 Task: Slide 14 - Book Cover.
Action: Mouse moved to (49, 112)
Screenshot: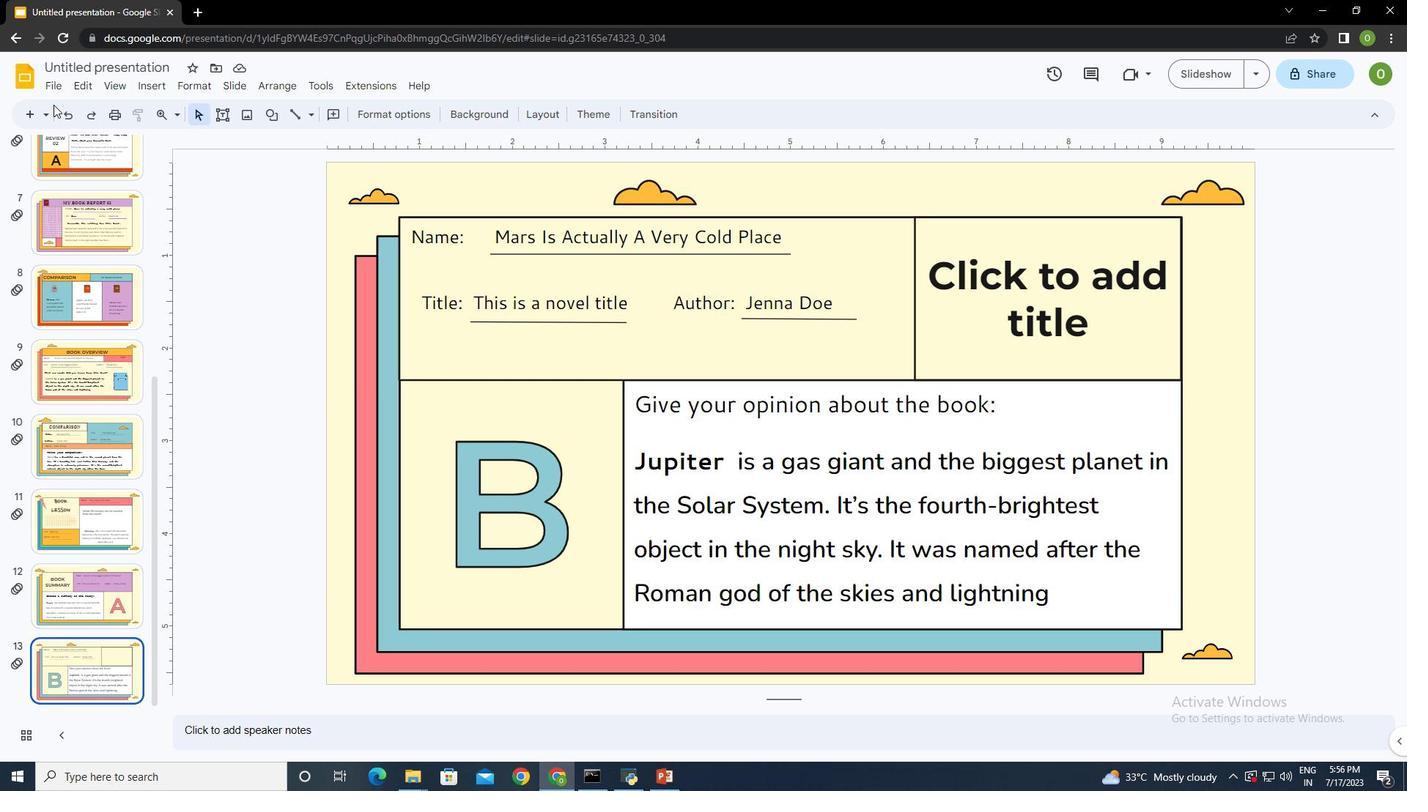 
Action: Mouse pressed left at (49, 112)
Screenshot: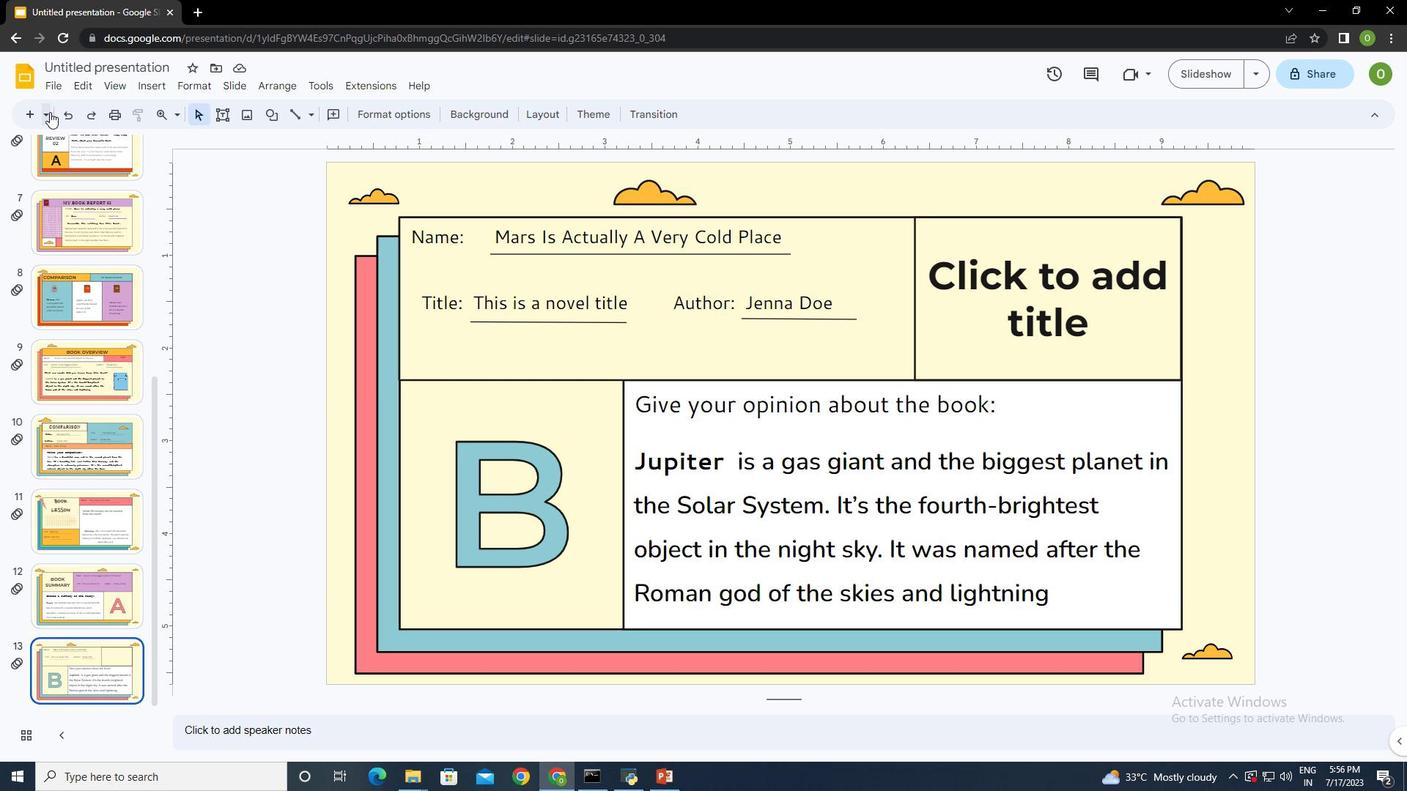 
Action: Mouse moved to (133, 409)
Screenshot: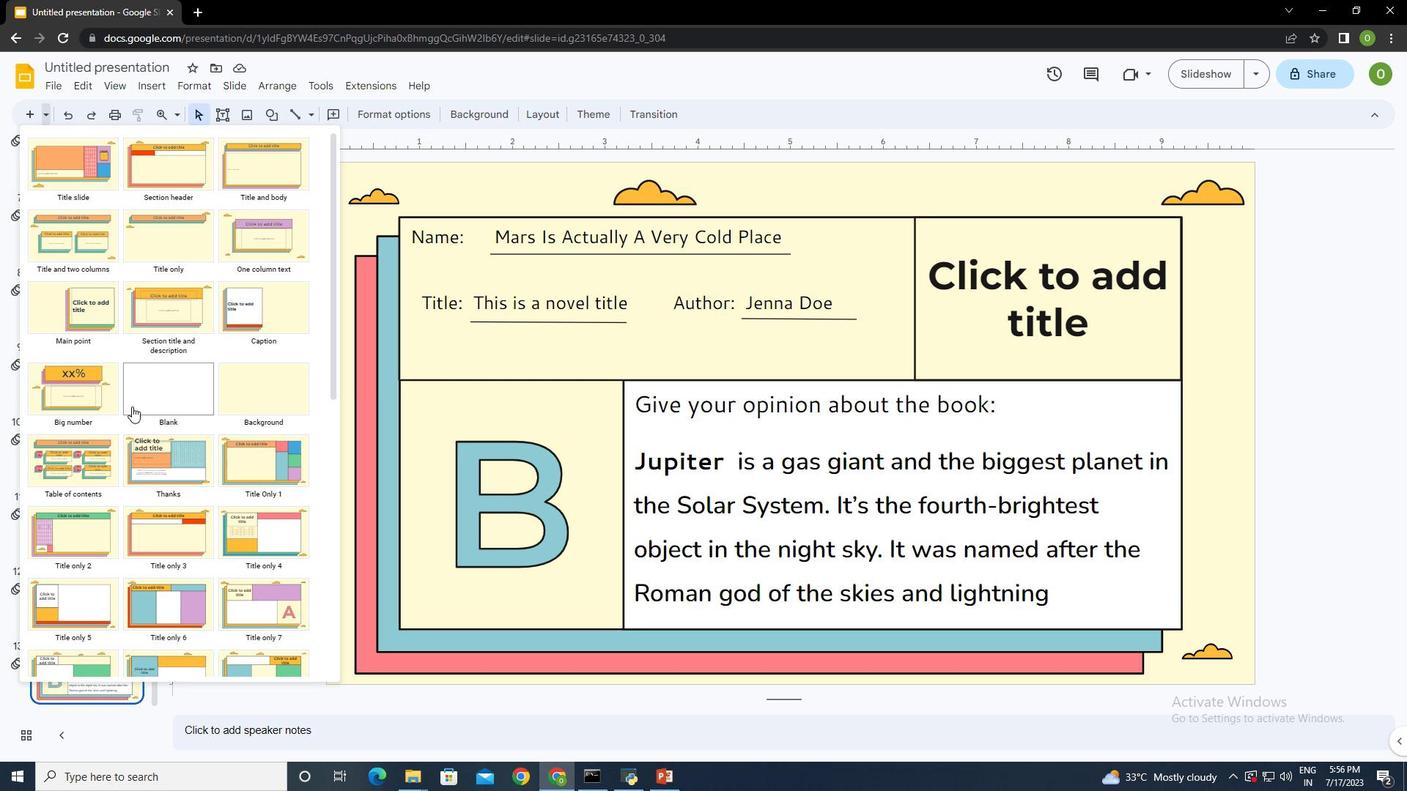 
Action: Mouse scrolled (133, 408) with delta (0, 0)
Screenshot: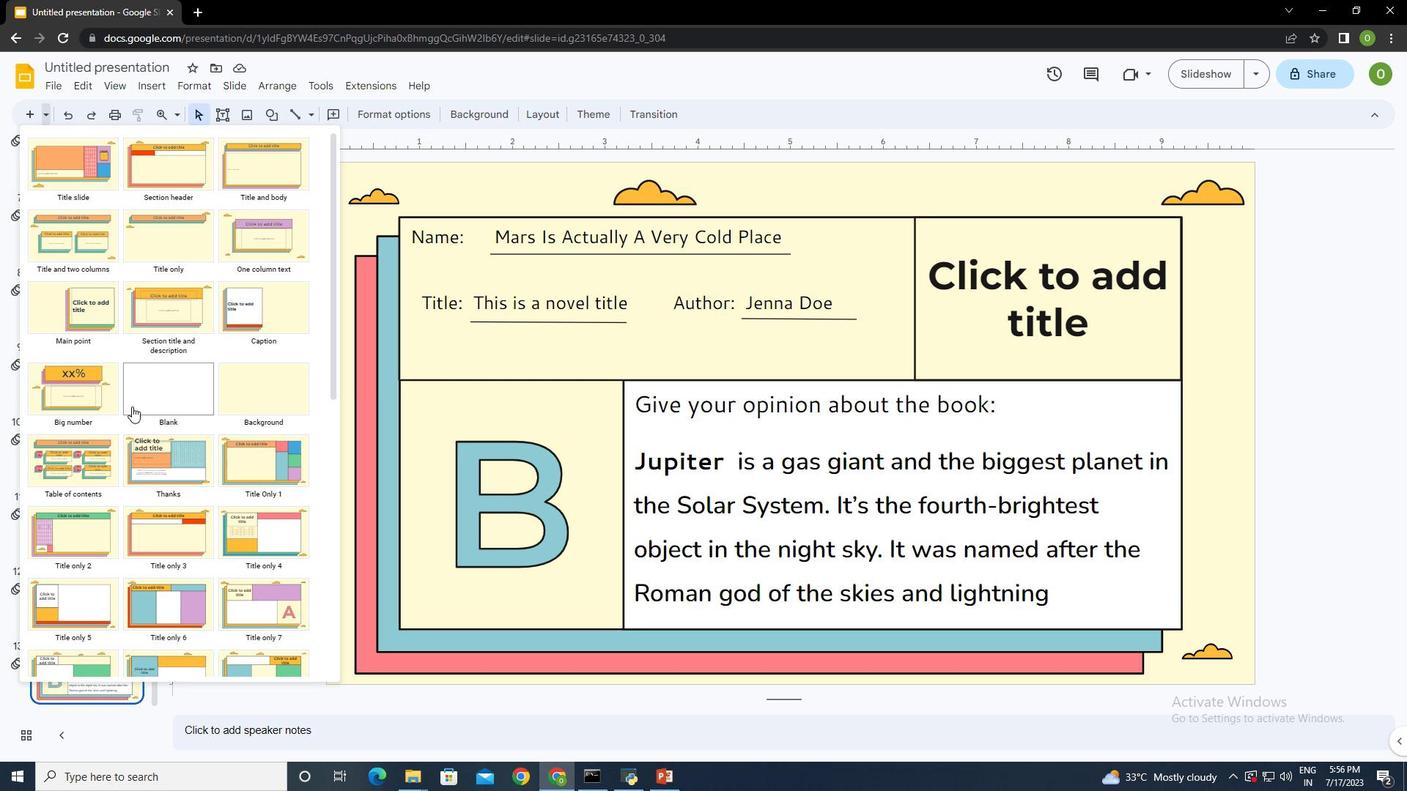 
Action: Mouse moved to (134, 409)
Screenshot: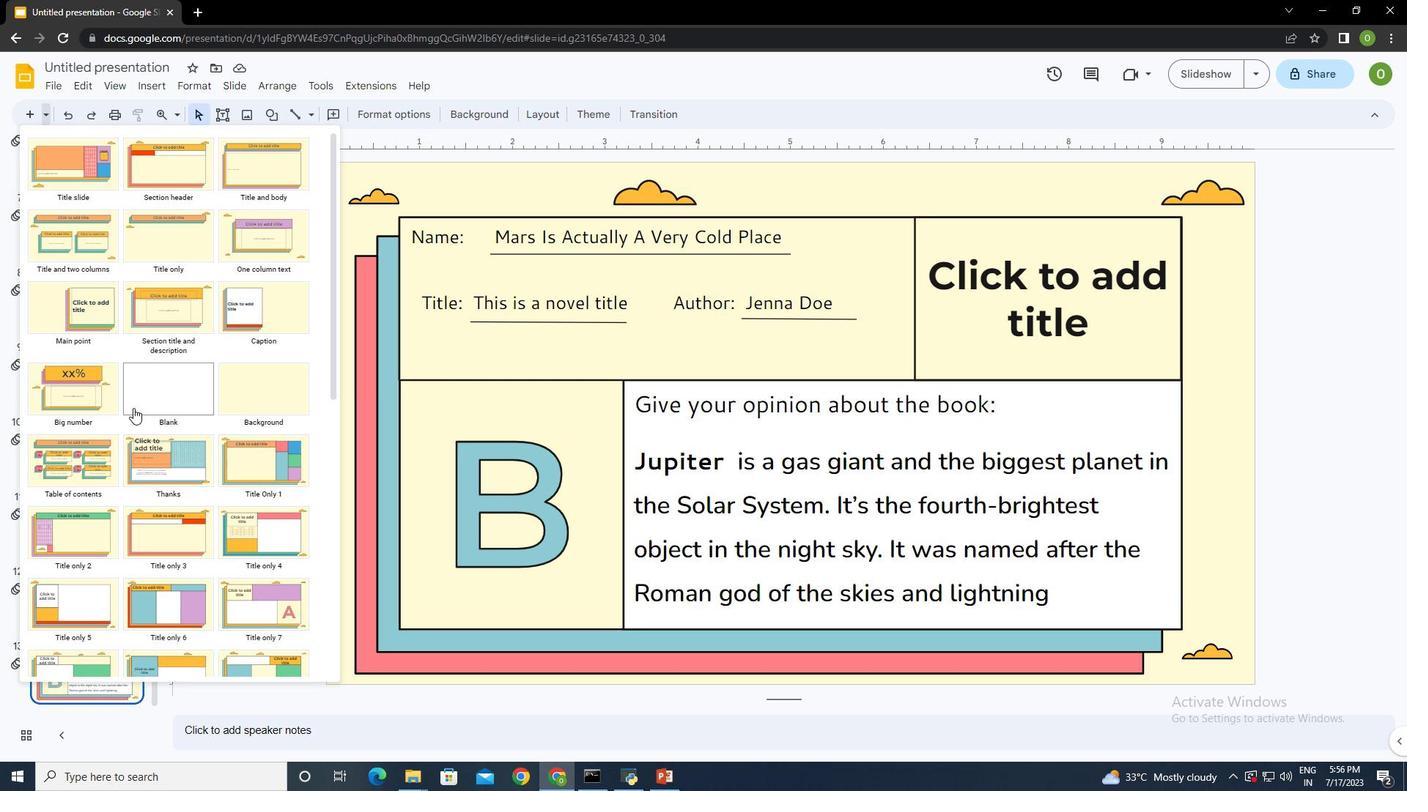 
Action: Mouse scrolled (134, 409) with delta (0, 0)
Screenshot: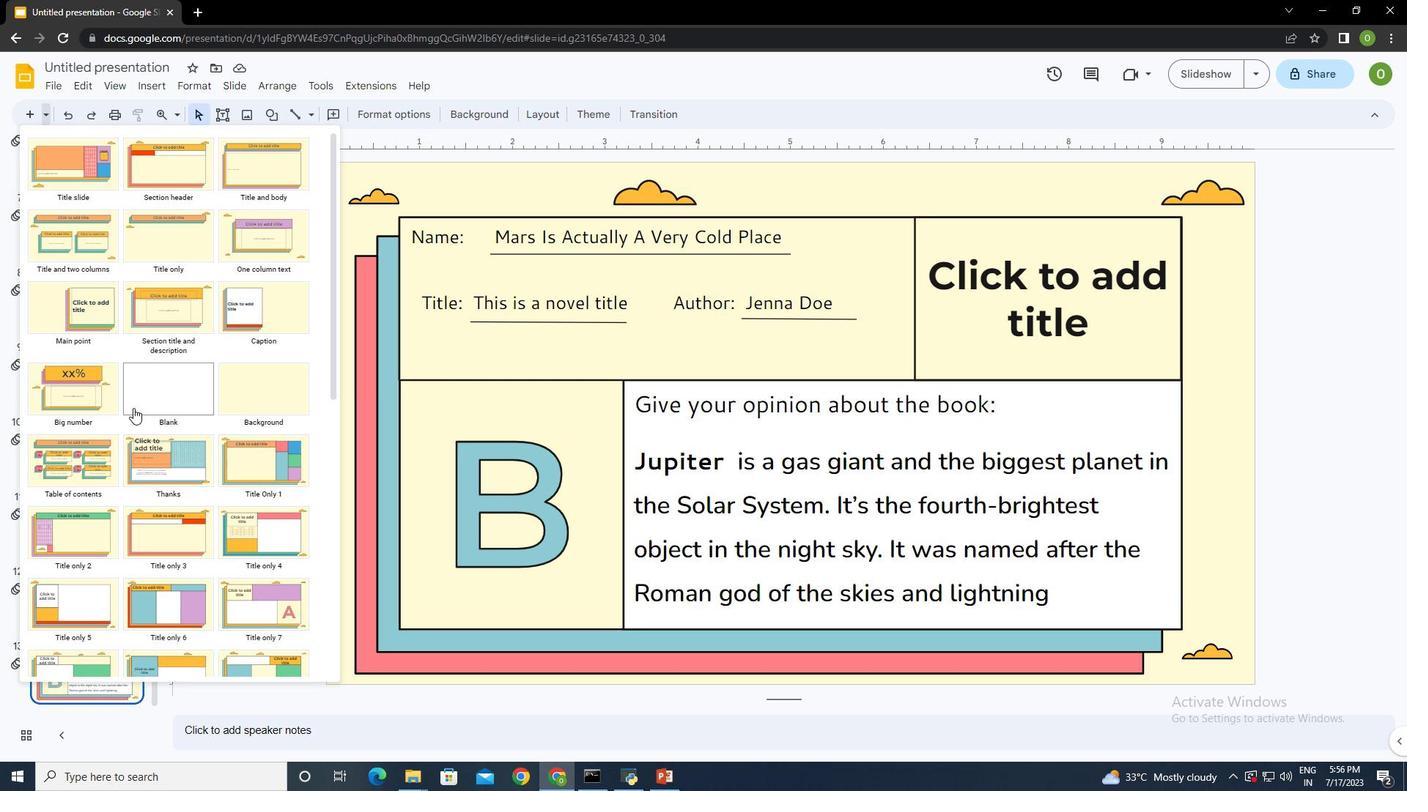 
Action: Mouse moved to (134, 409)
Screenshot: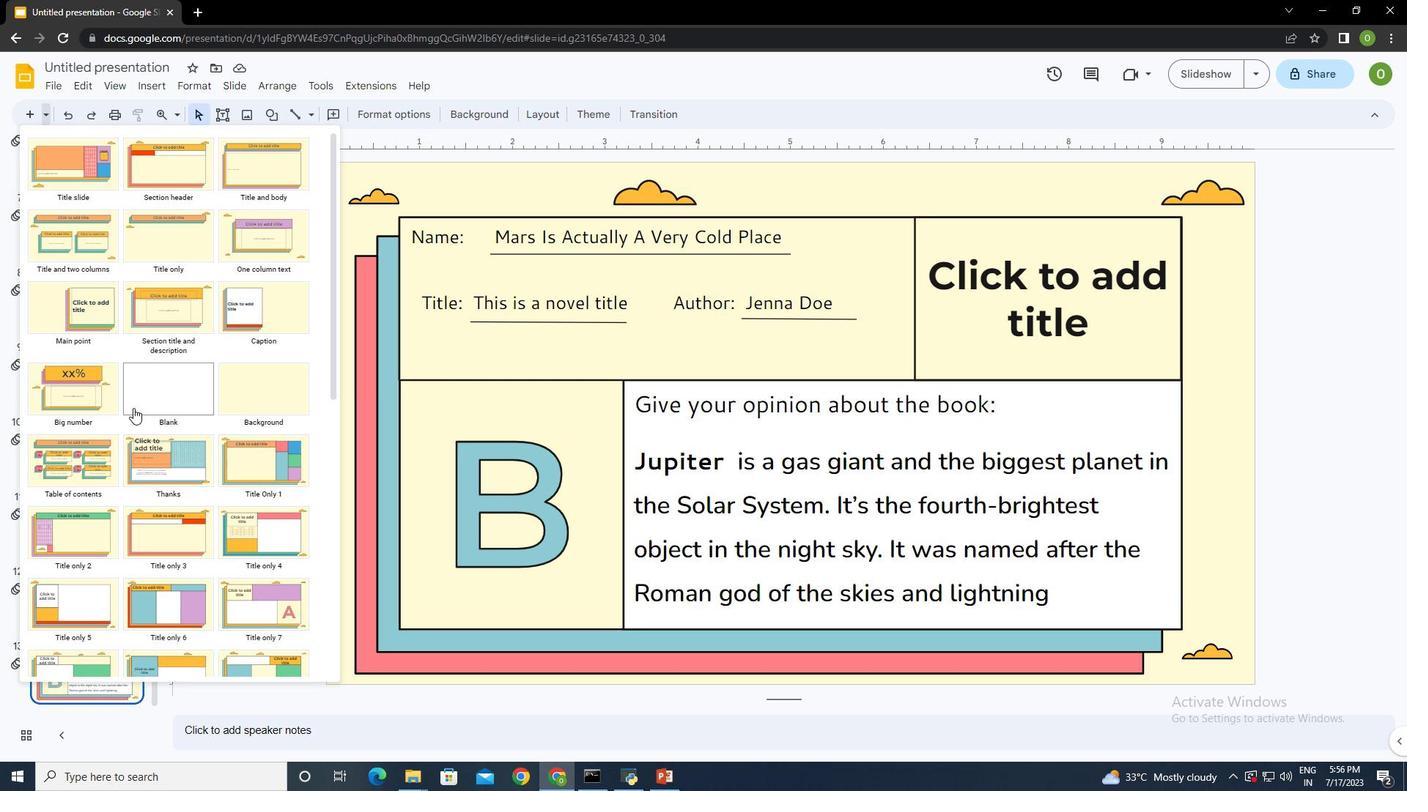 
Action: Mouse scrolled (134, 409) with delta (0, 0)
Screenshot: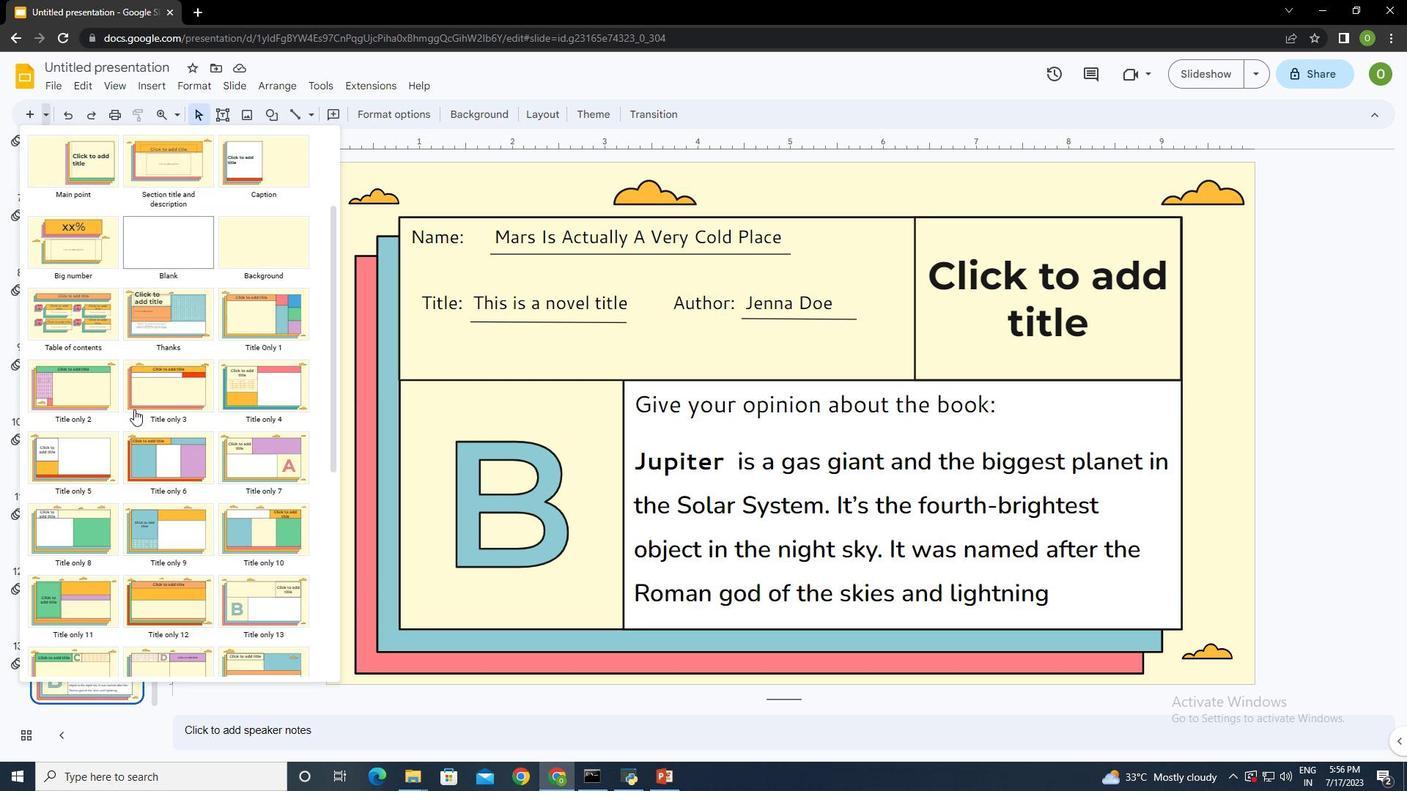
Action: Mouse scrolled (134, 409) with delta (0, 0)
Screenshot: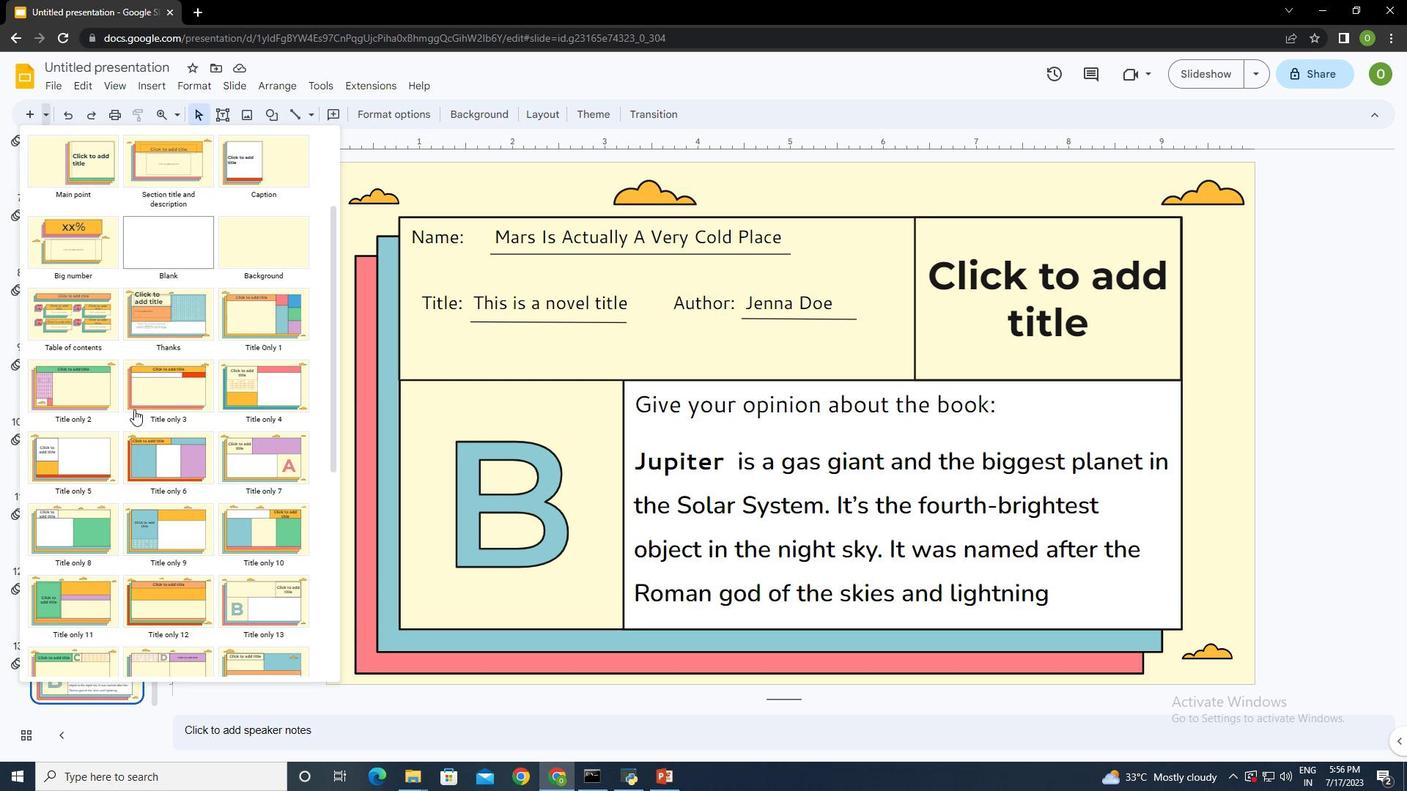 
Action: Mouse scrolled (134, 409) with delta (0, 0)
Screenshot: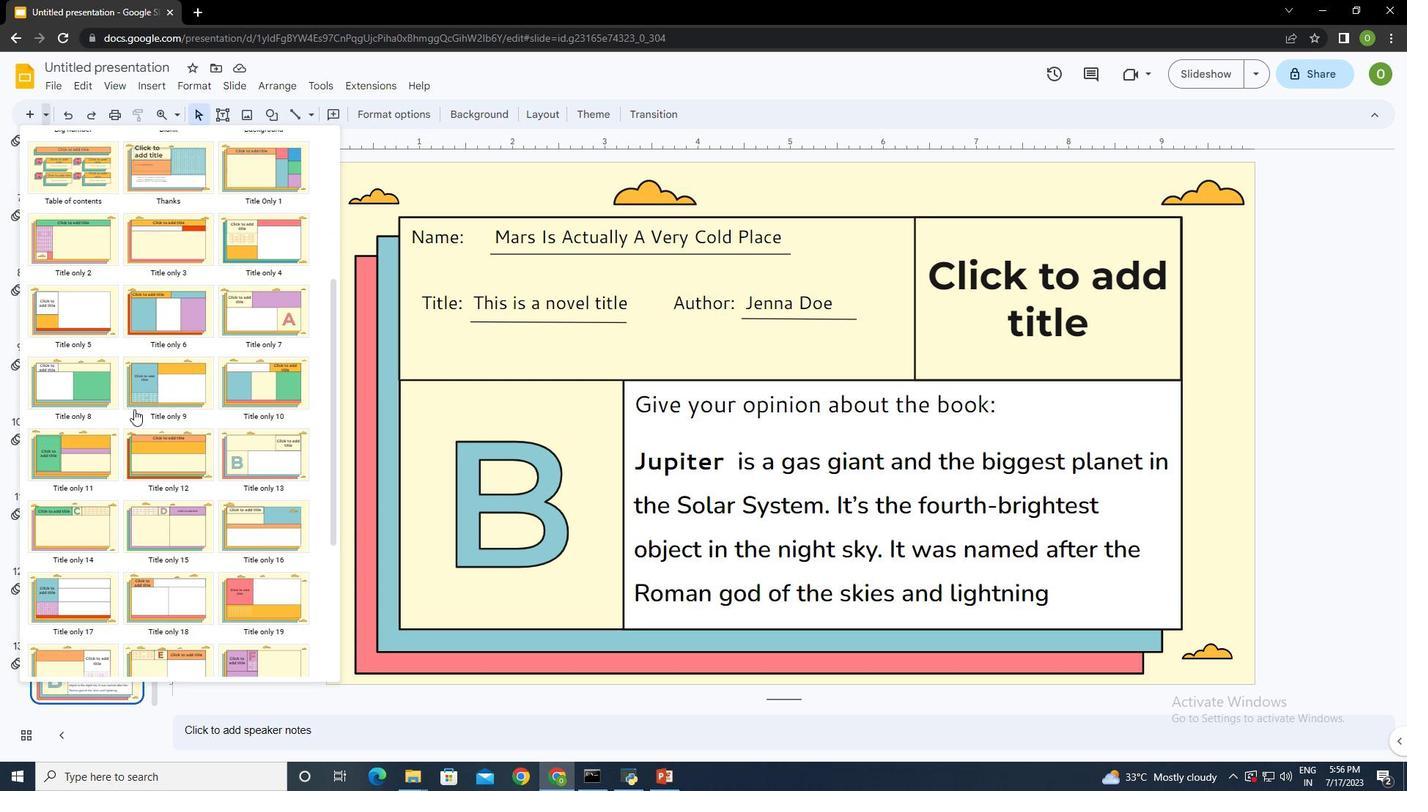 
Action: Mouse moved to (66, 450)
Screenshot: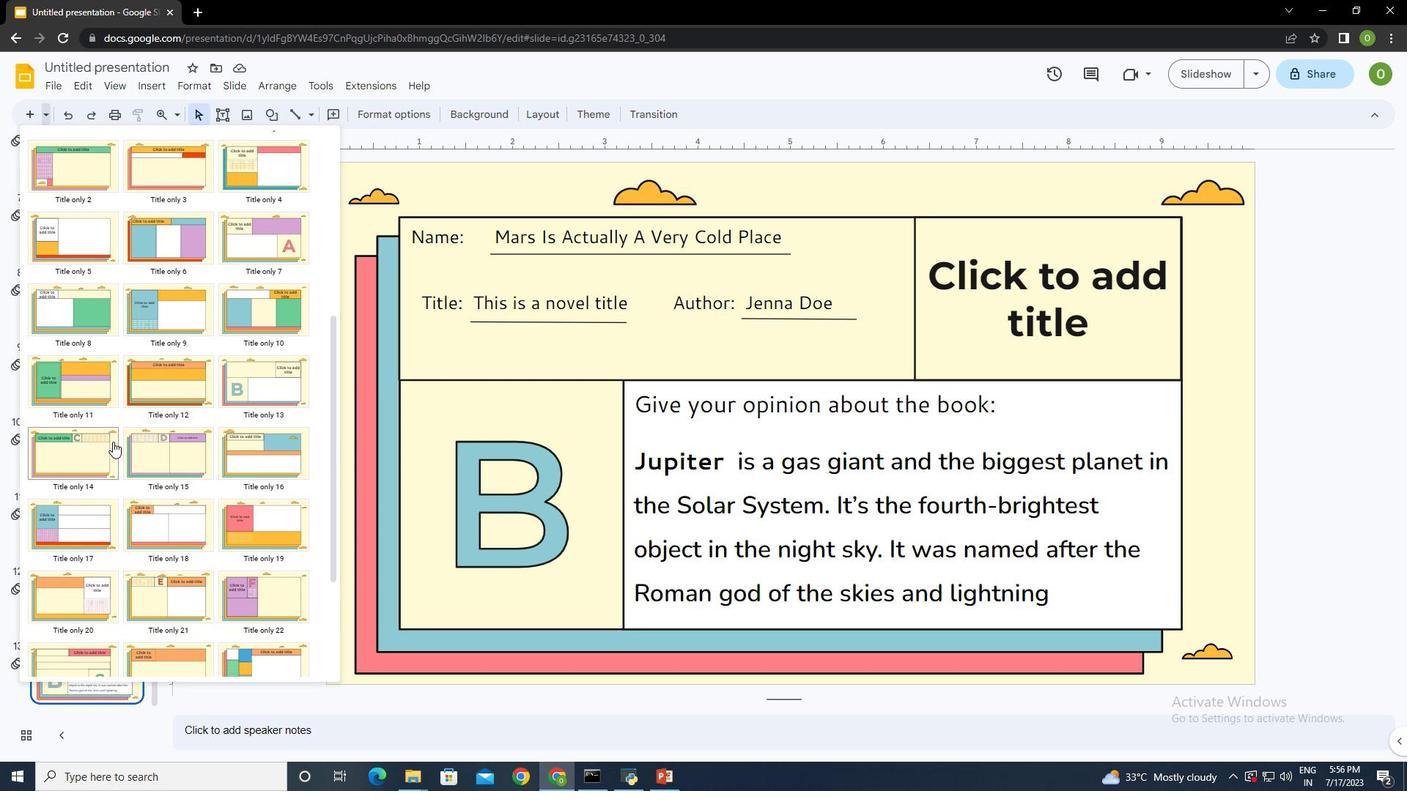 
Action: Mouse pressed left at (66, 450)
Screenshot: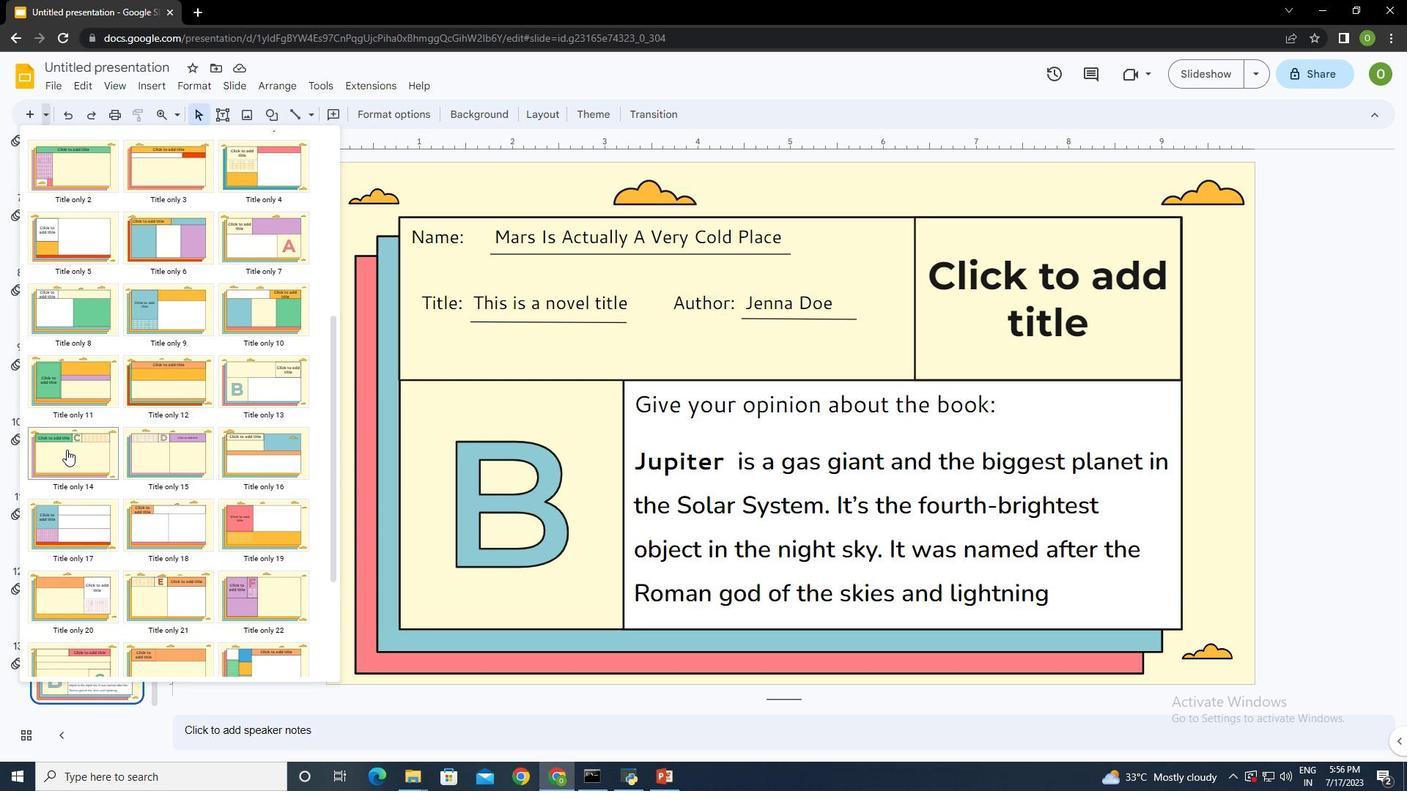 
Action: Mouse moved to (588, 257)
Screenshot: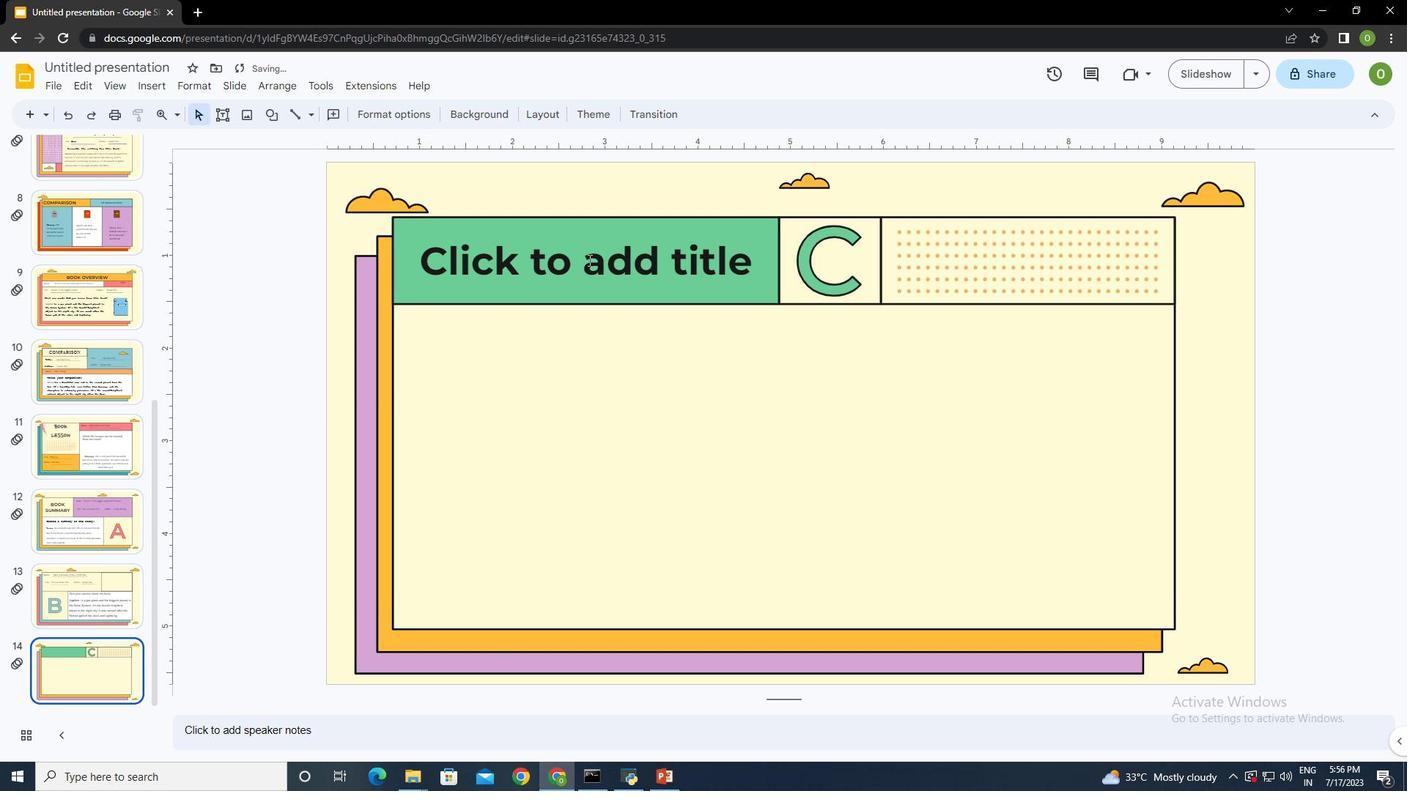
Action: Mouse pressed left at (588, 257)
Screenshot: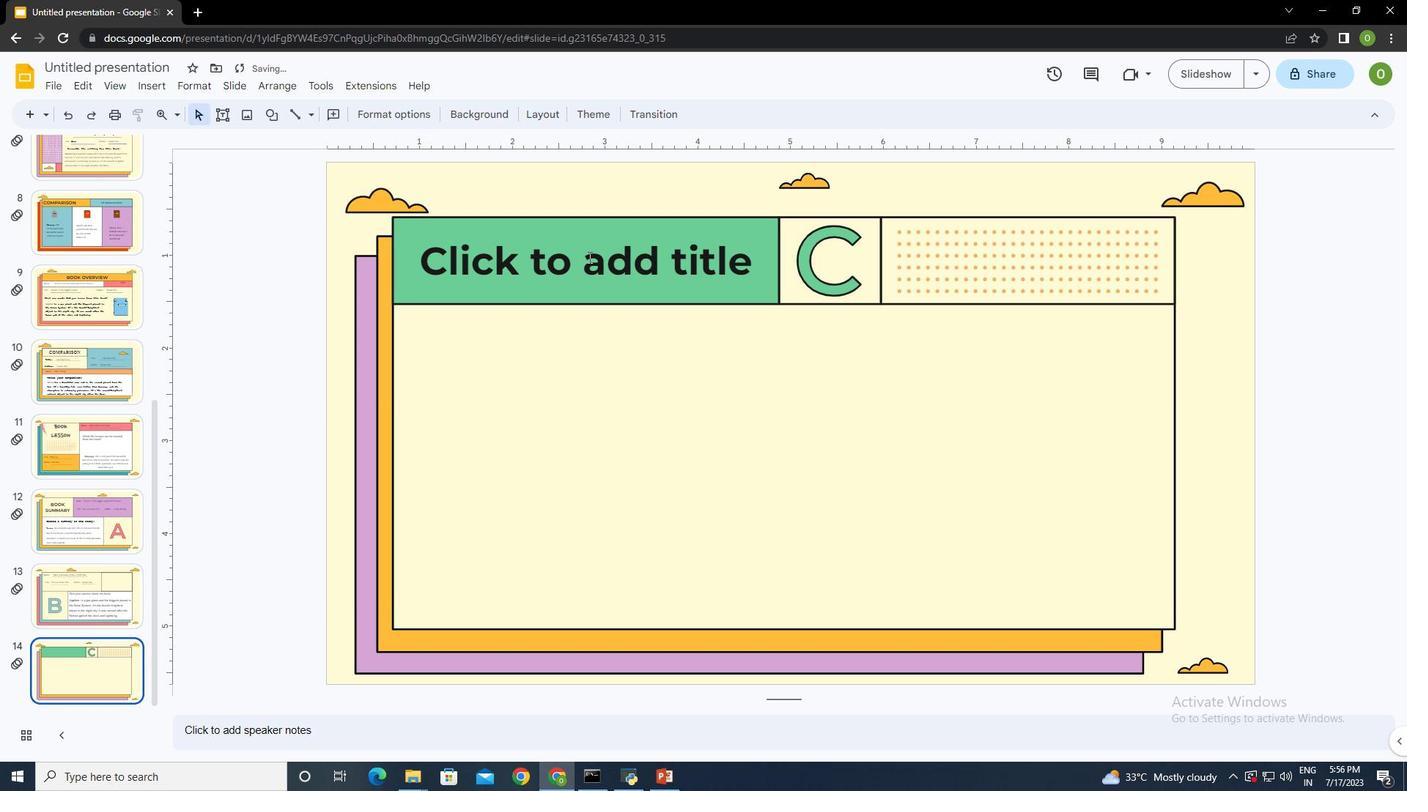 
Action: Mouse moved to (588, 257)
Screenshot: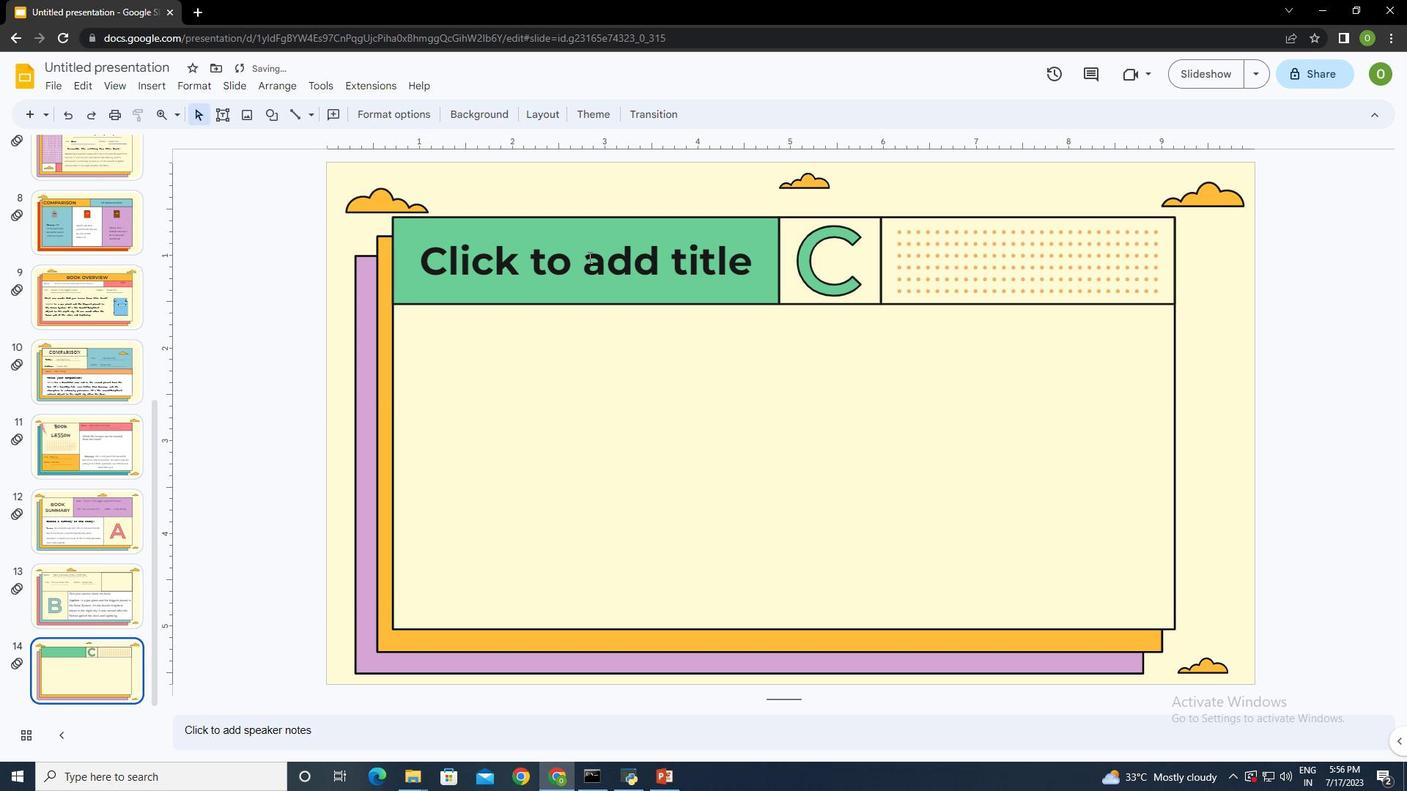 
Action: Key pressed b<Key.backspace><Key.caps_lock>BOOK<Key.space>COVER
Screenshot: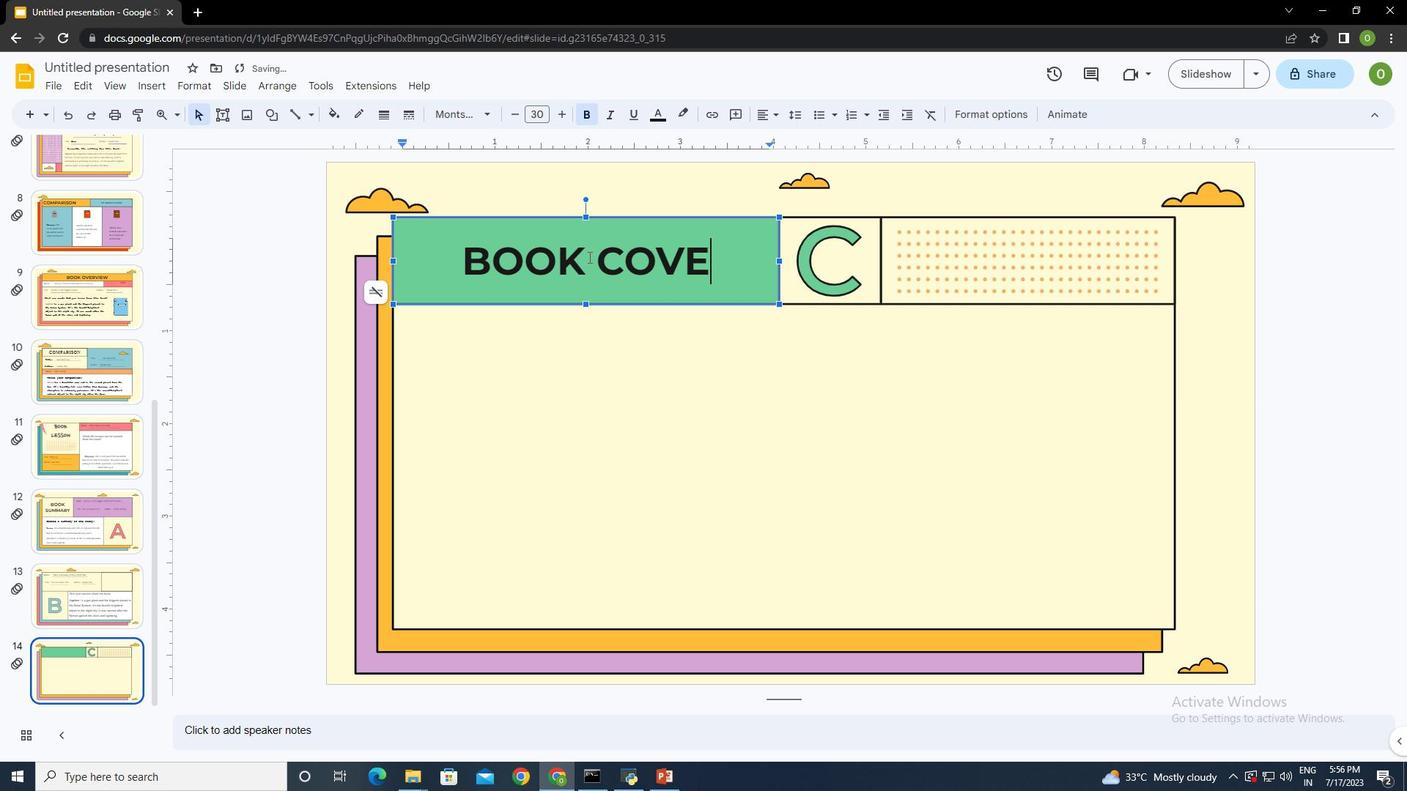 
Action: Mouse moved to (590, 345)
Screenshot: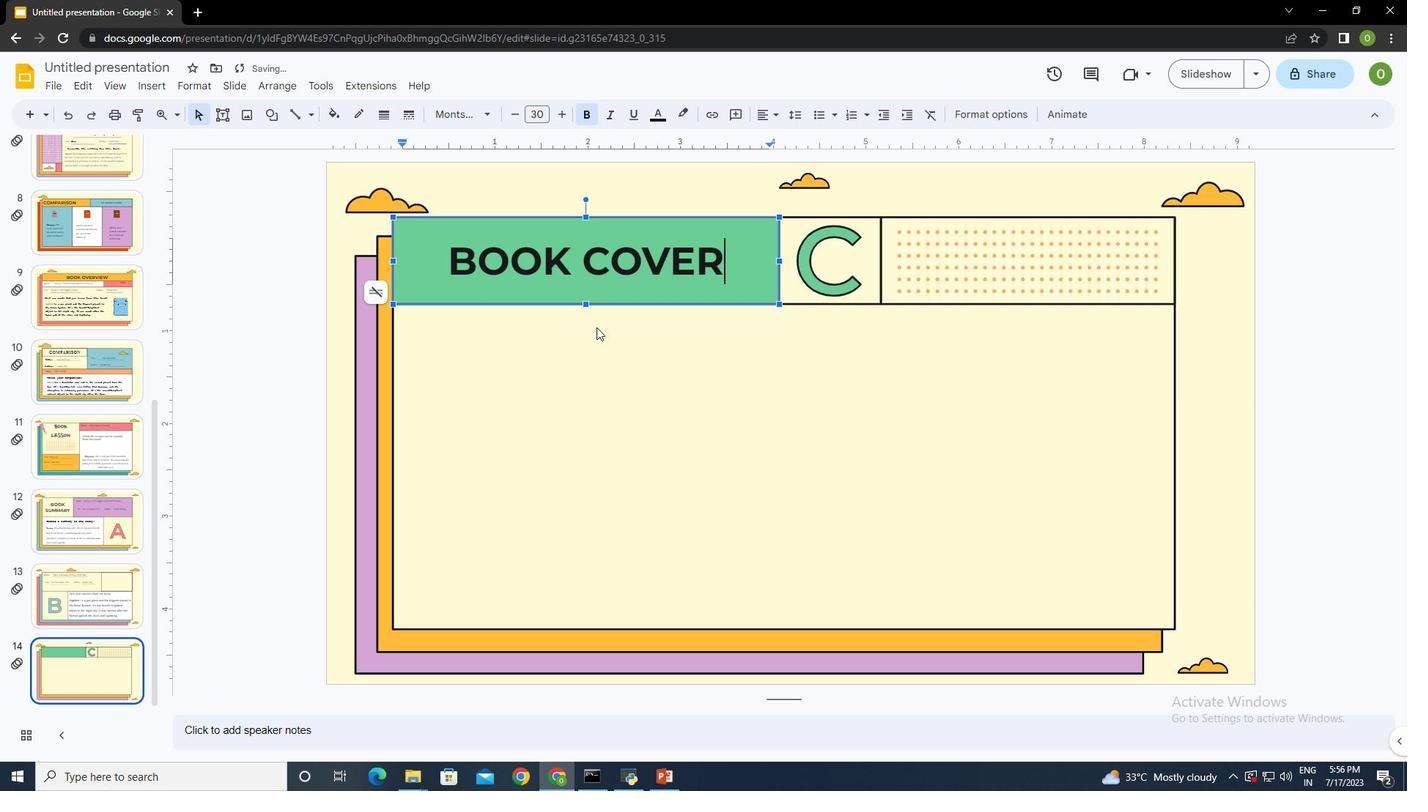 
Action: Mouse pressed left at (590, 345)
Screenshot: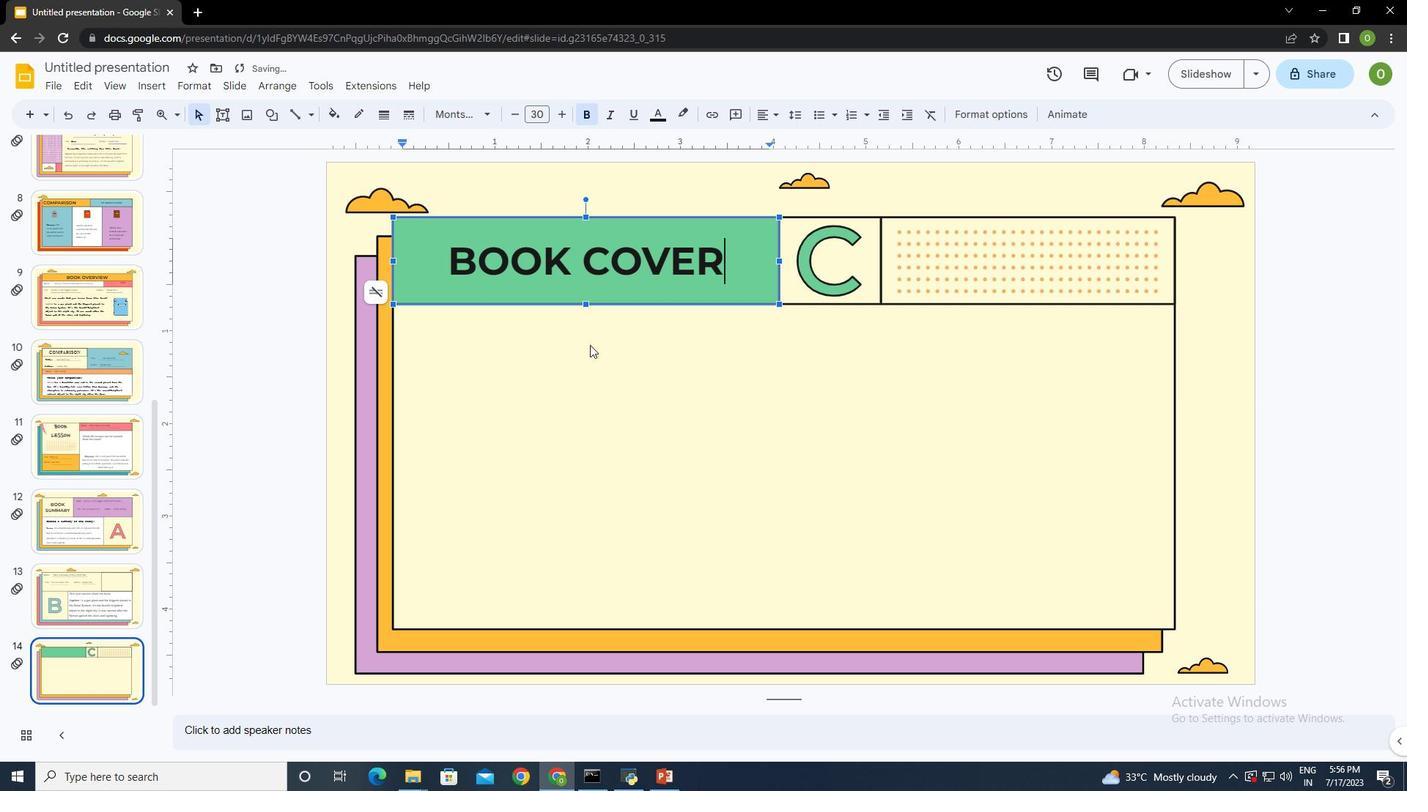 
Action: Mouse moved to (217, 117)
Screenshot: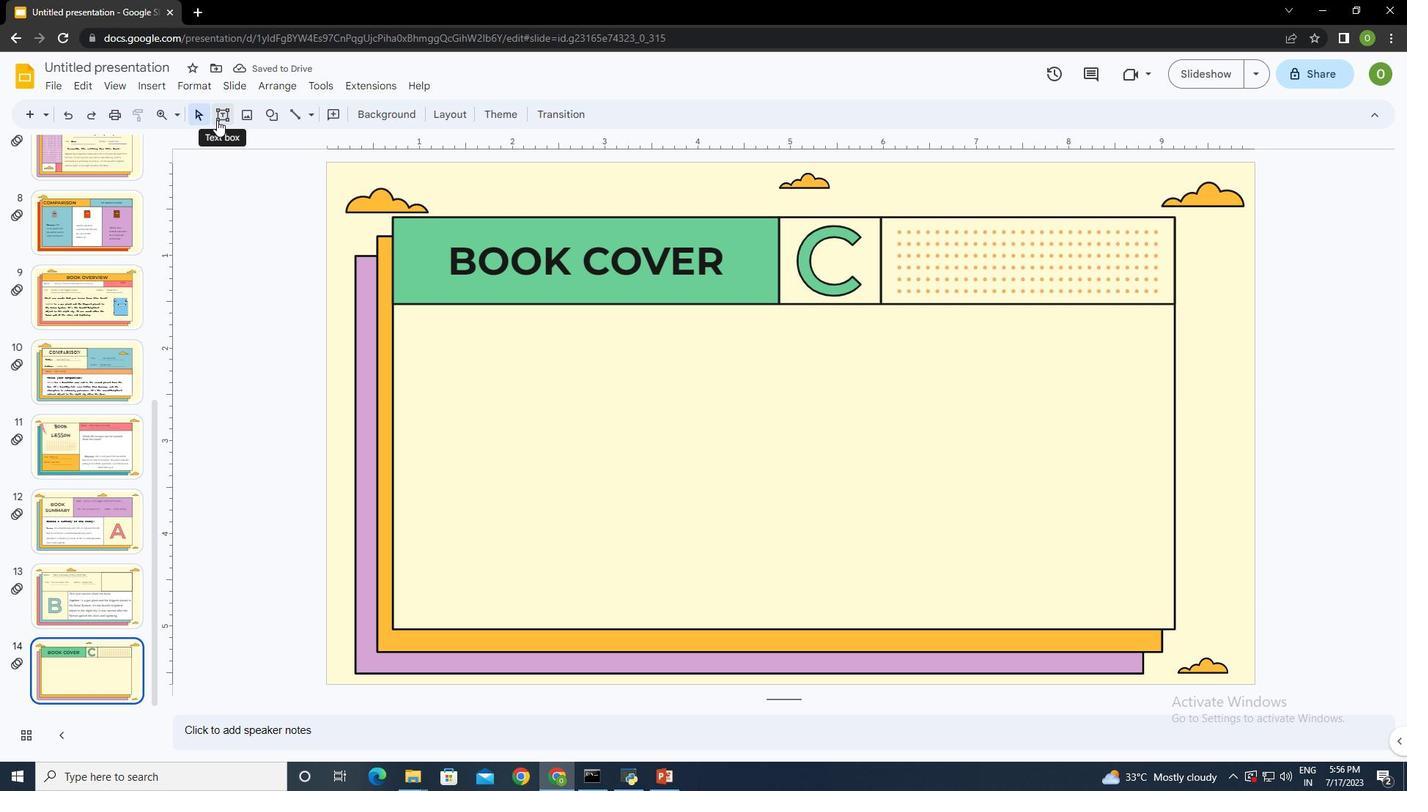 
Action: Mouse pressed left at (217, 117)
Screenshot: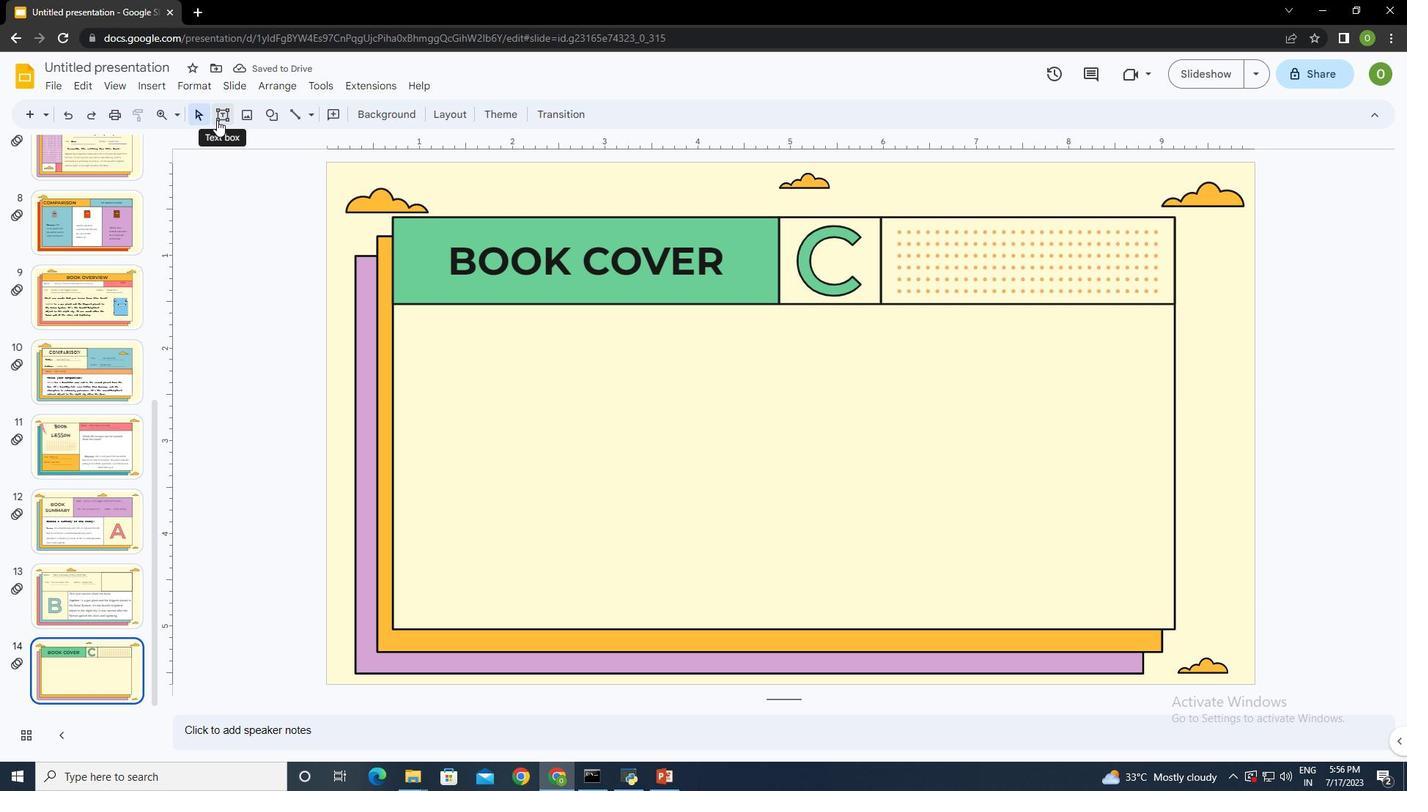 
Action: Mouse moved to (429, 337)
Screenshot: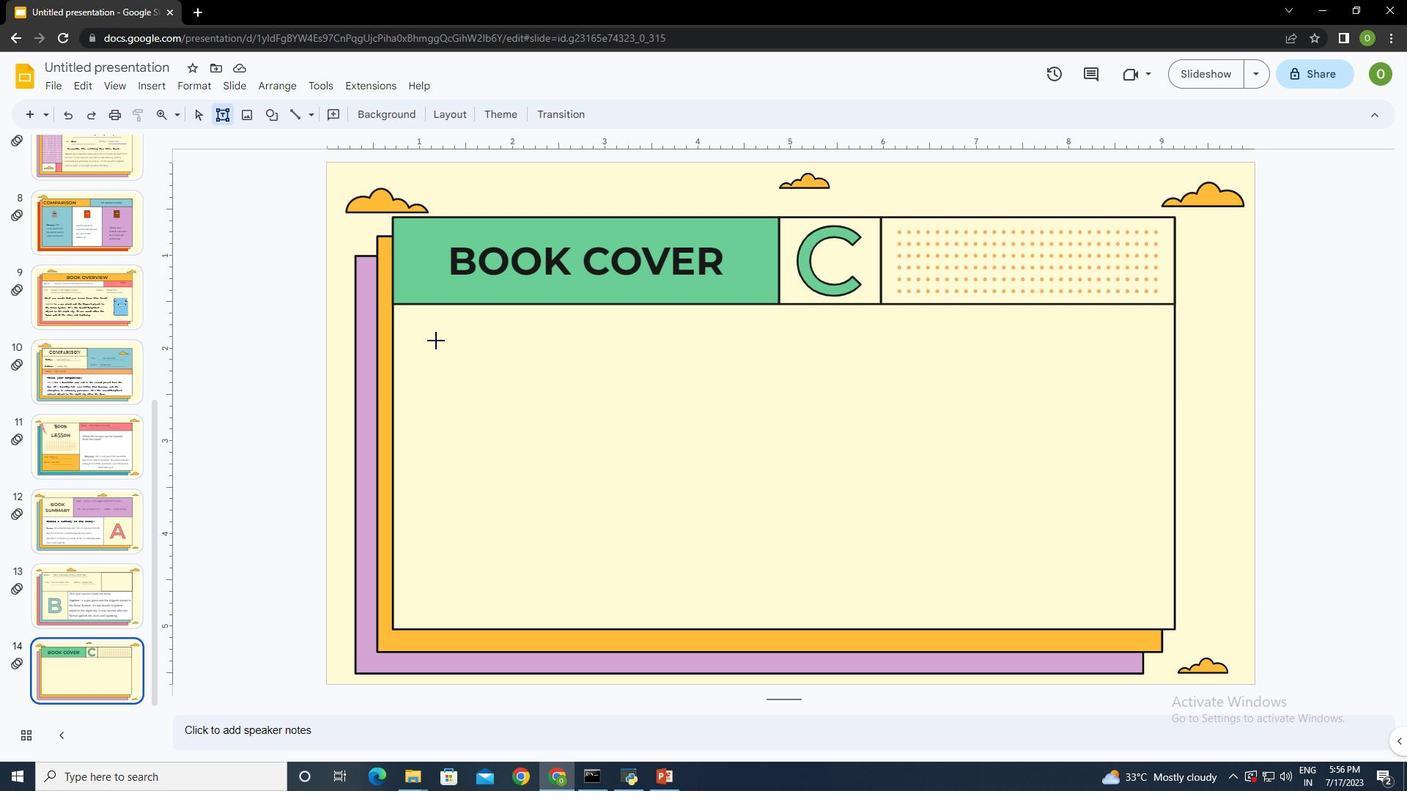 
Action: Mouse pressed left at (429, 337)
Screenshot: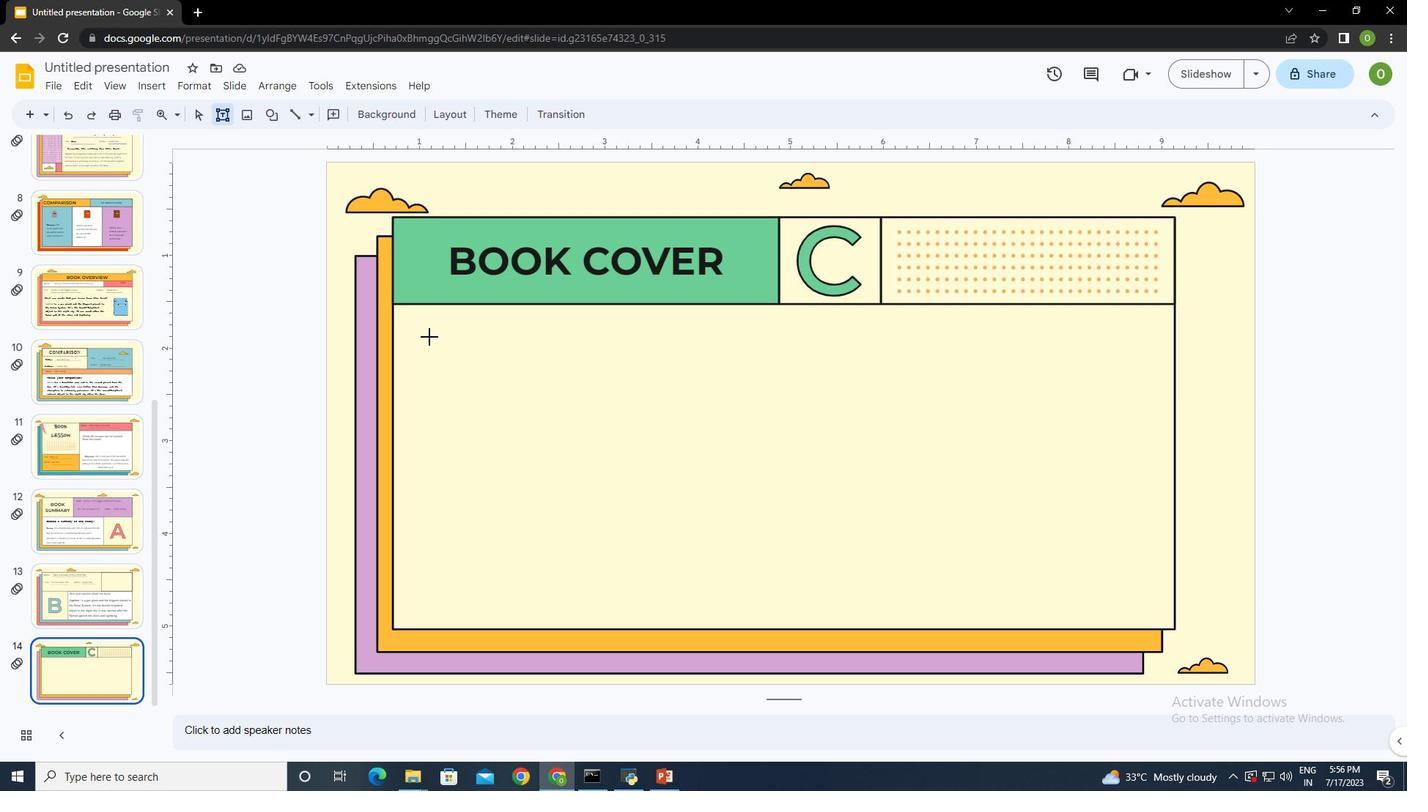 
Action: Mouse moved to (633, 464)
Screenshot: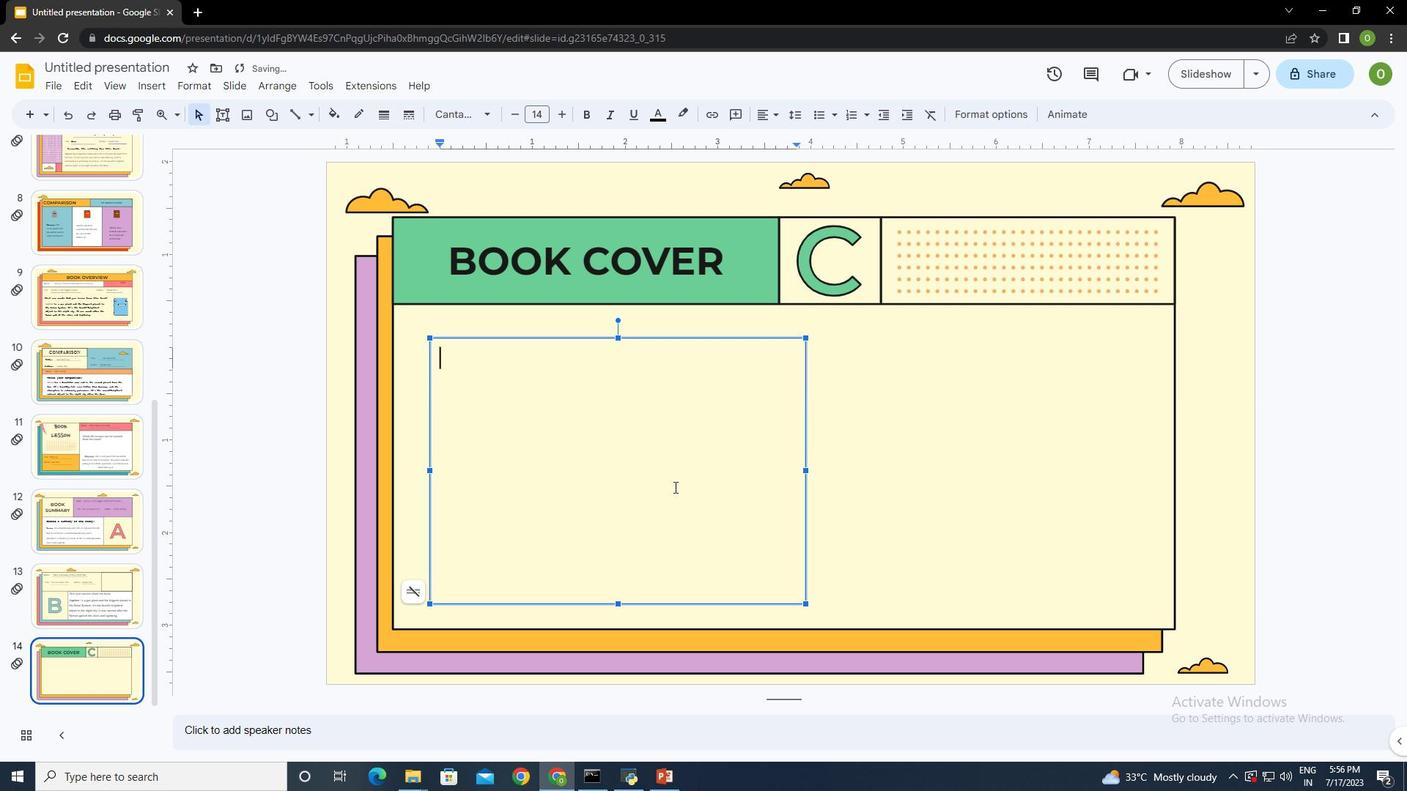 
Action: Key pressed <Key.shift>nAME<Key.space><Key.backspace><Key.shift_r>:<Key.enter>
Screenshot: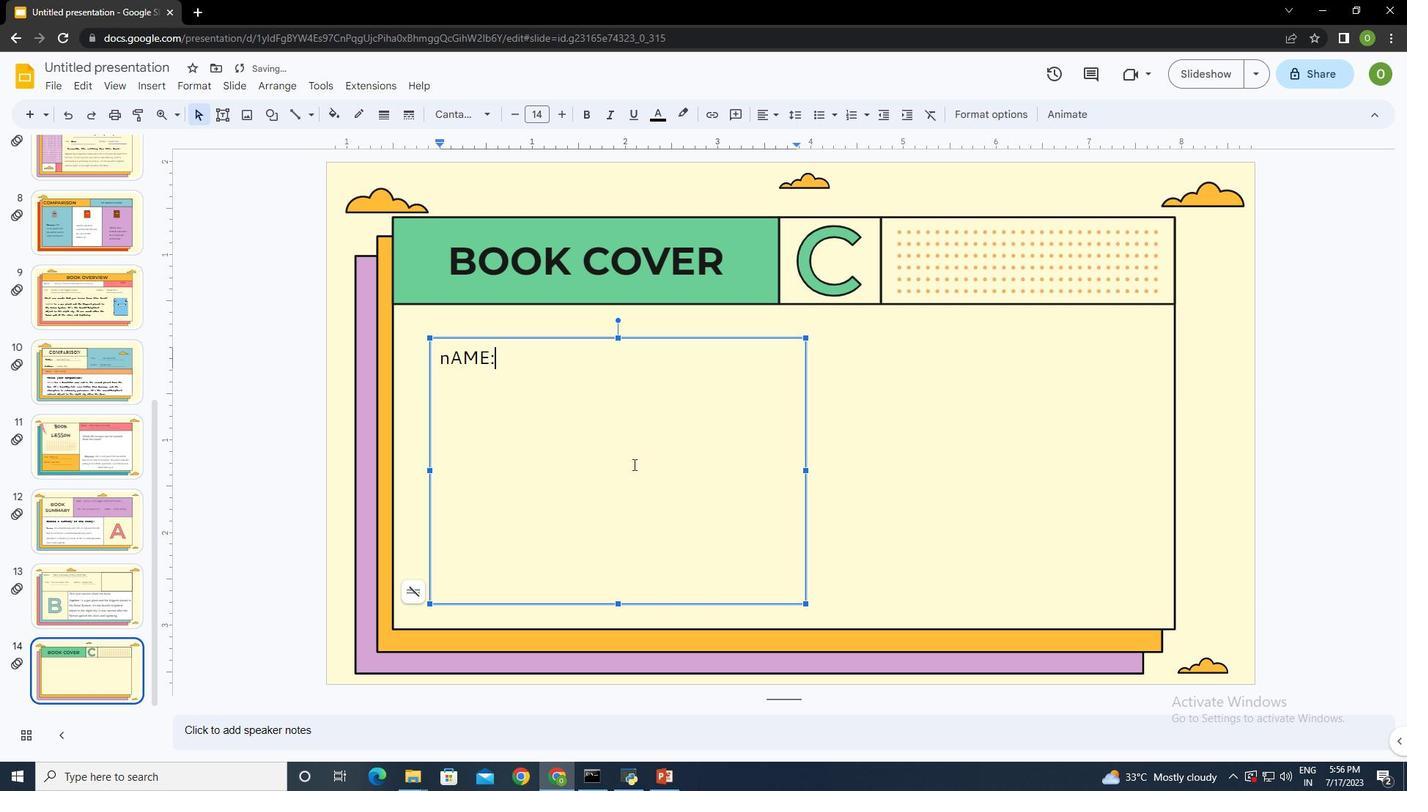 
Action: Mouse moved to (461, 351)
Screenshot: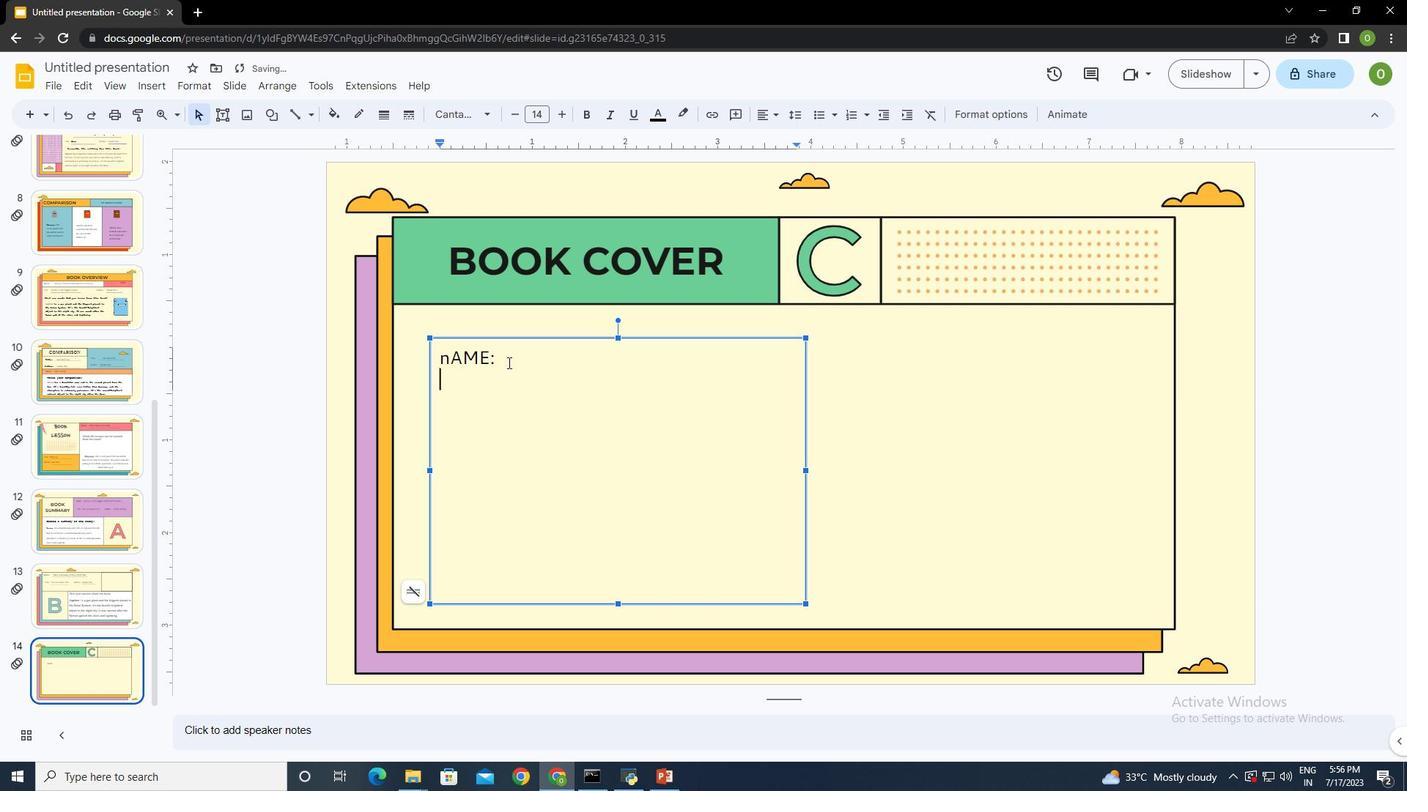 
Action: Mouse pressed left at (494, 354)
Screenshot: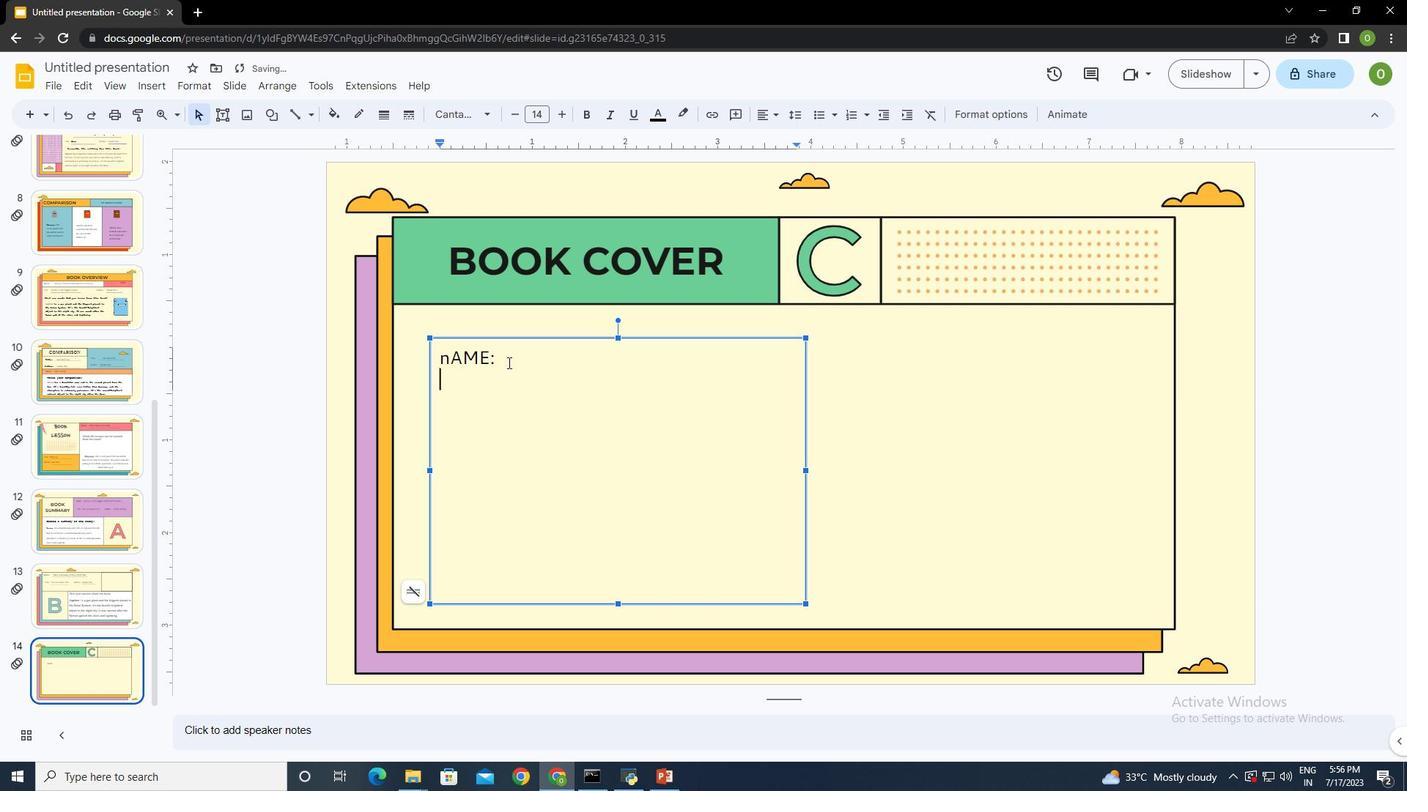 
Action: Mouse moved to (322, 87)
Screenshot: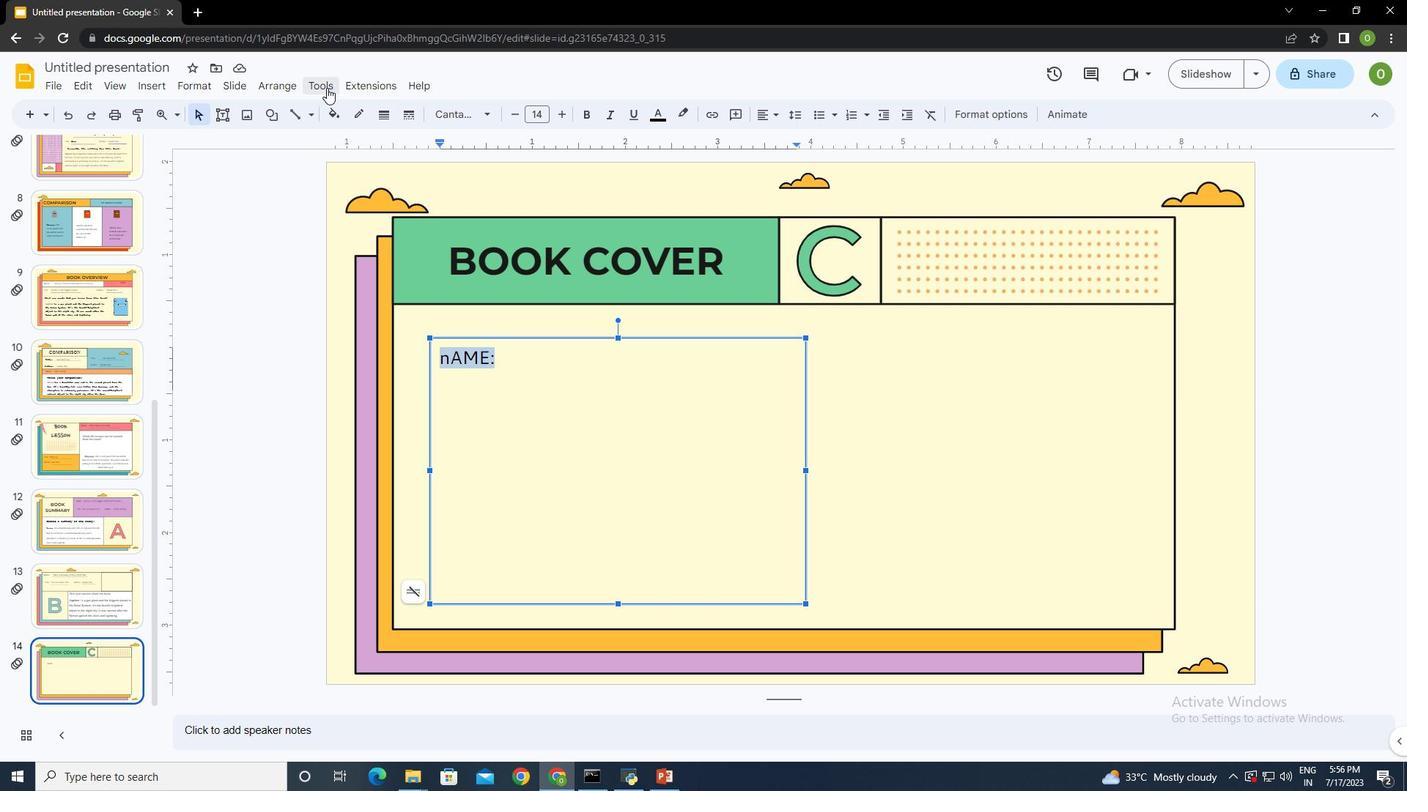 
Action: Mouse pressed left at (322, 87)
Screenshot: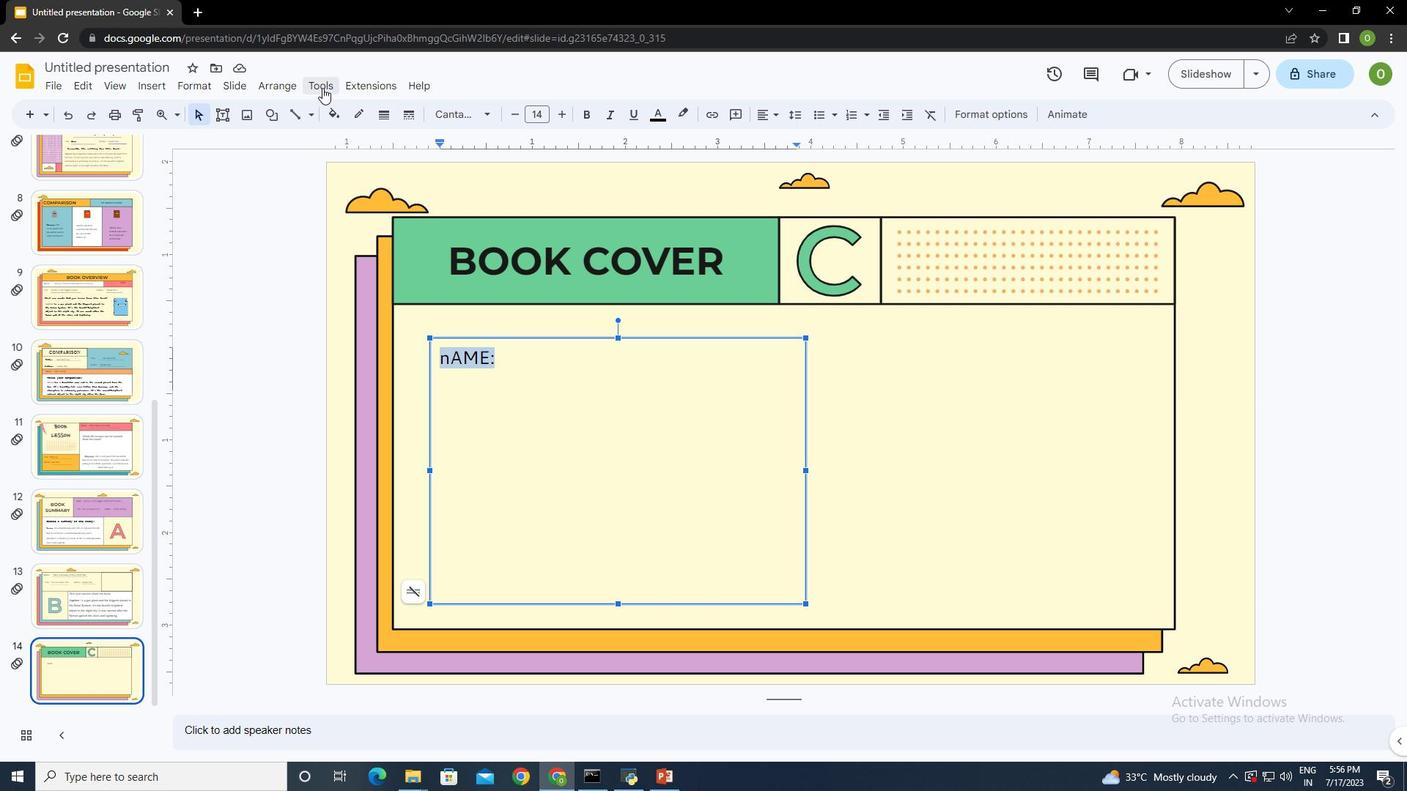 
Action: Mouse moved to (374, 112)
Screenshot: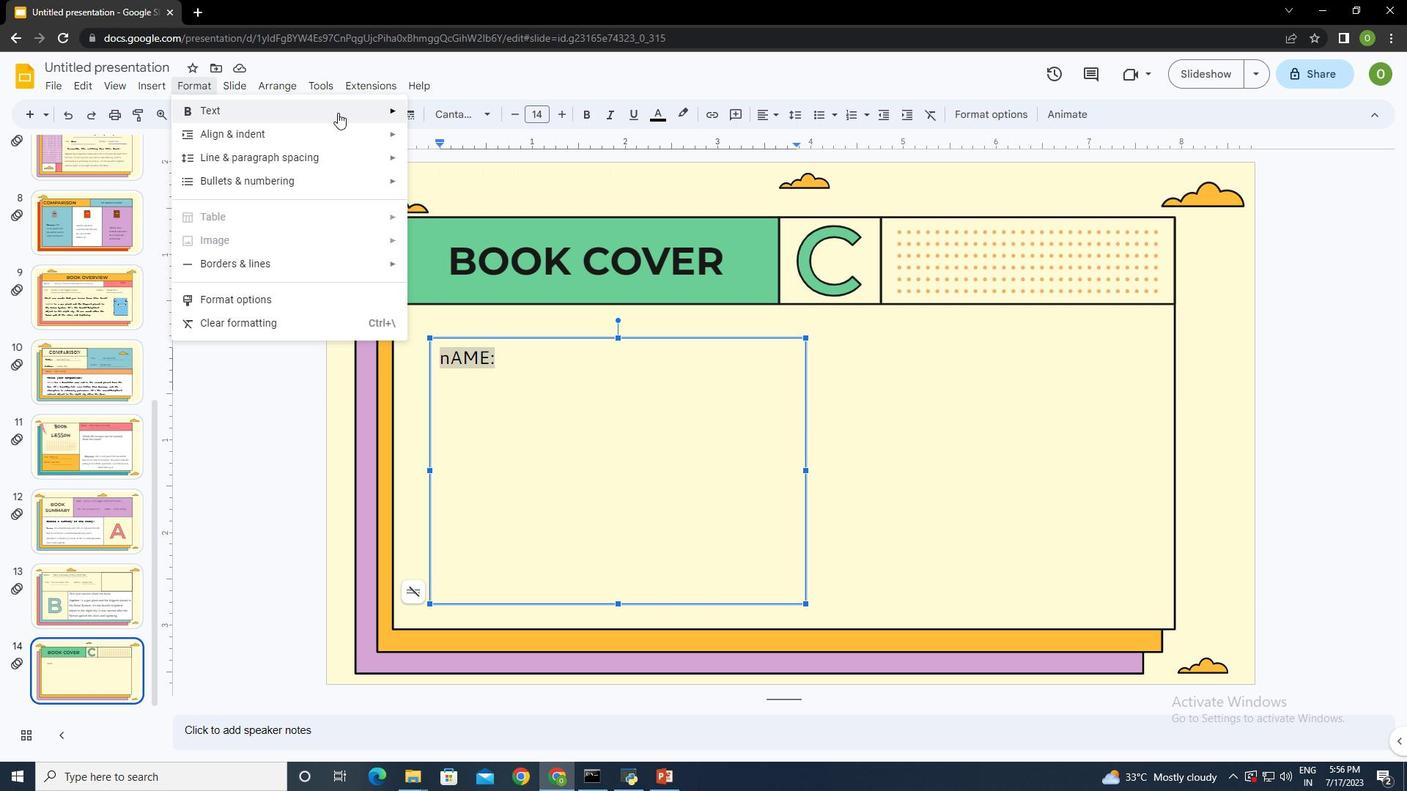 
Action: Mouse pressed left at (374, 112)
Screenshot: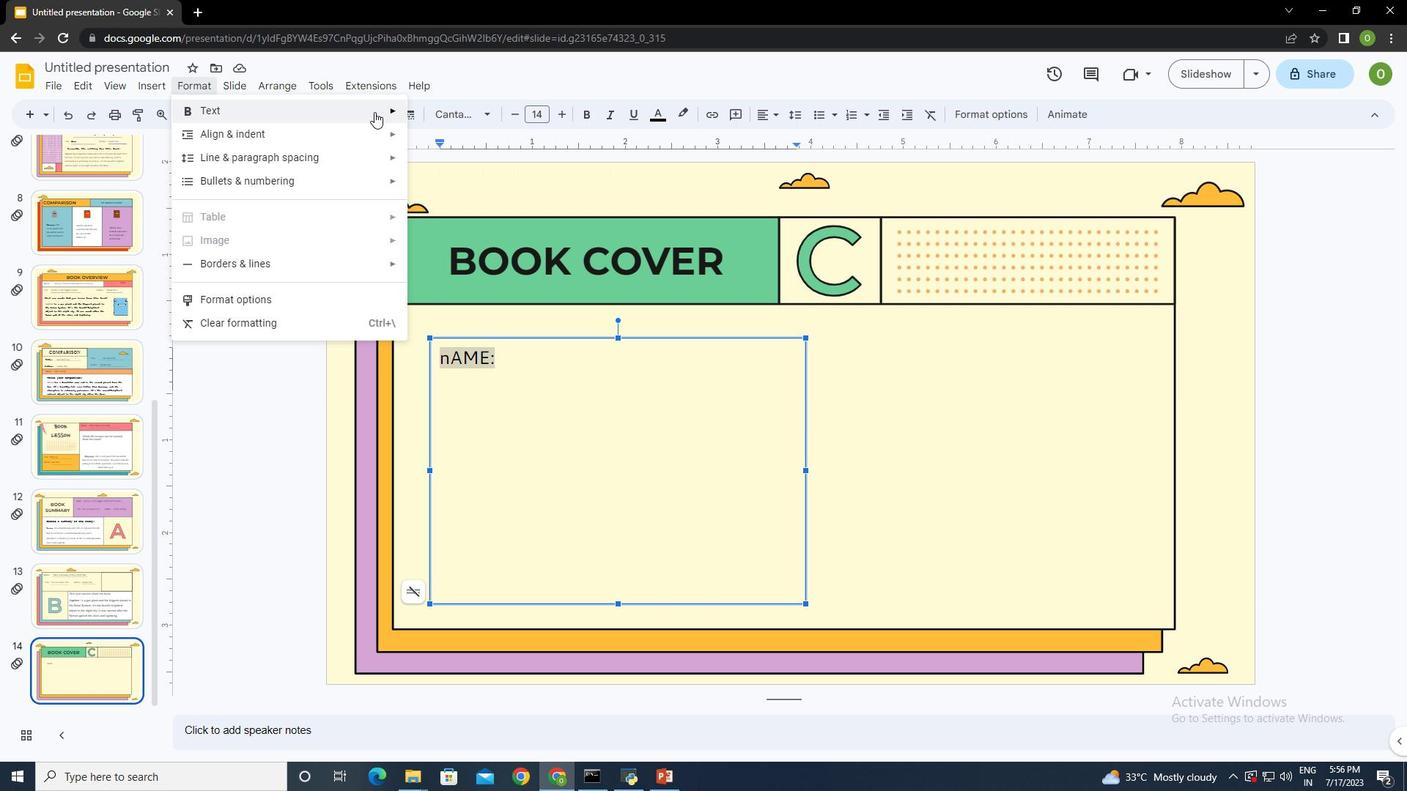 
Action: Mouse moved to (483, 340)
Screenshot: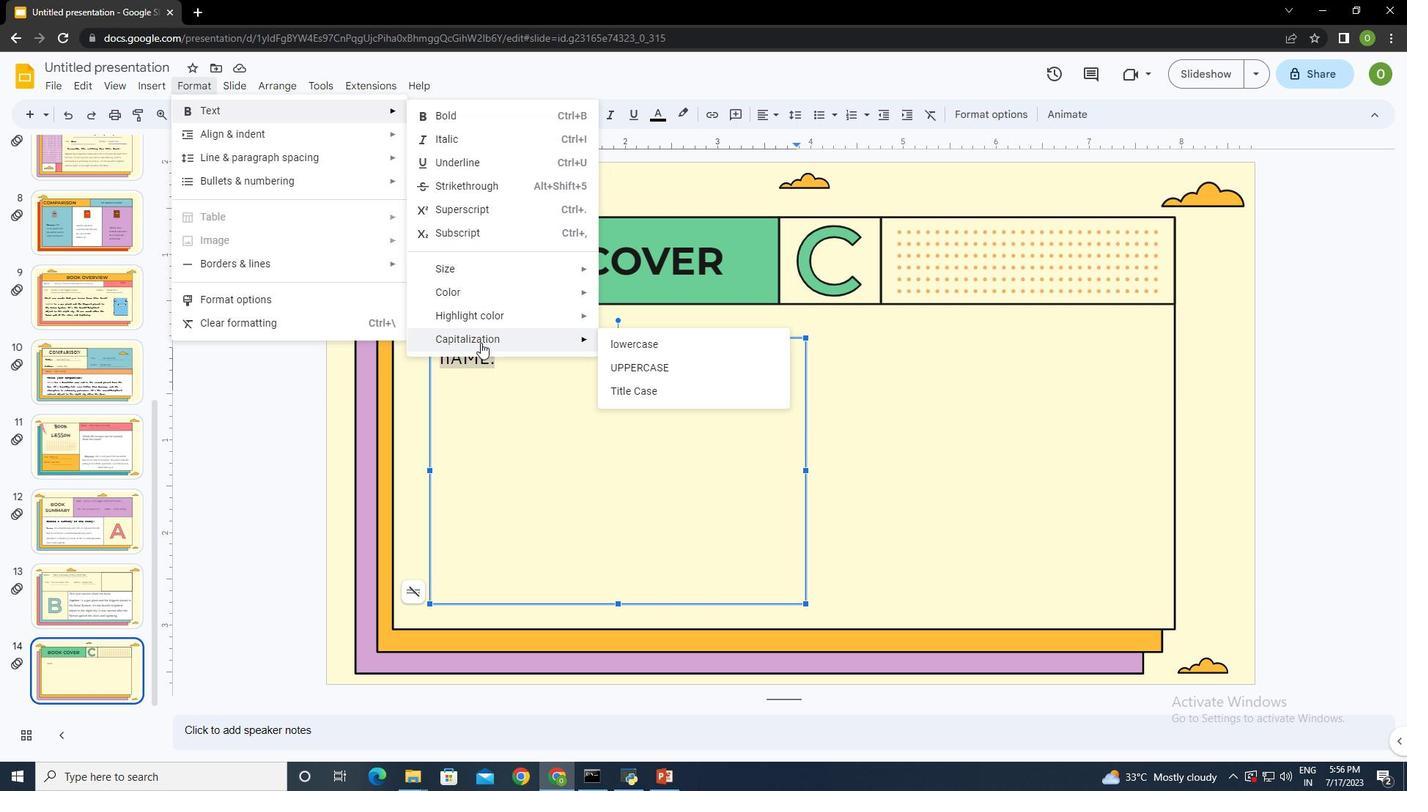 
Action: Mouse pressed left at (483, 340)
Screenshot: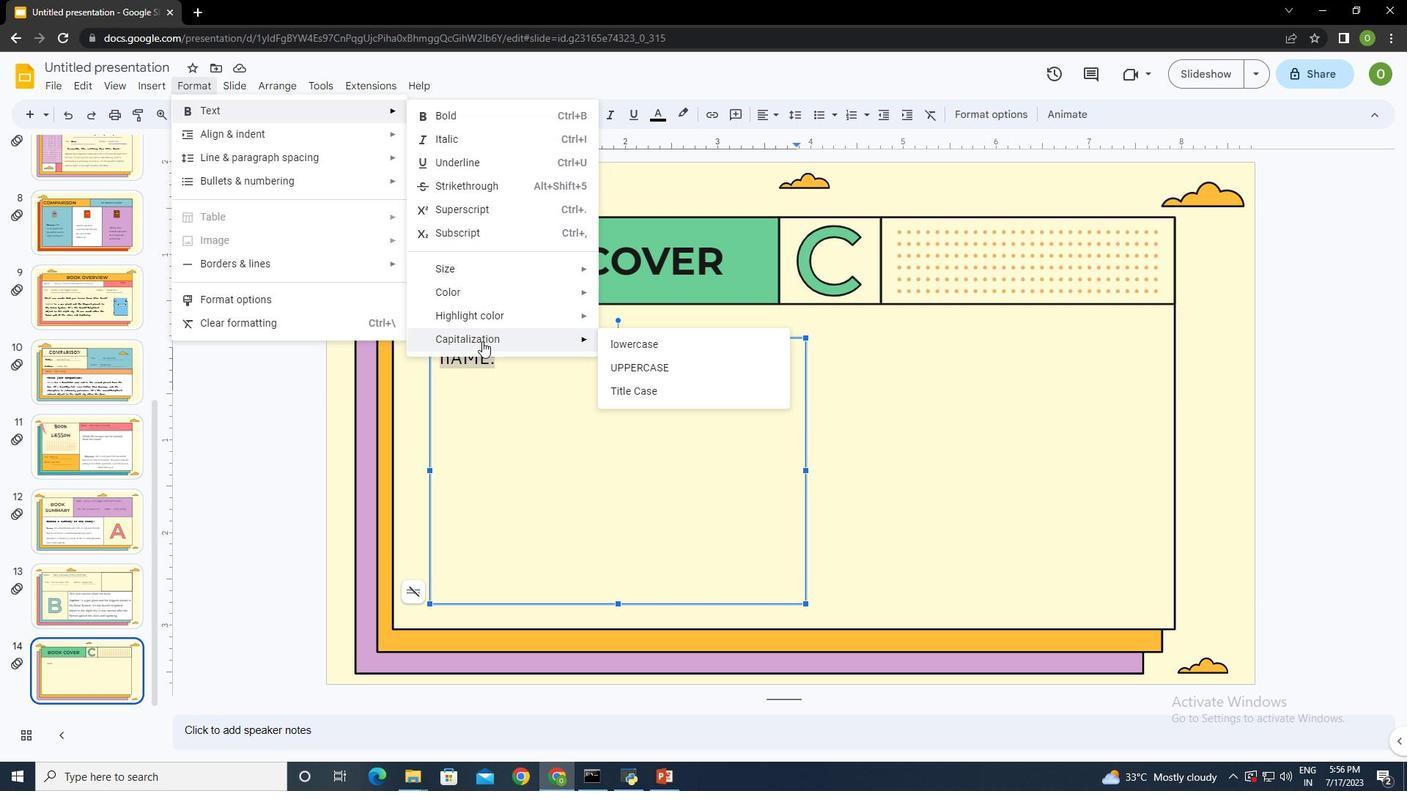 
Action: Mouse moved to (645, 362)
Screenshot: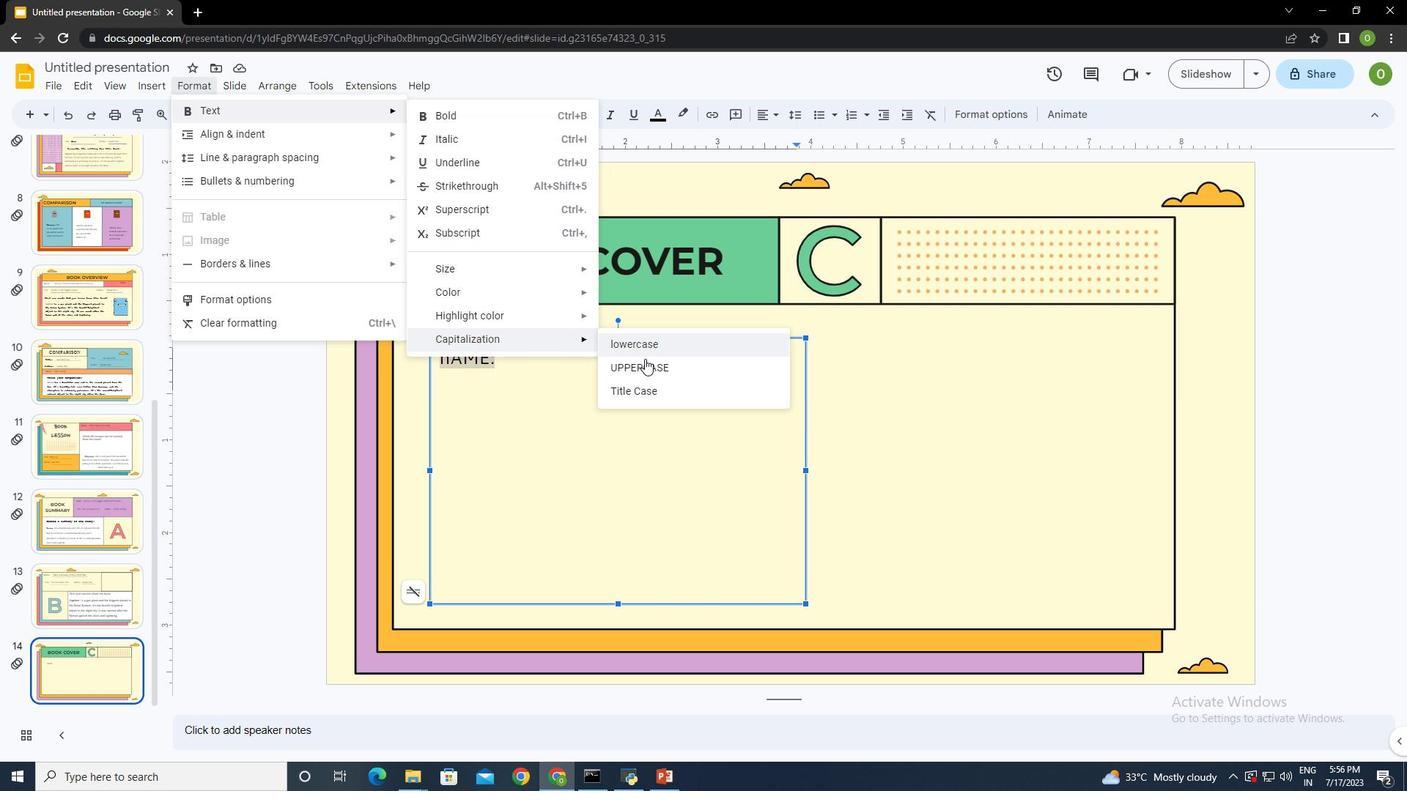
Action: Mouse pressed left at (645, 362)
Screenshot: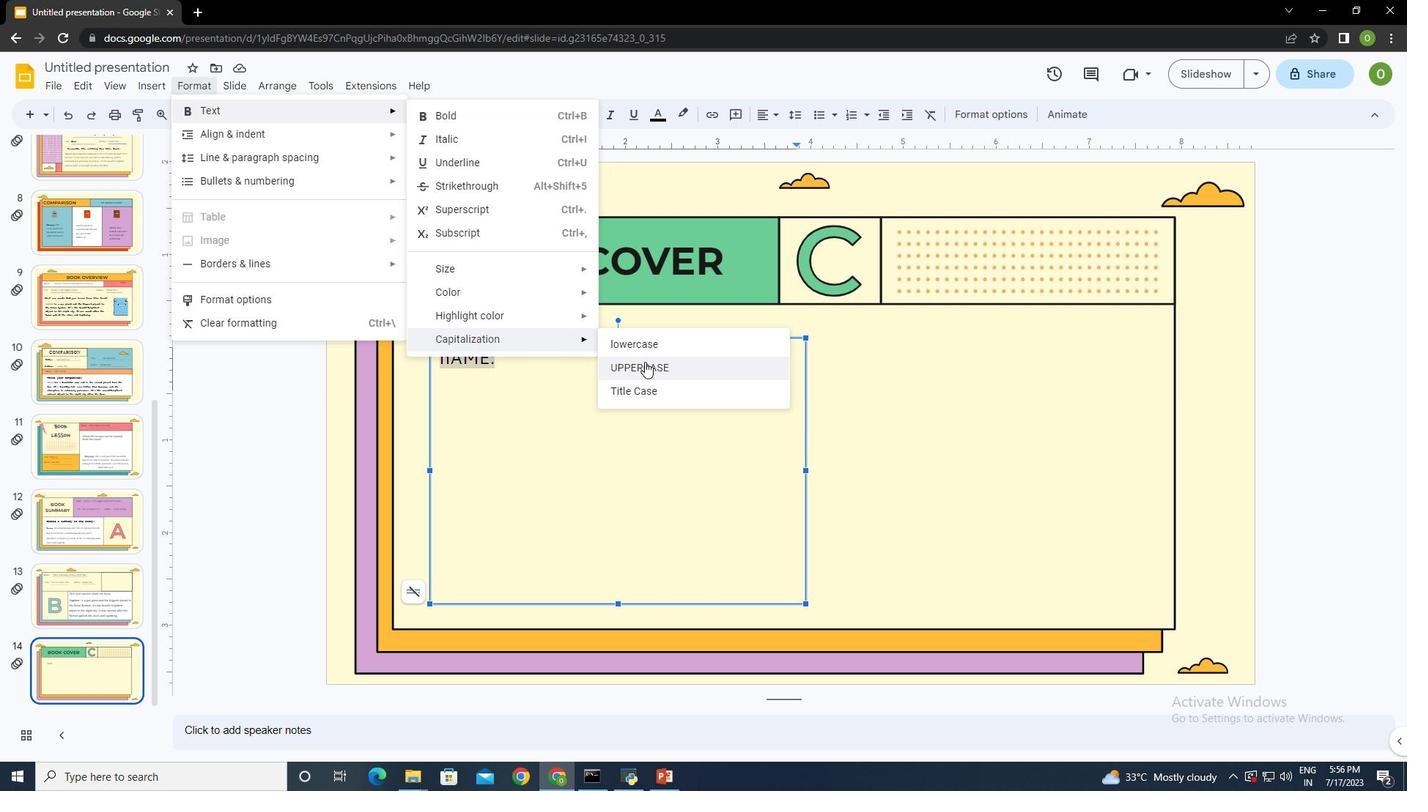 
Action: Mouse moved to (519, 357)
Screenshot: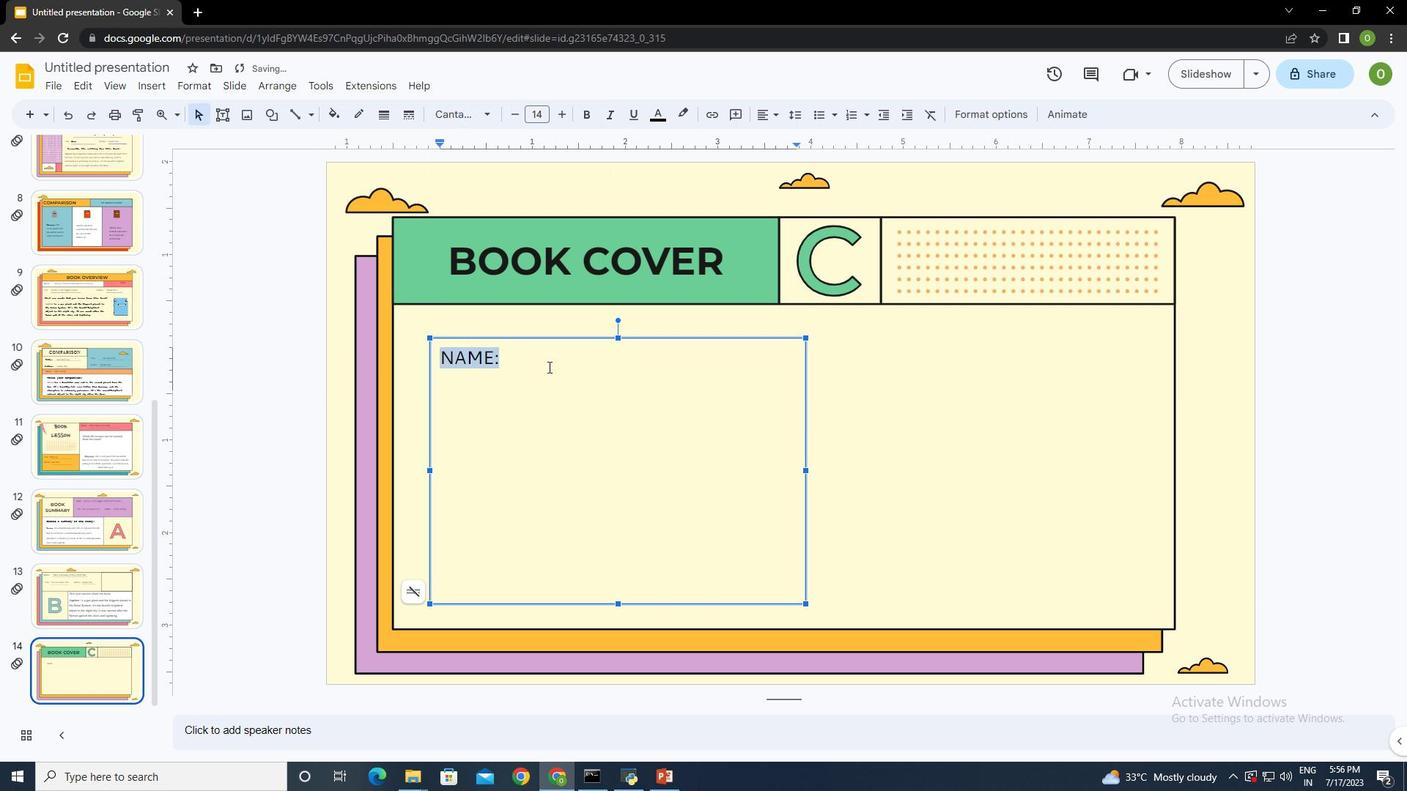 
Action: Mouse pressed left at (519, 357)
Screenshot: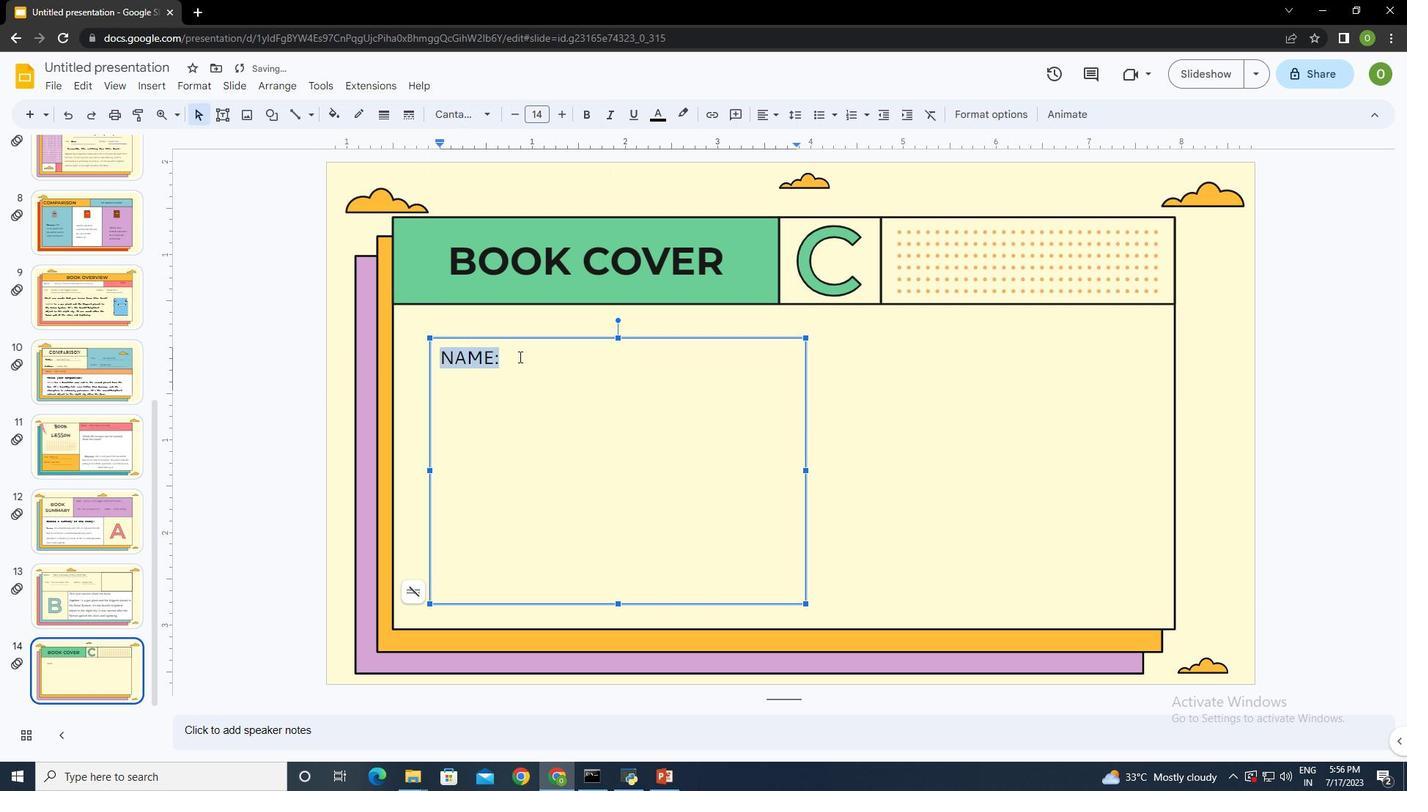 
Action: Mouse moved to (538, 367)
Screenshot: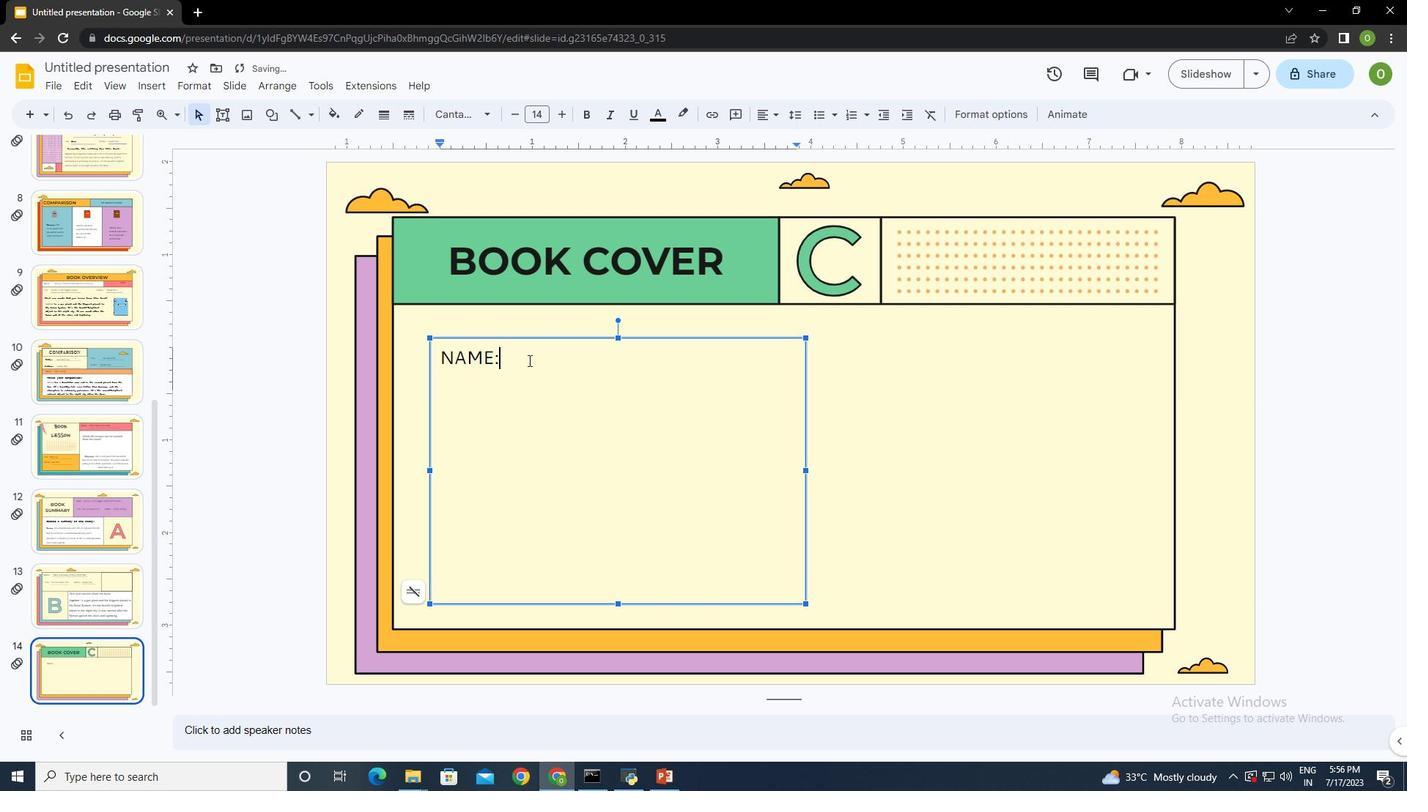 
Action: Key pressed <Key.enter><Key.enter><Key.shift><Key.caps_lock><Key.shift>Venus<Key.space>has<Key.space>a<Key.space>beautiful<Key.space>name<Key.space>and<Key.space>is<Key.space>the<Key.space>second<Key.space>planet<Key.space>from<Key.space>the<Key.space><Key.shift>Sun<Key.enter><Key.enter><Key.shift><Key.shift><Key.shift><Key.shift><Key.shift><Key.shift><Key.shift><Key.shift><Key.shift><Key.shift><Key.shift><Key.shift>Title<Key.shift_r>:<Key.space><Key.shift><Key.shift><Key.shift><Key.space><Key.shift>This<Key.space>is<Key.space>a<Key.space>novel<Key.space>title
Screenshot: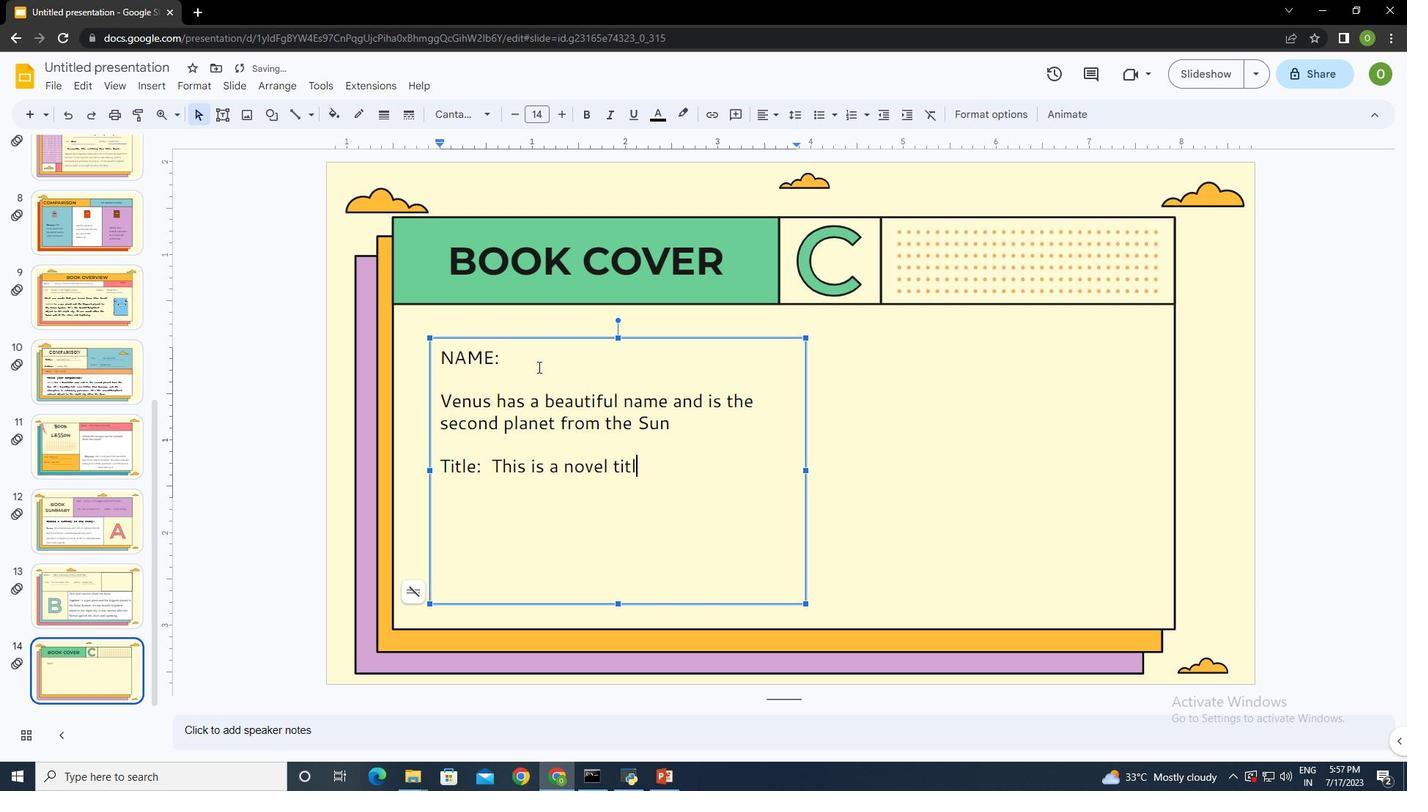 
Action: Mouse moved to (480, 494)
Screenshot: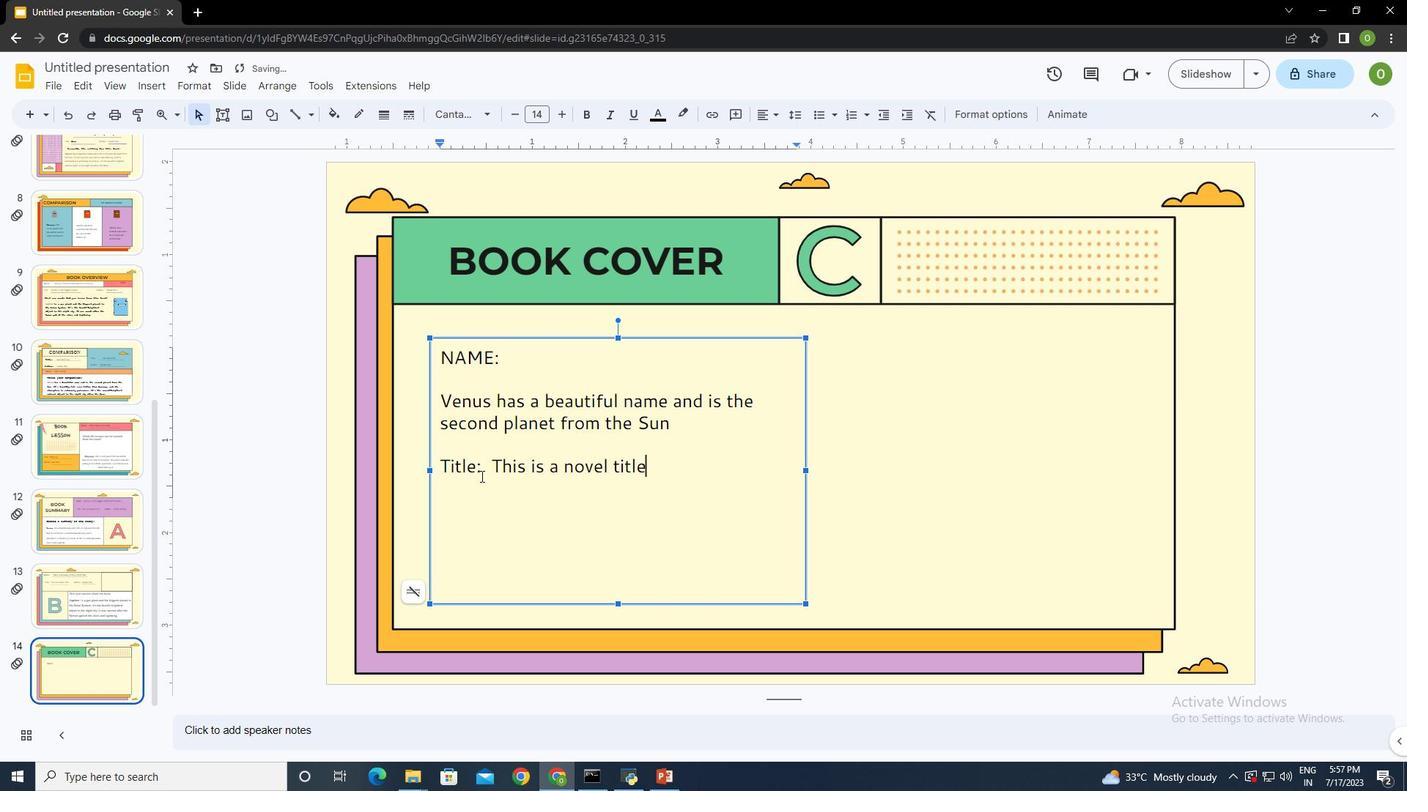 
Action: Key pressed <Key.enter><Key.enter><Key.shift>Author<Key.shift_r>:<Key.space><Key.shift>Susan<Key.space><Key.shift><Key.shift><Key.shift><Key.shift><Key.shift>Doe
Screenshot: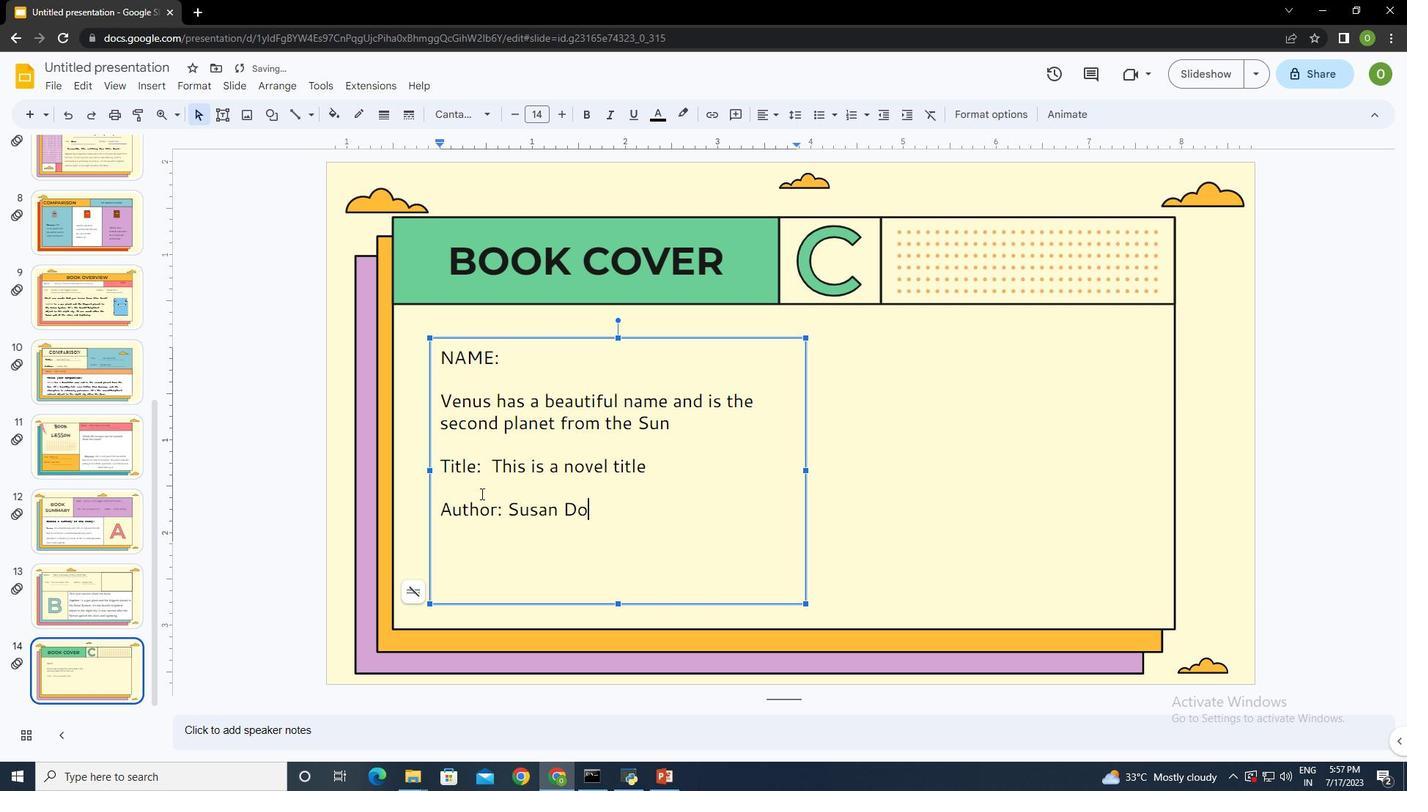 
Action: Mouse moved to (293, 109)
Screenshot: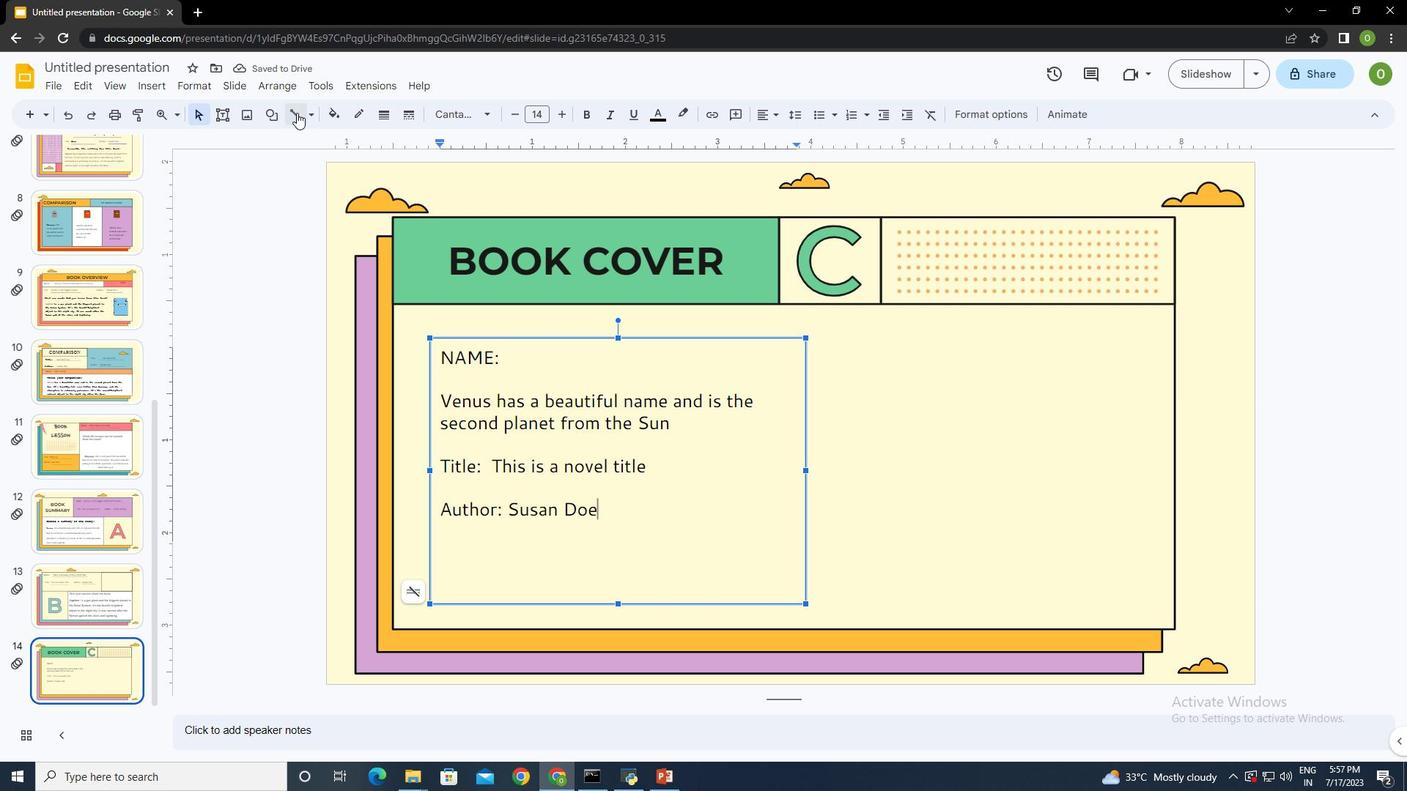 
Action: Mouse pressed left at (293, 109)
Screenshot: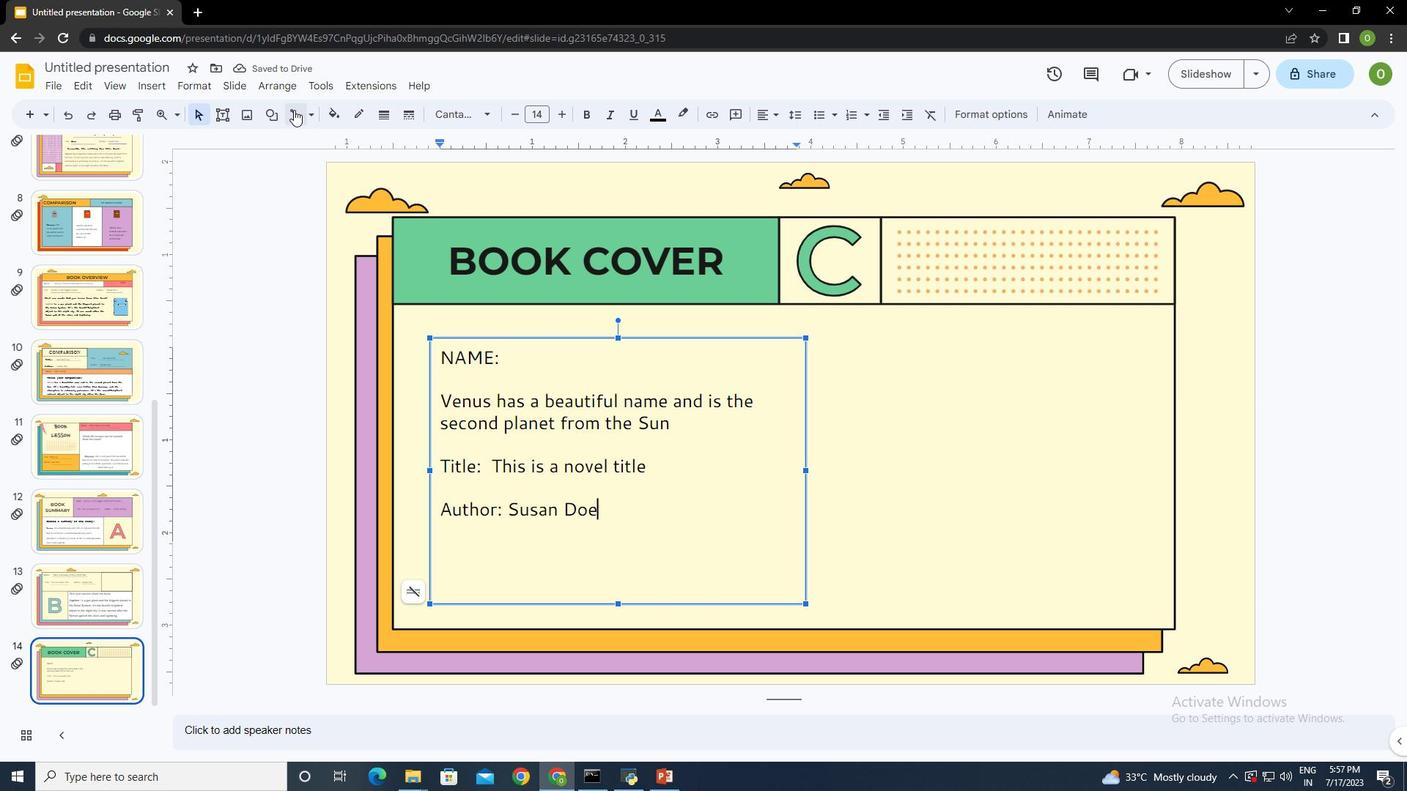 
Action: Mouse moved to (527, 484)
Screenshot: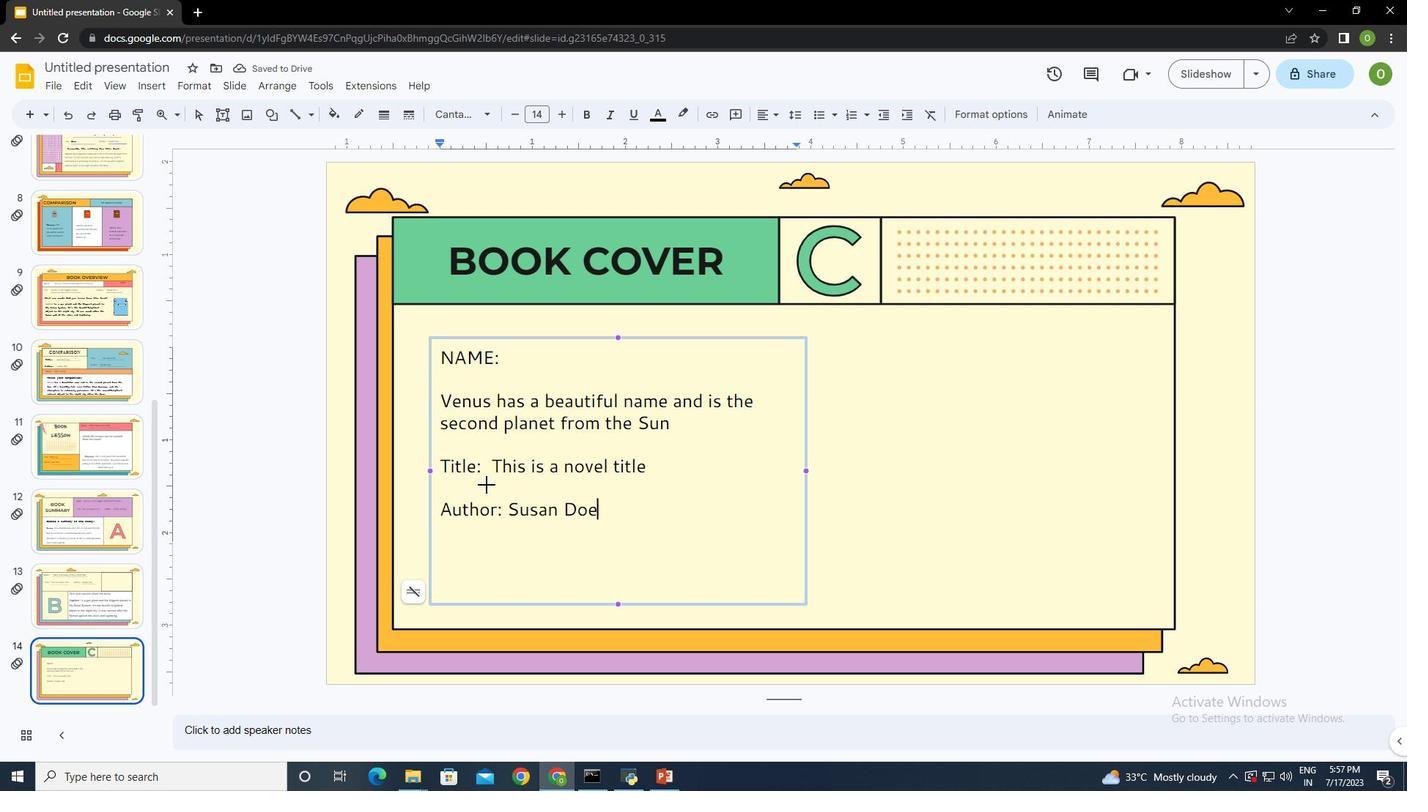 
Action: Mouse pressed left at (486, 485)
Screenshot: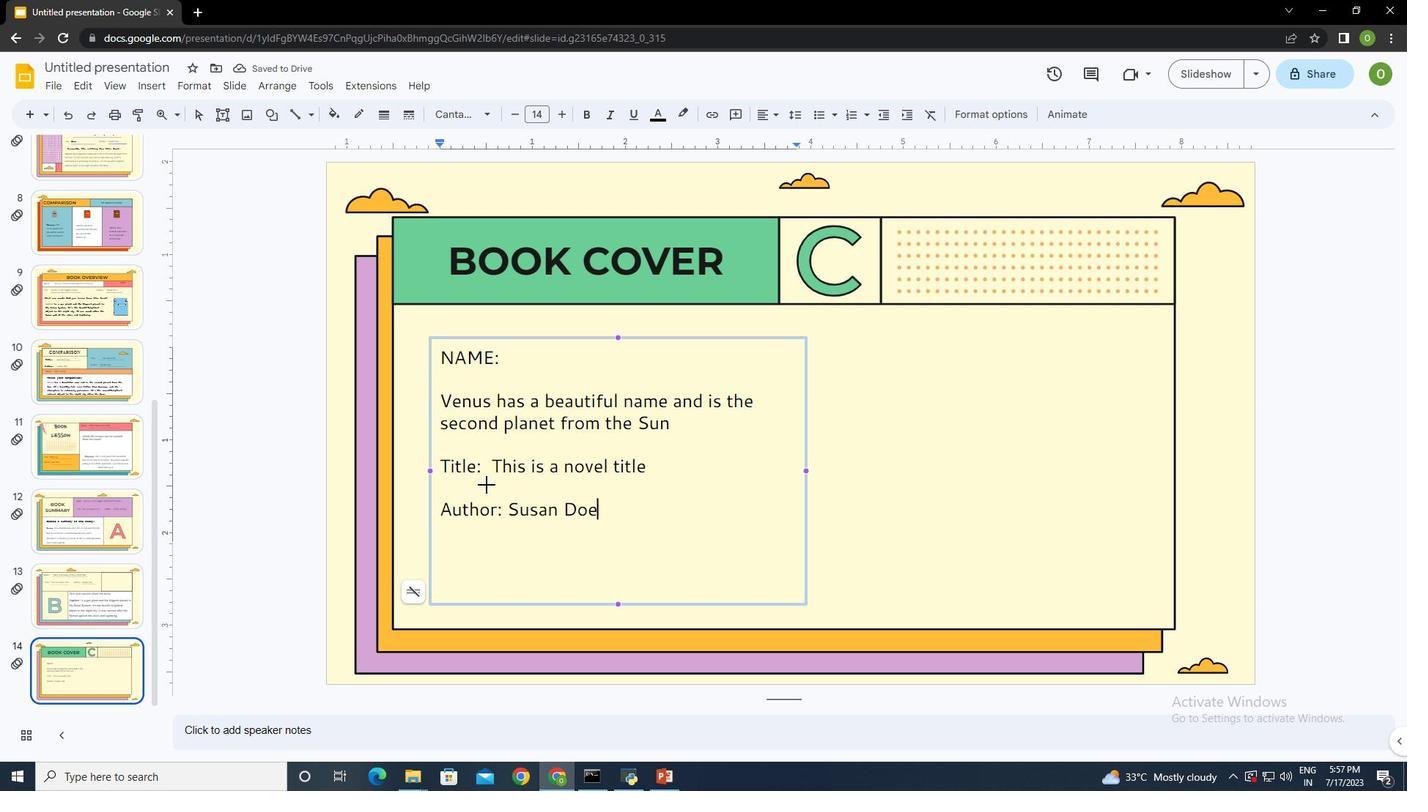 
Action: Mouse moved to (340, 155)
Screenshot: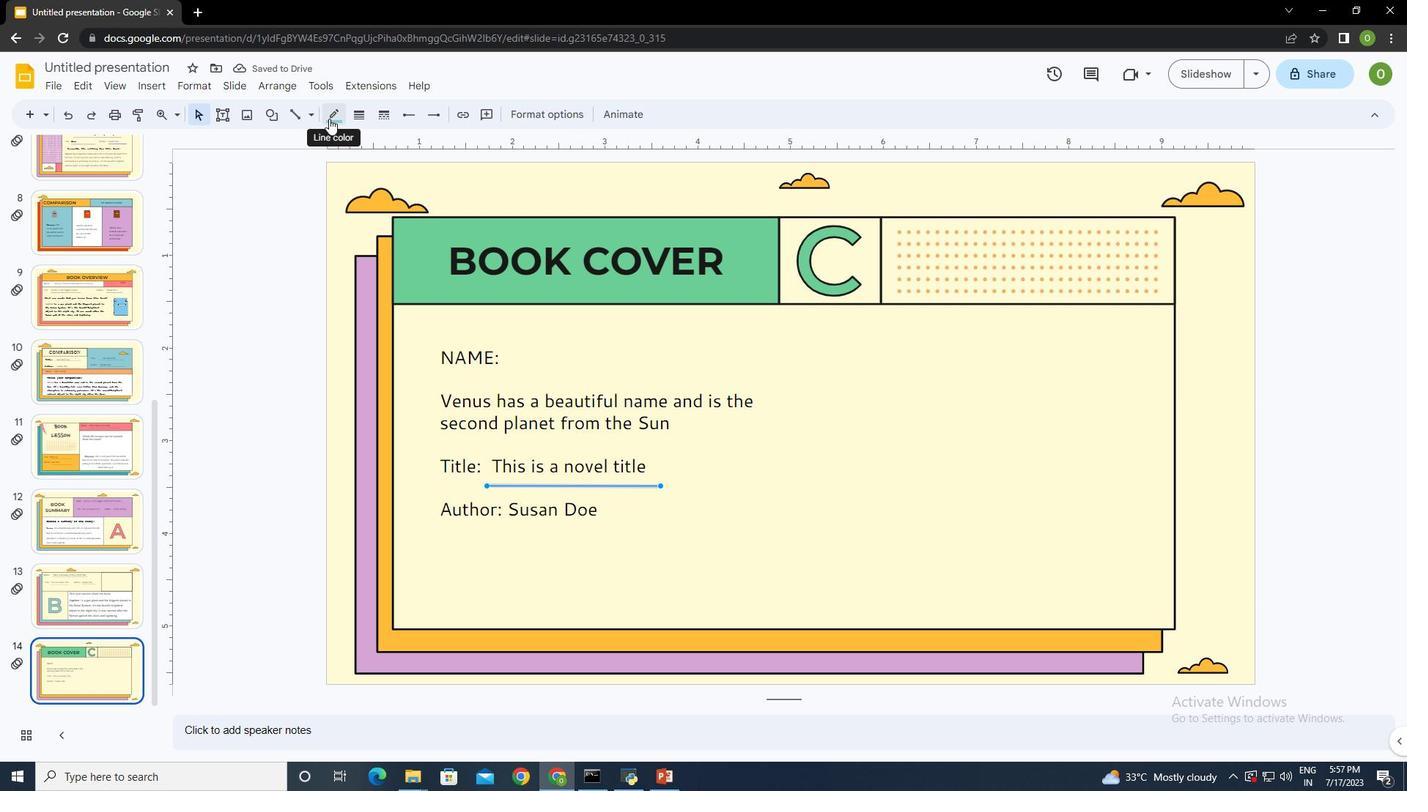
Action: Mouse pressed left at (329, 118)
Screenshot: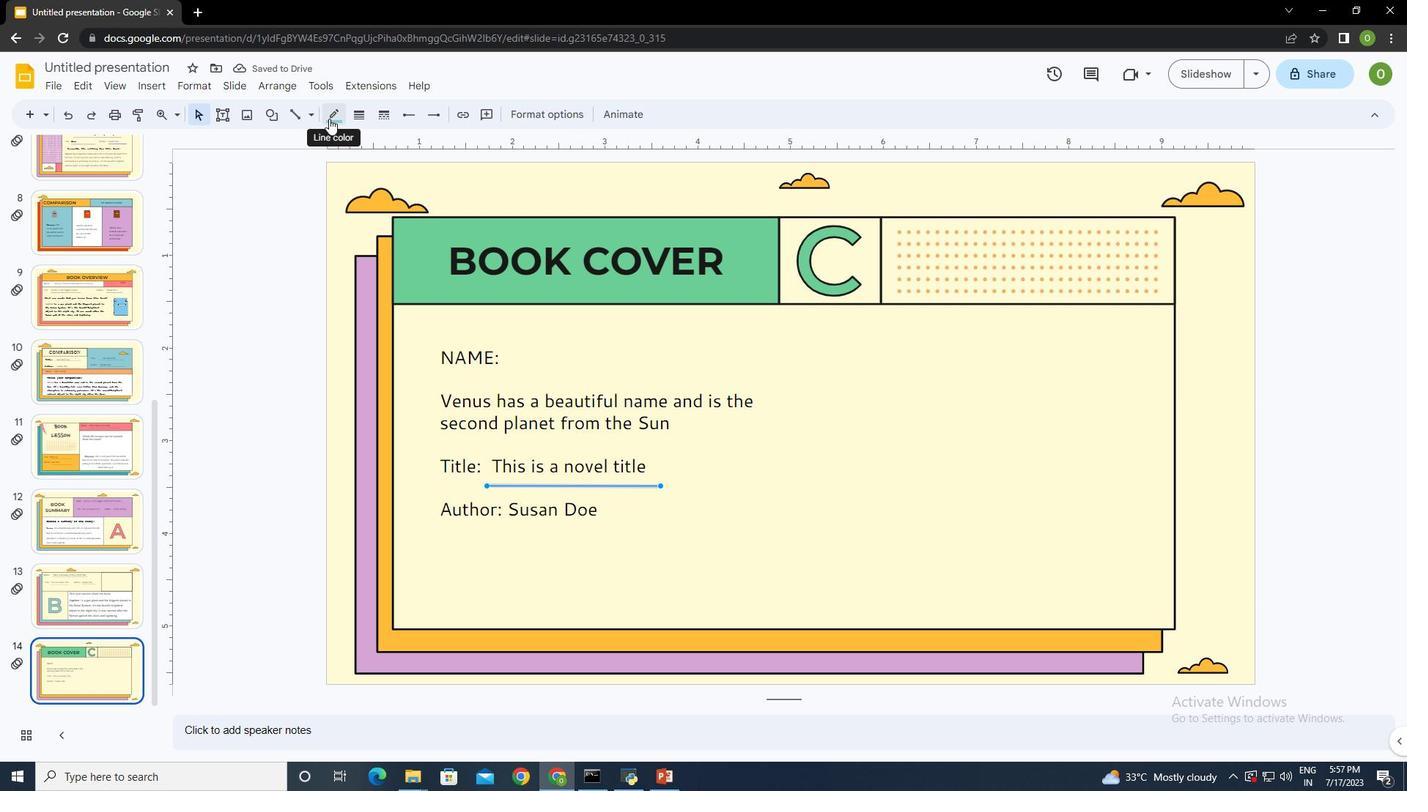 
Action: Mouse moved to (335, 154)
Screenshot: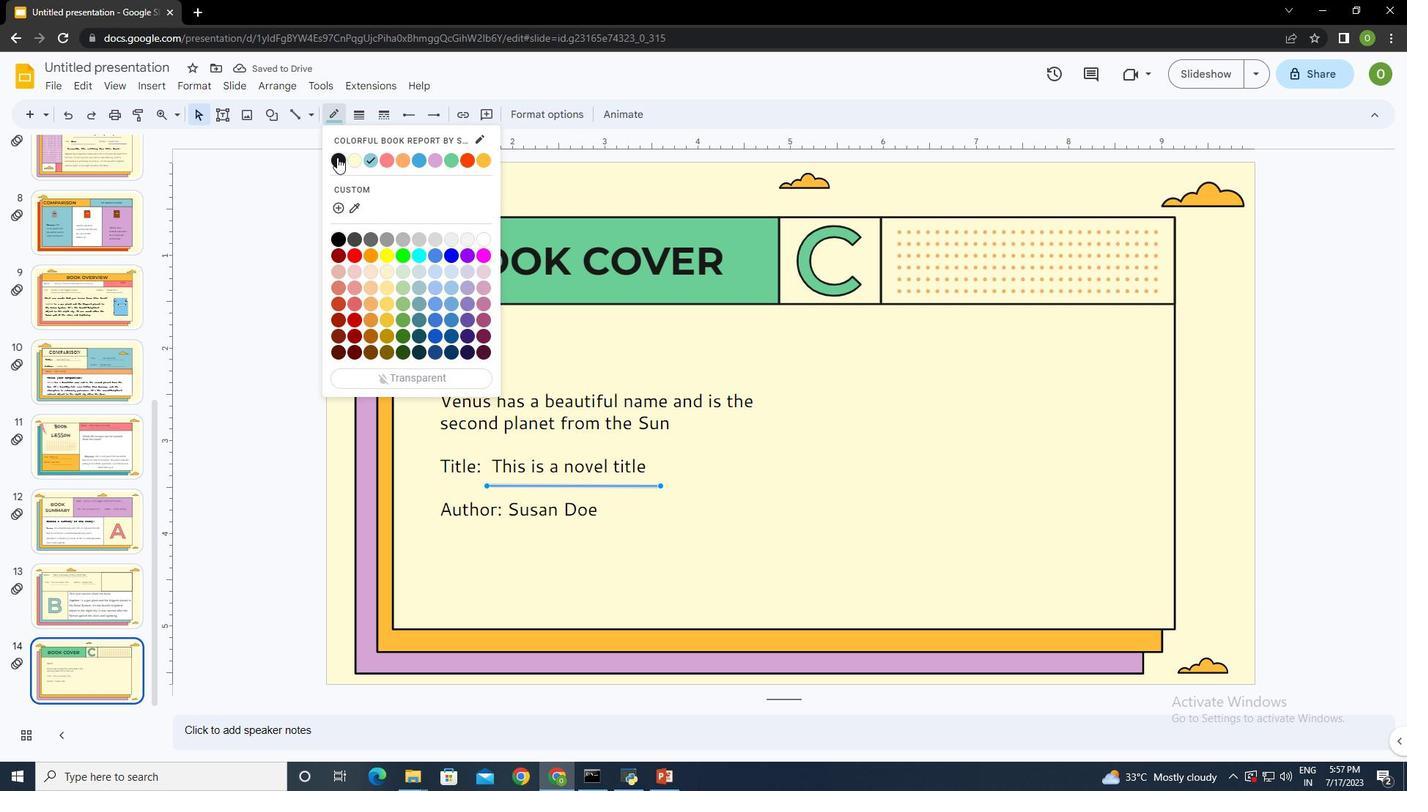 
Action: Mouse pressed left at (335, 154)
Screenshot: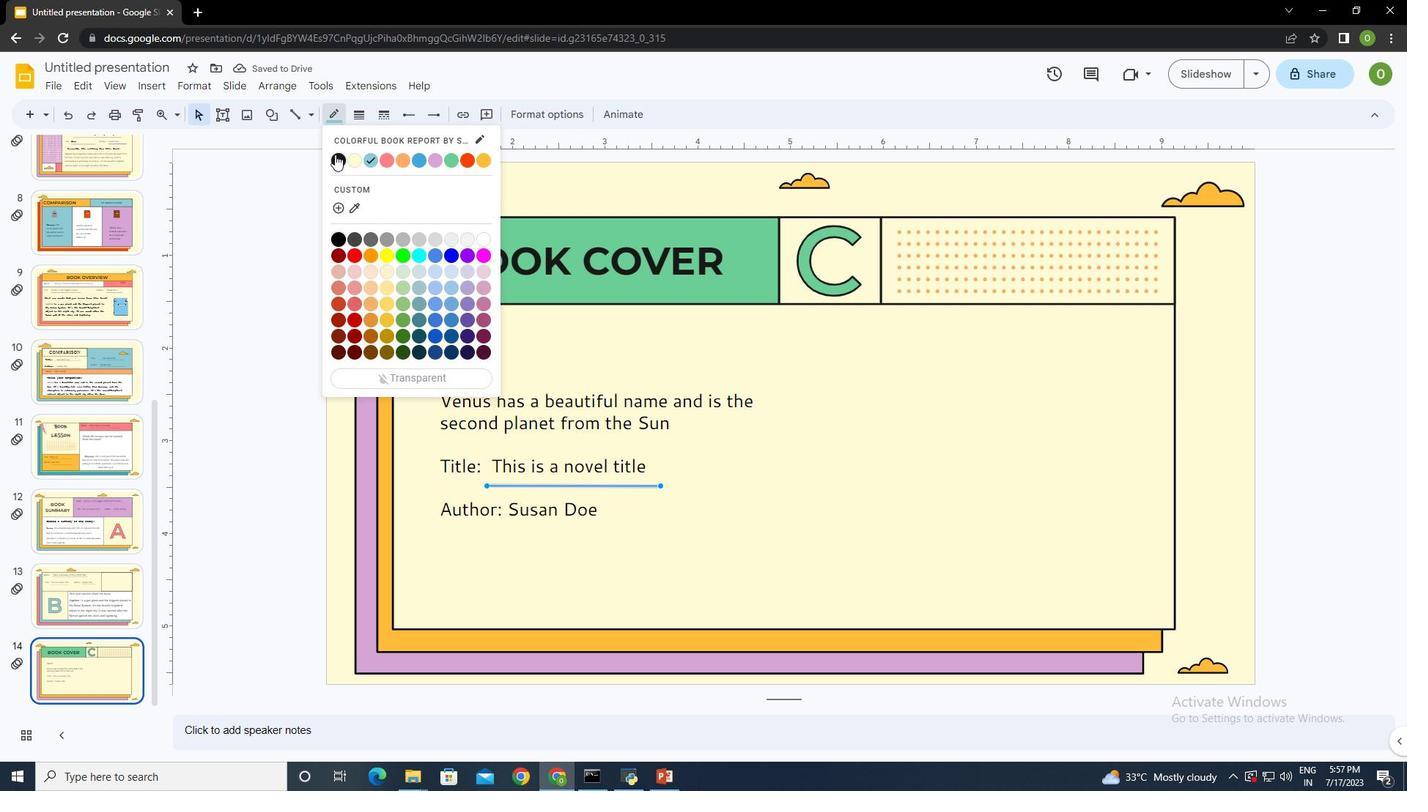 
Action: Mouse moved to (489, 542)
Screenshot: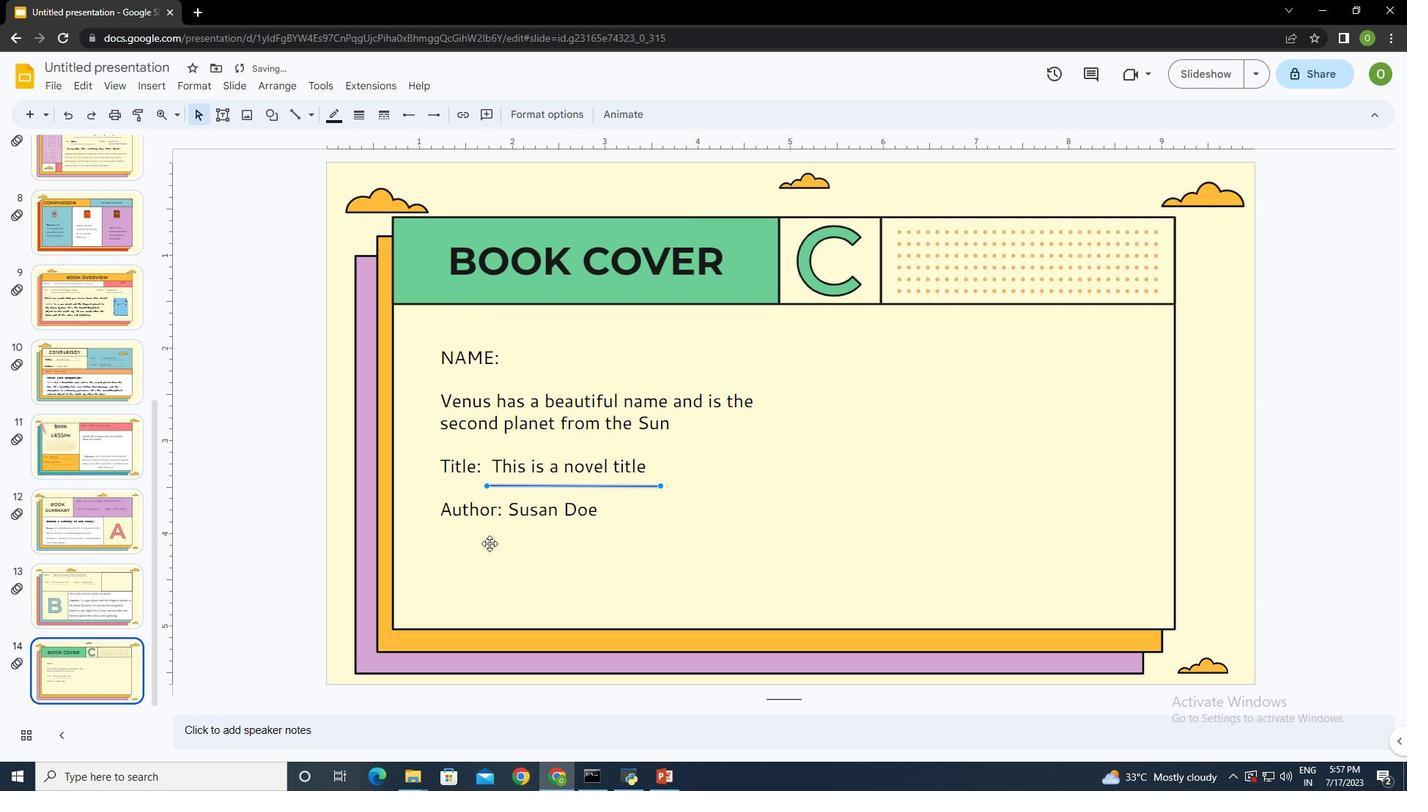 
Action: Mouse pressed left at (489, 542)
Screenshot: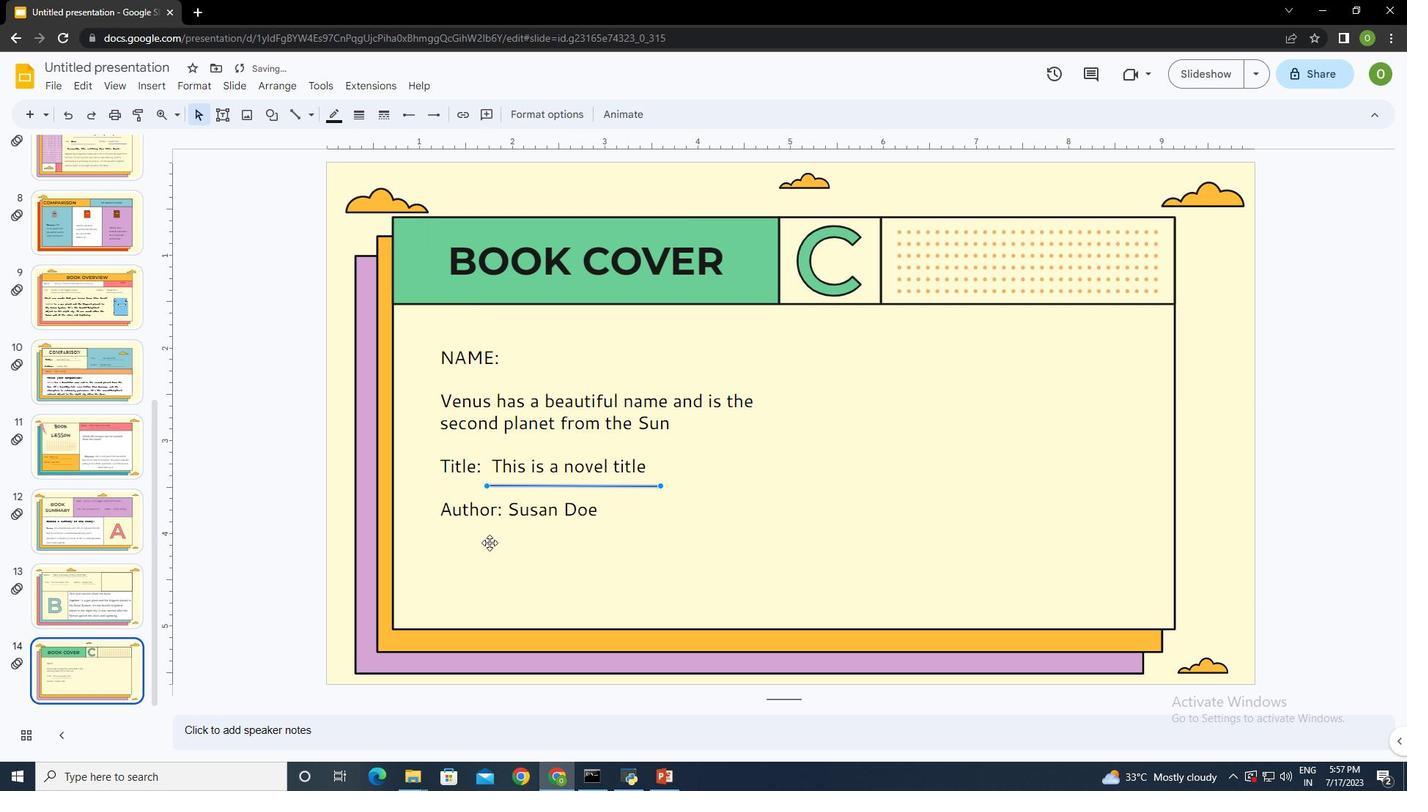 
Action: Mouse moved to (293, 112)
Screenshot: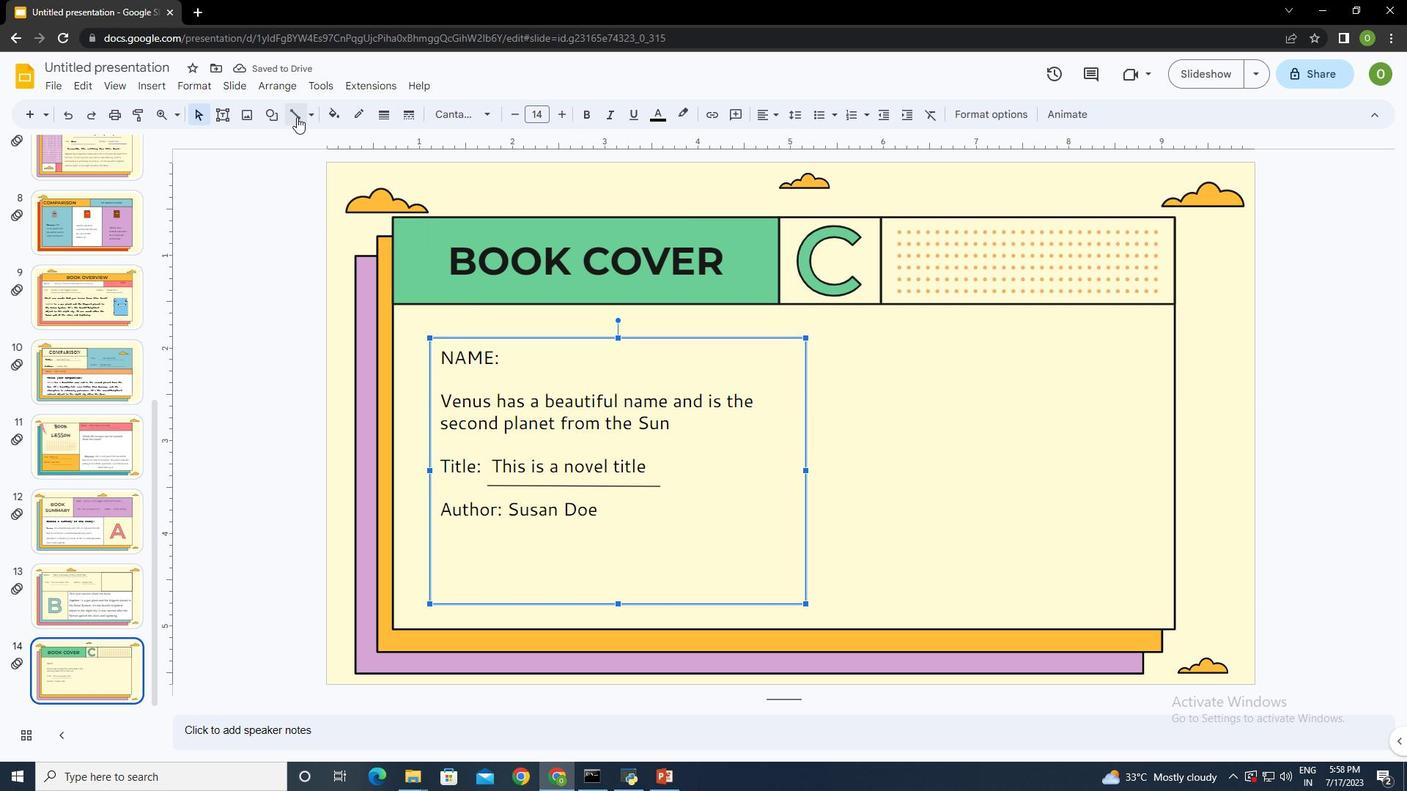
Action: Mouse pressed left at (293, 112)
Screenshot: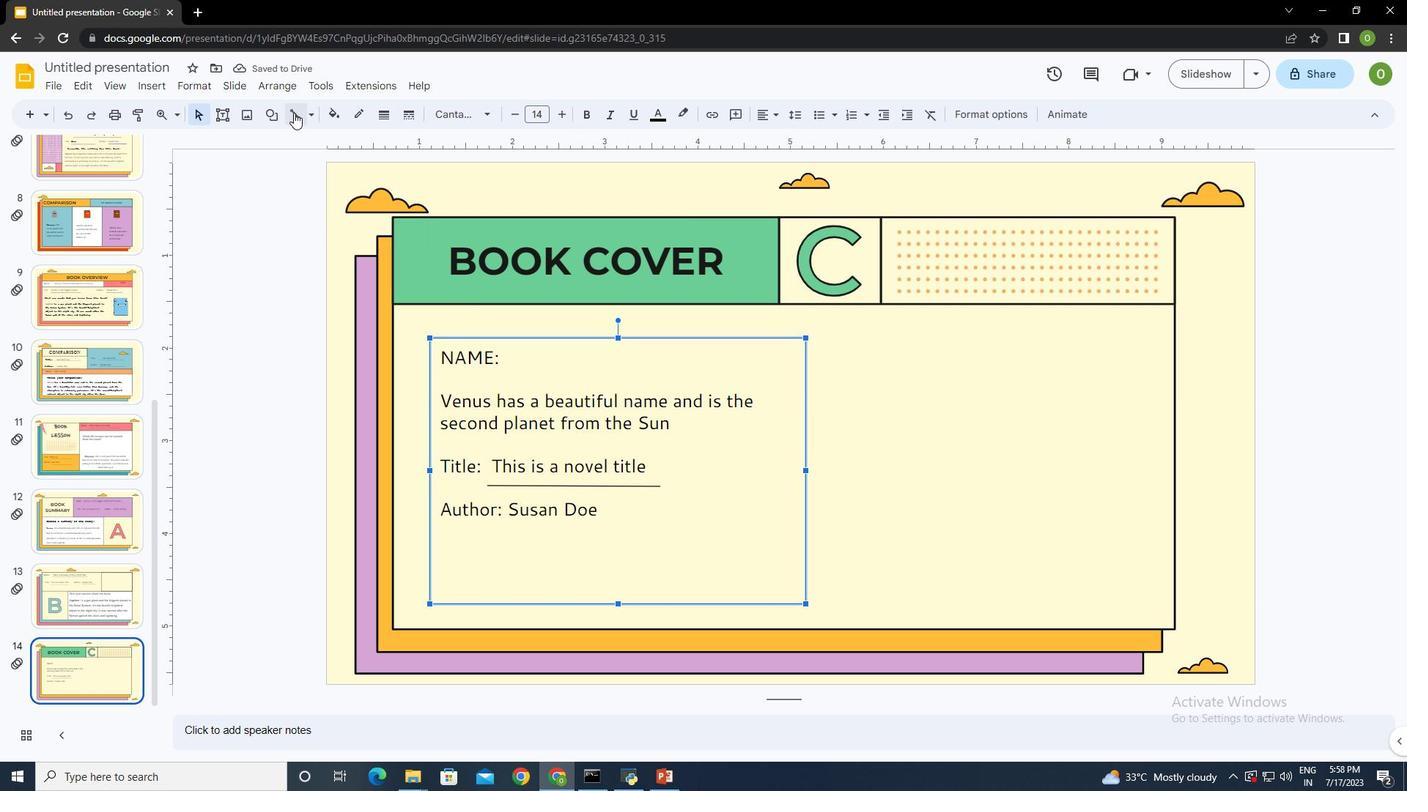 
Action: Mouse moved to (519, 531)
Screenshot: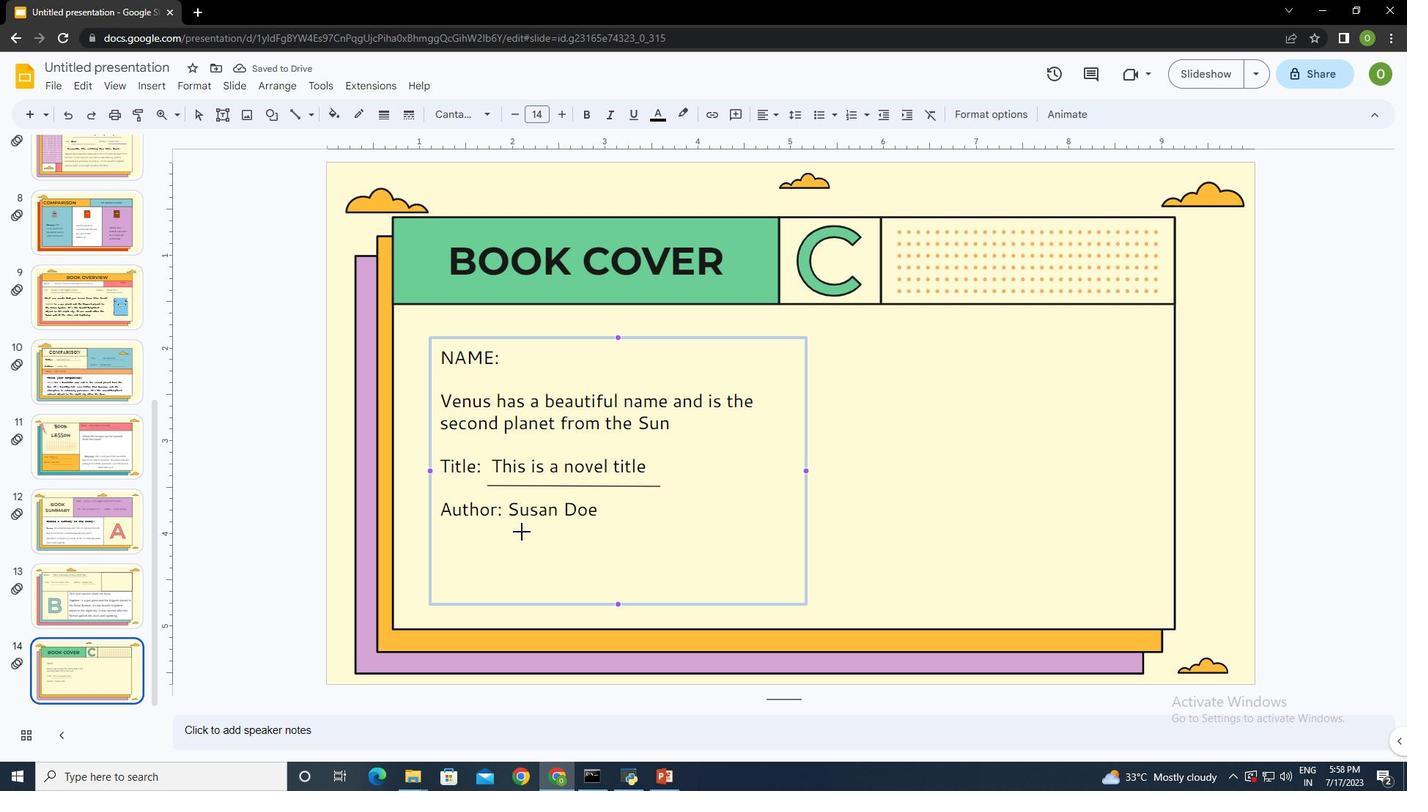 
Action: Mouse pressed left at (519, 531)
Screenshot: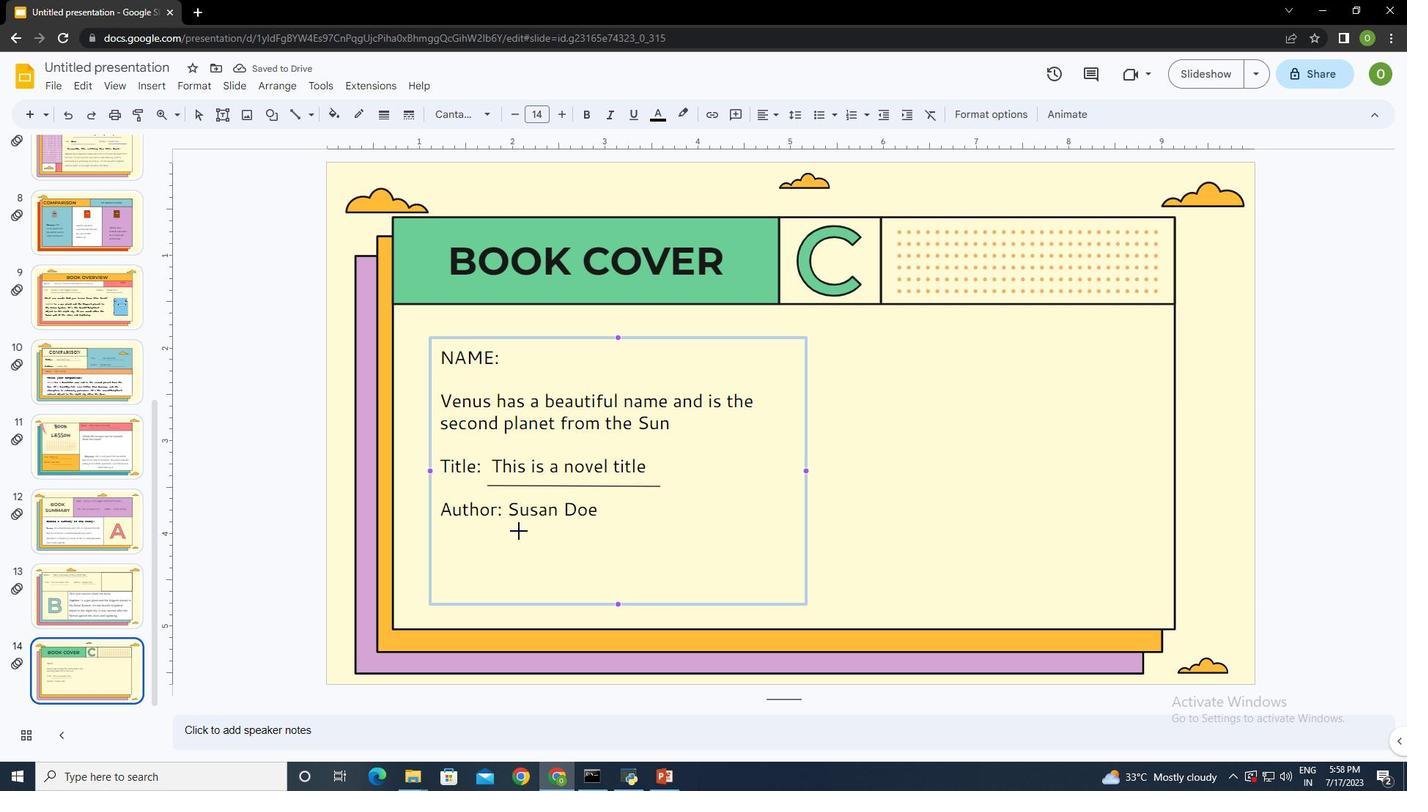 
Action: Mouse moved to (325, 113)
Screenshot: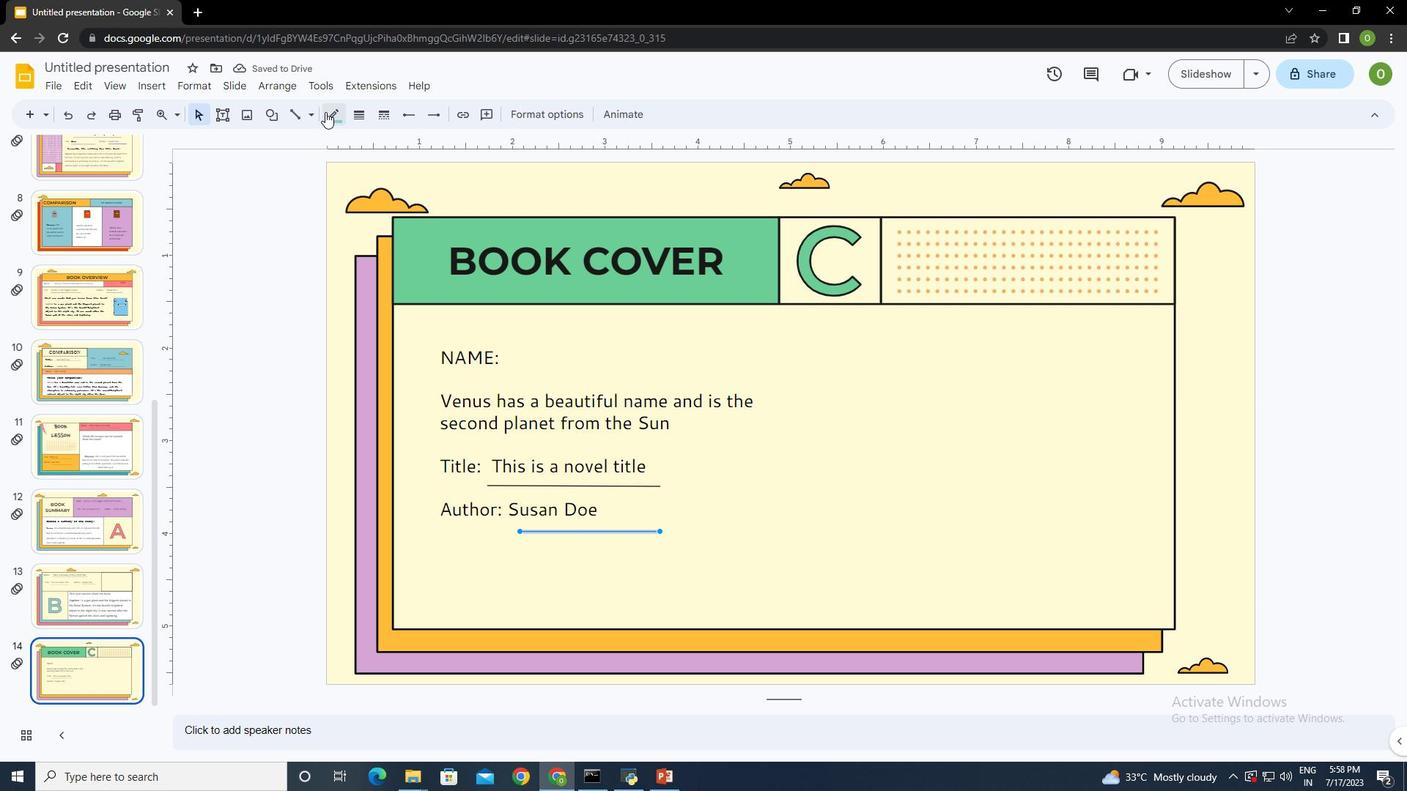 
Action: Mouse pressed left at (325, 113)
Screenshot: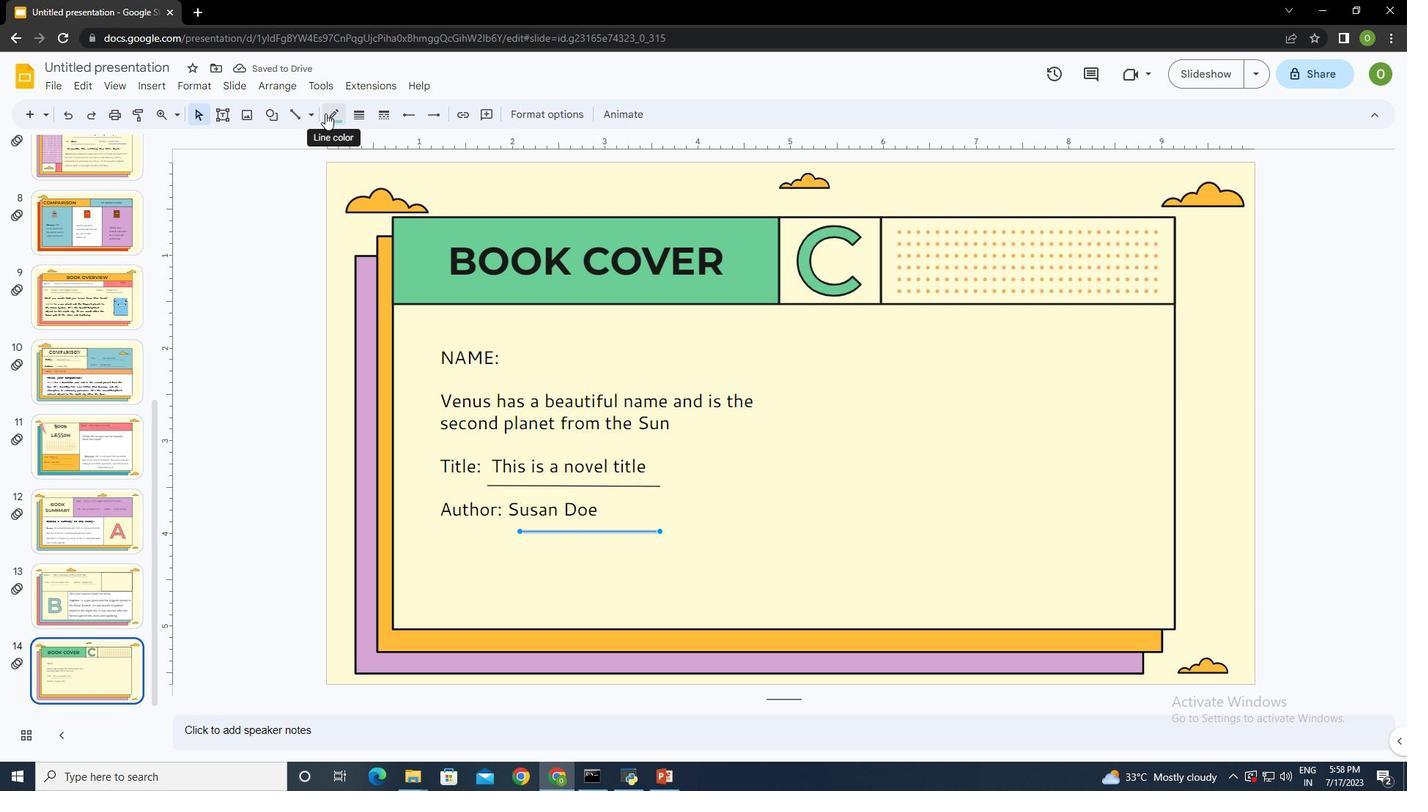 
Action: Mouse moved to (337, 159)
Screenshot: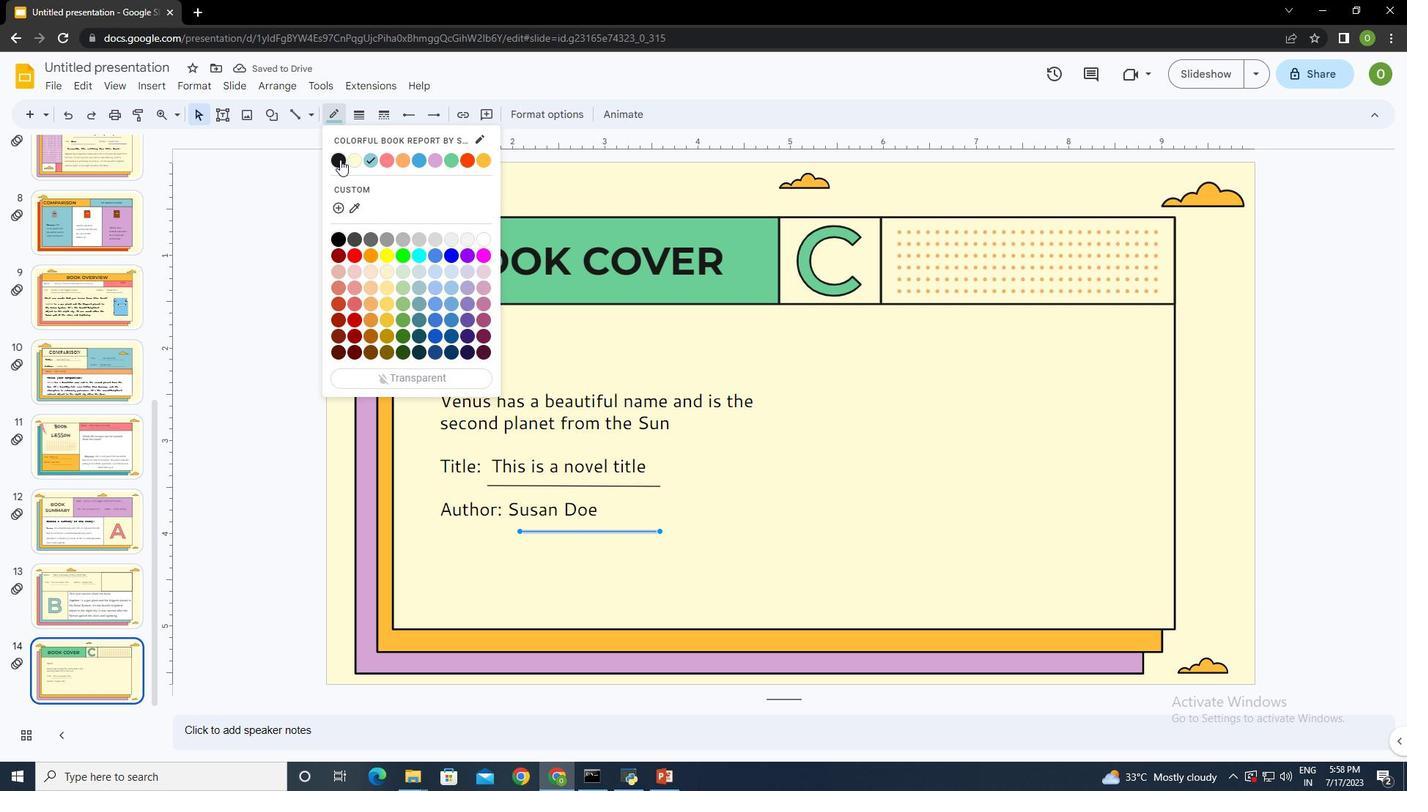 
Action: Mouse pressed left at (337, 159)
Screenshot: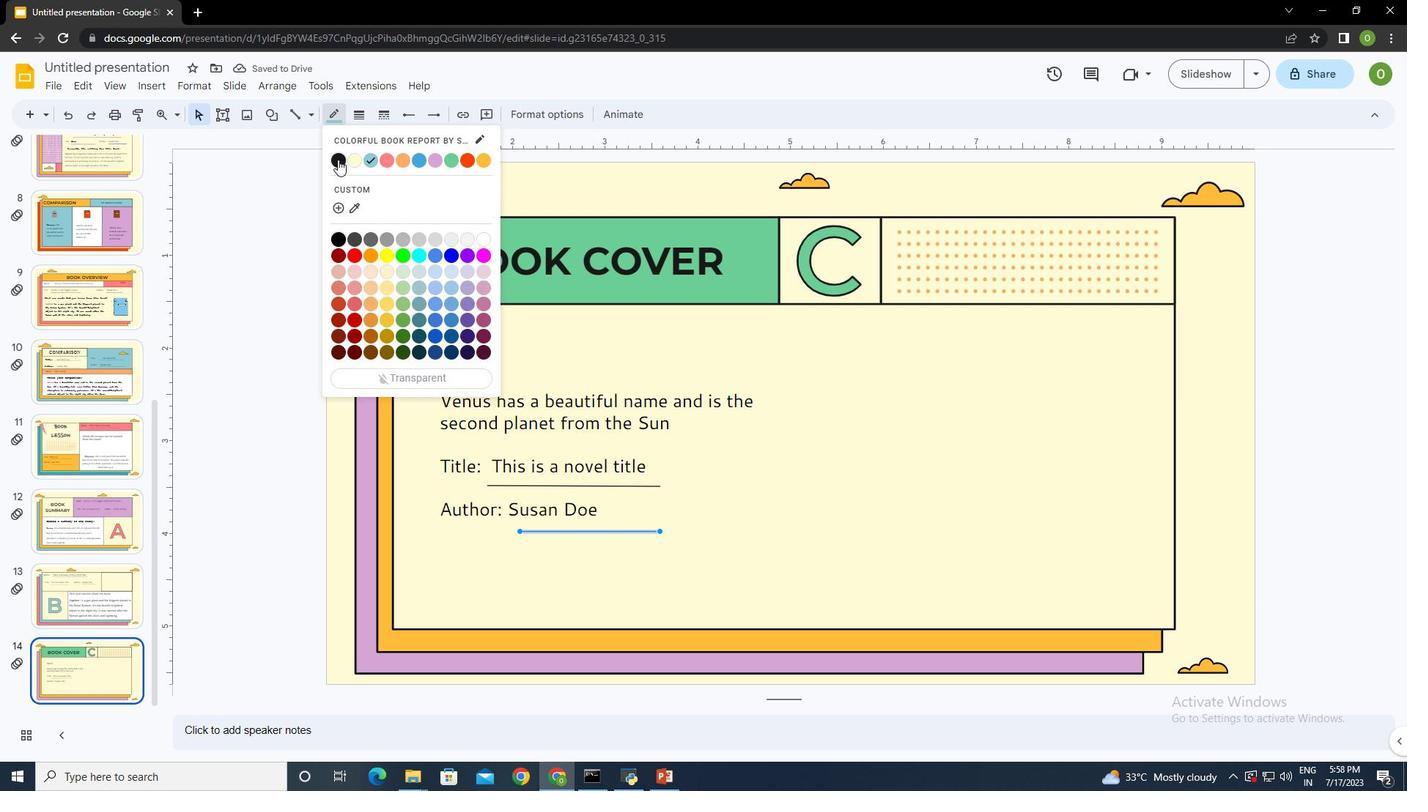 
Action: Mouse moved to (919, 373)
Screenshot: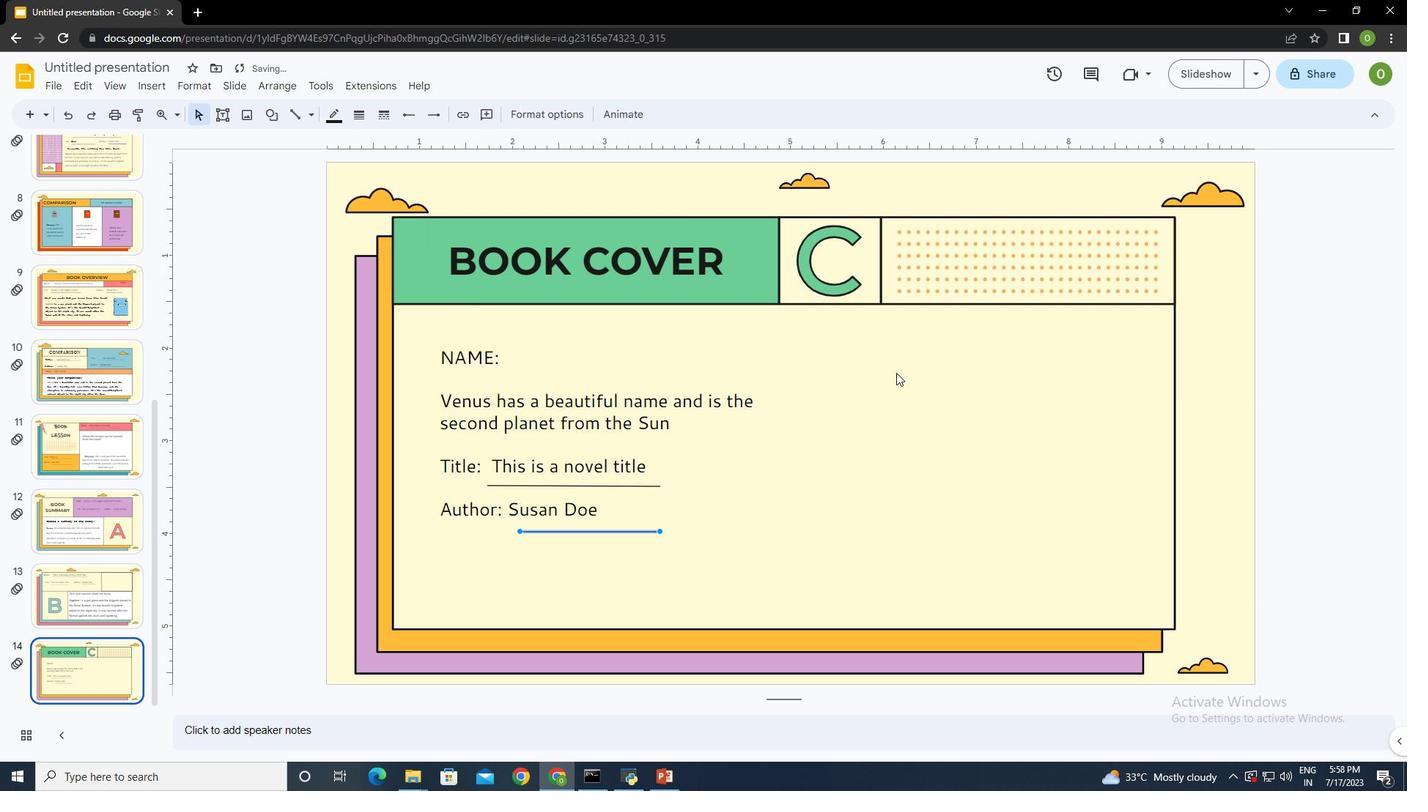 
Action: Mouse pressed left at (919, 373)
Screenshot: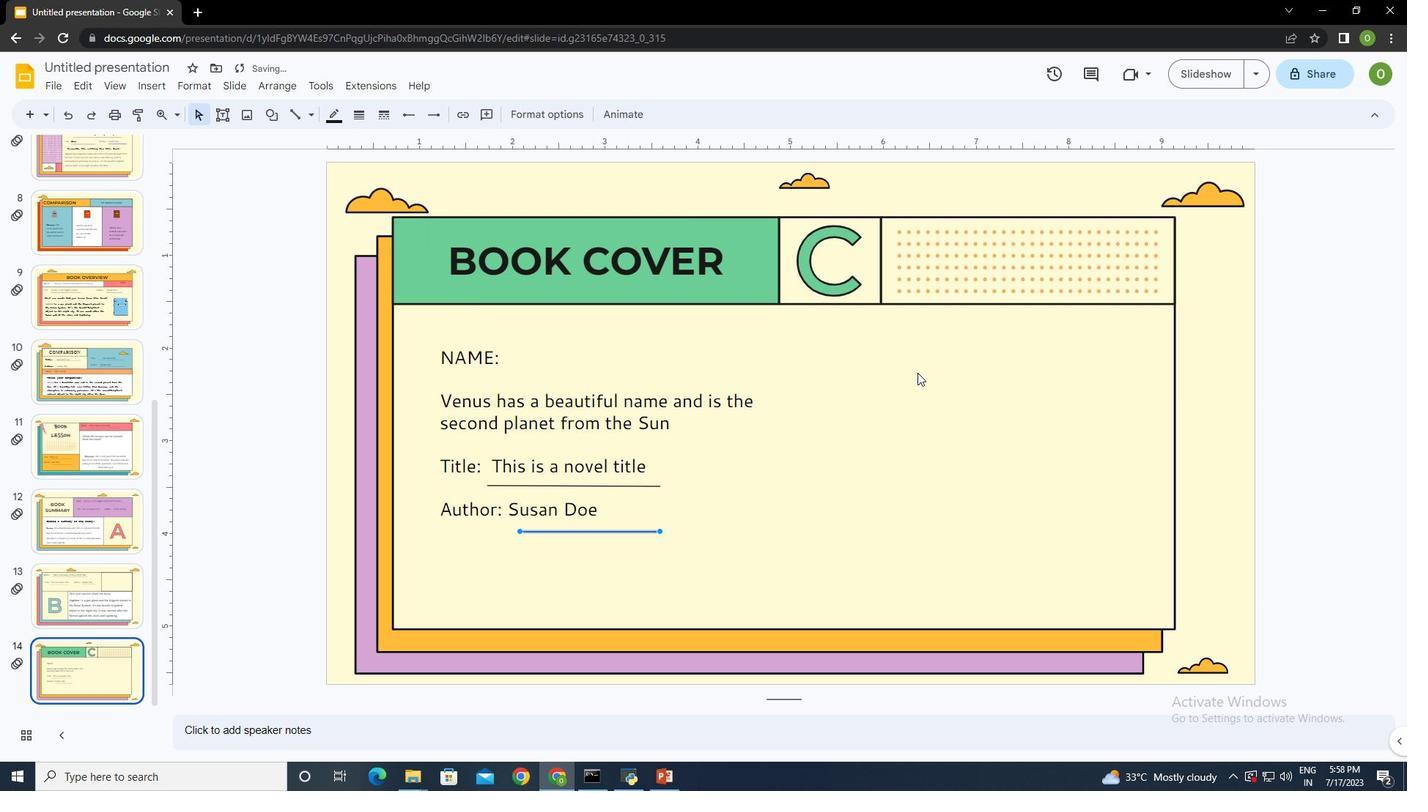 
Action: Mouse moved to (227, 107)
Screenshot: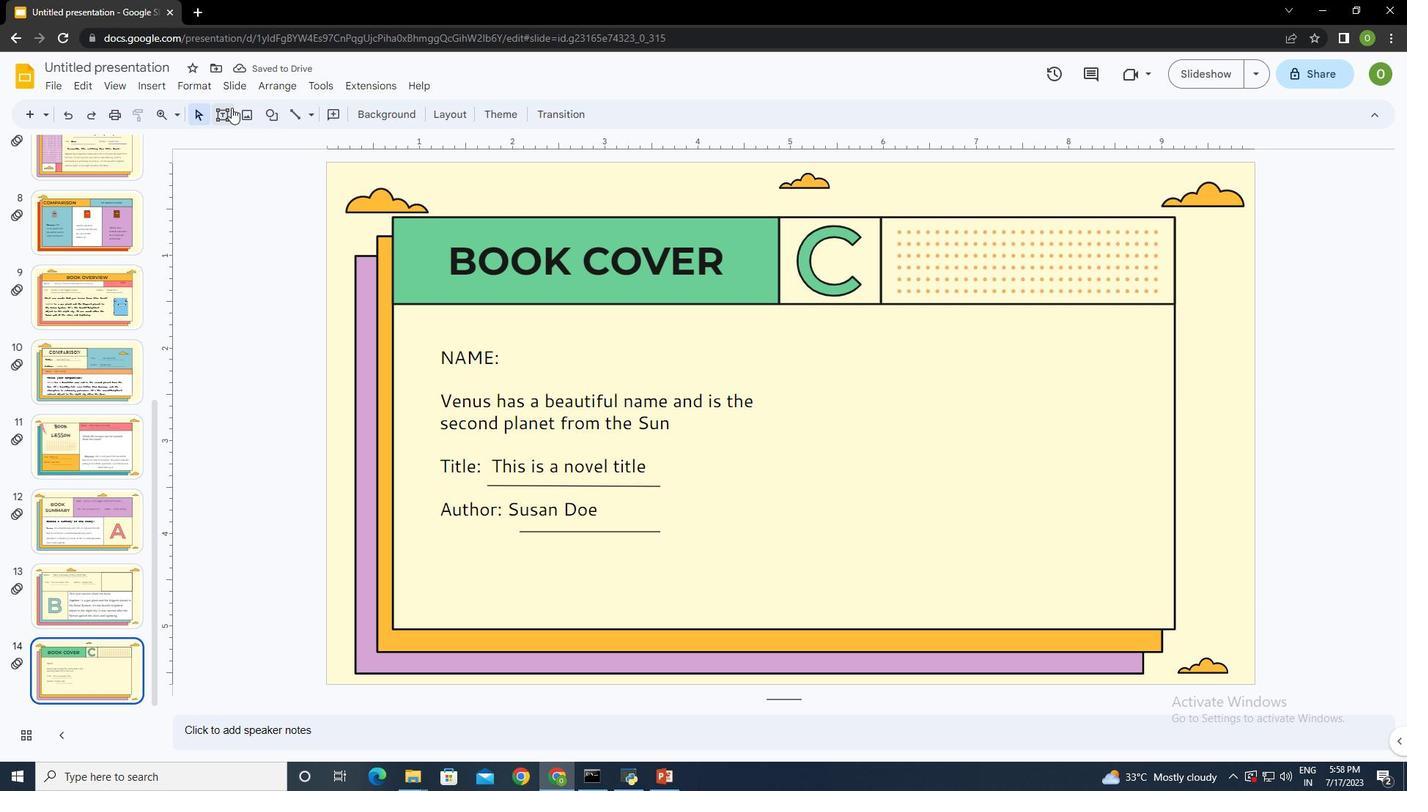 
Action: Mouse pressed left at (227, 107)
Screenshot: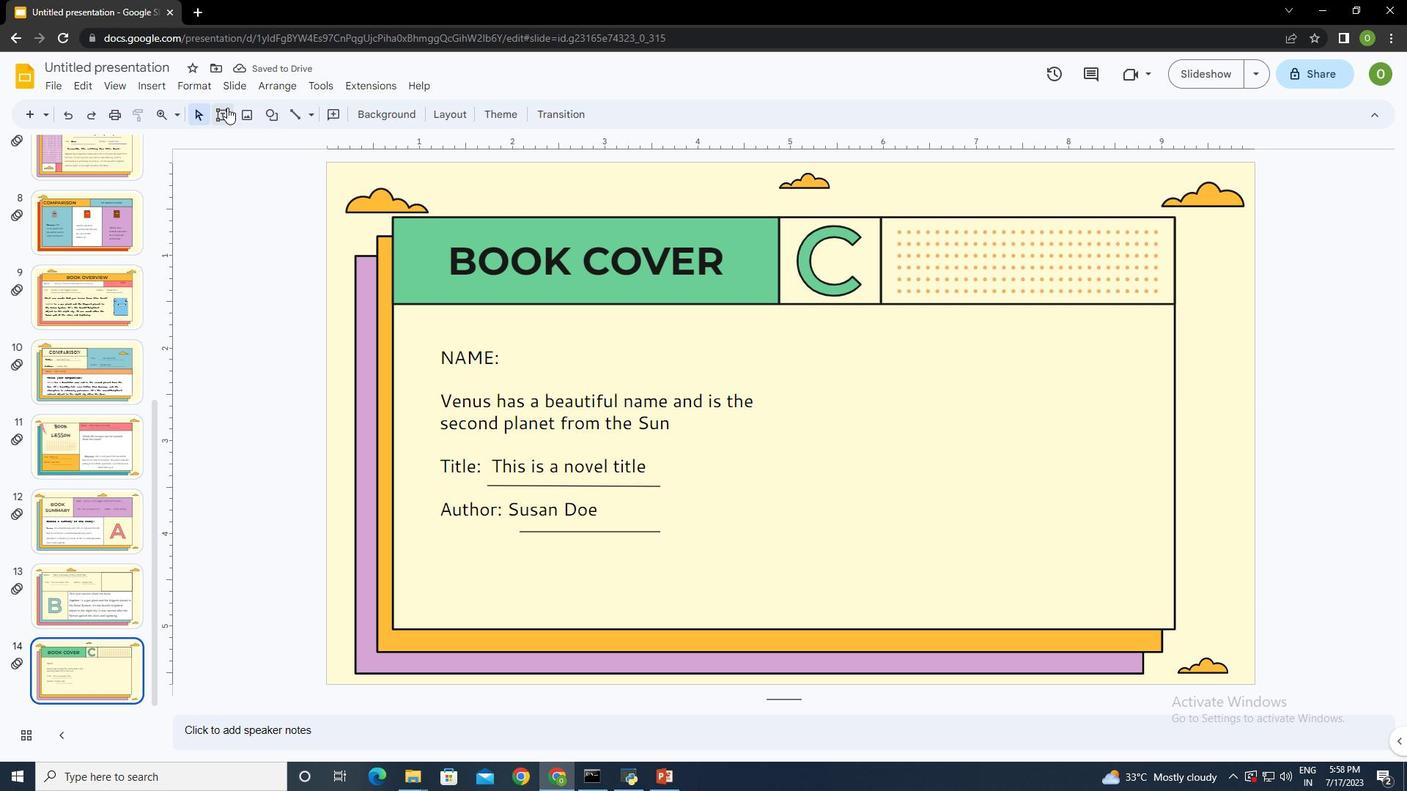 
Action: Mouse moved to (821, 316)
Screenshot: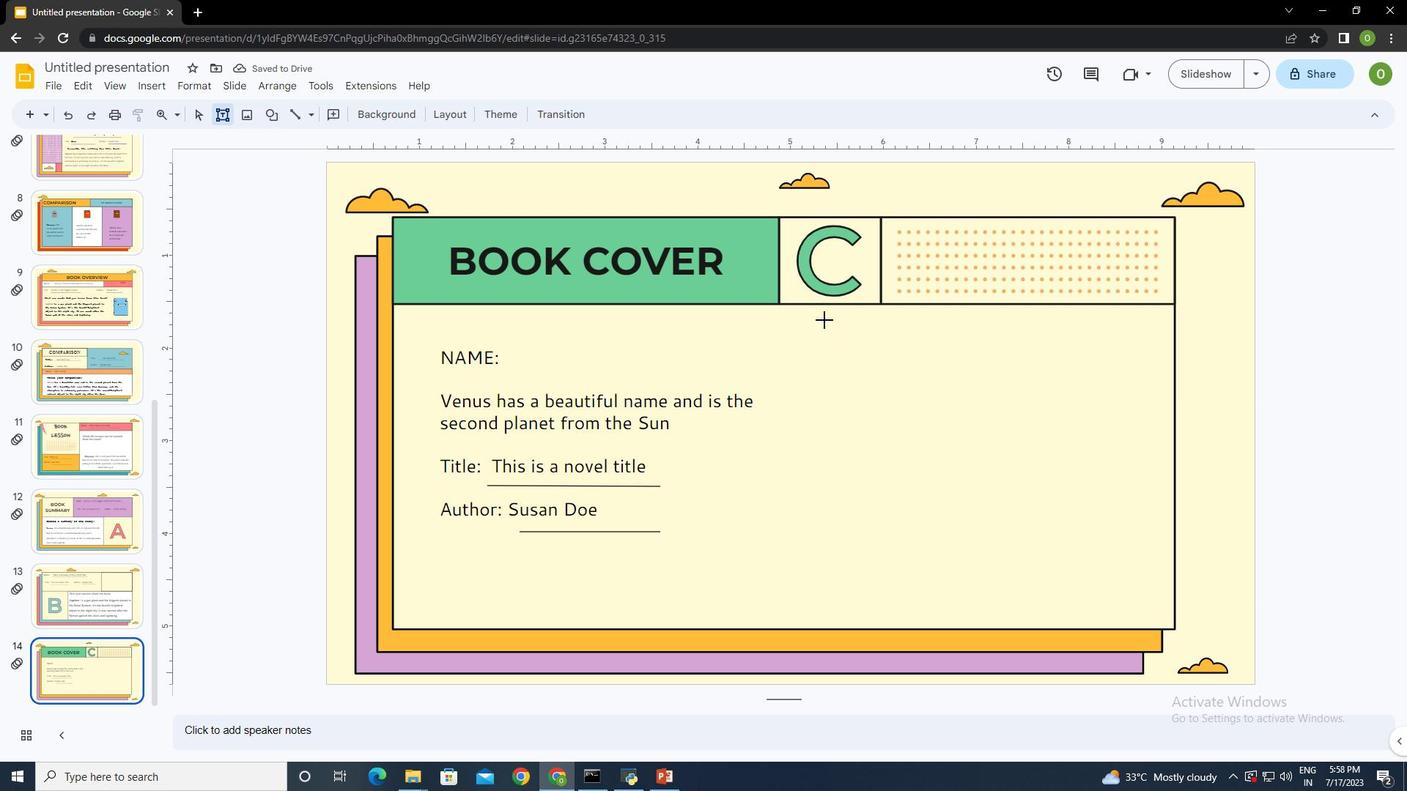 
Action: Mouse pressed left at (821, 316)
Screenshot: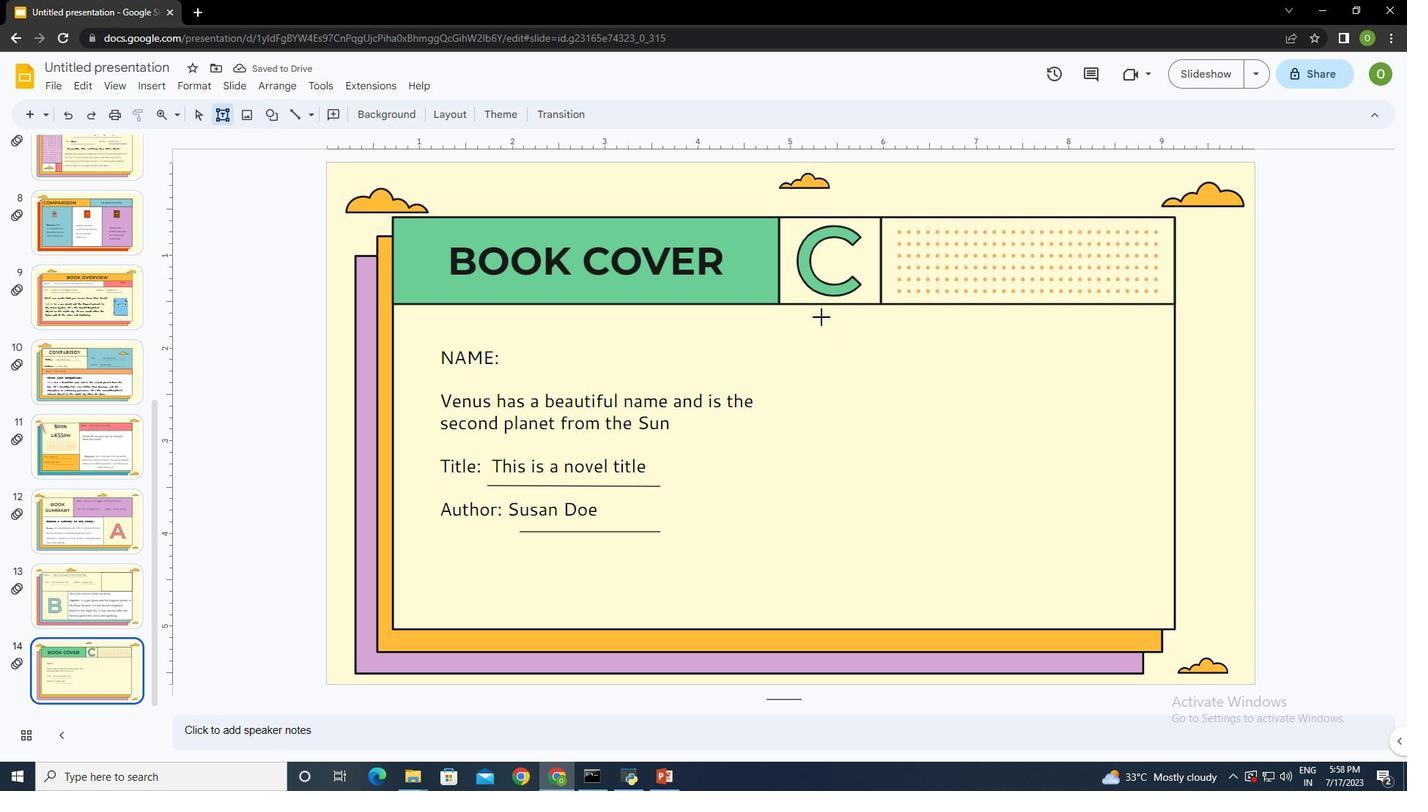 
Action: Mouse moved to (938, 420)
Screenshot: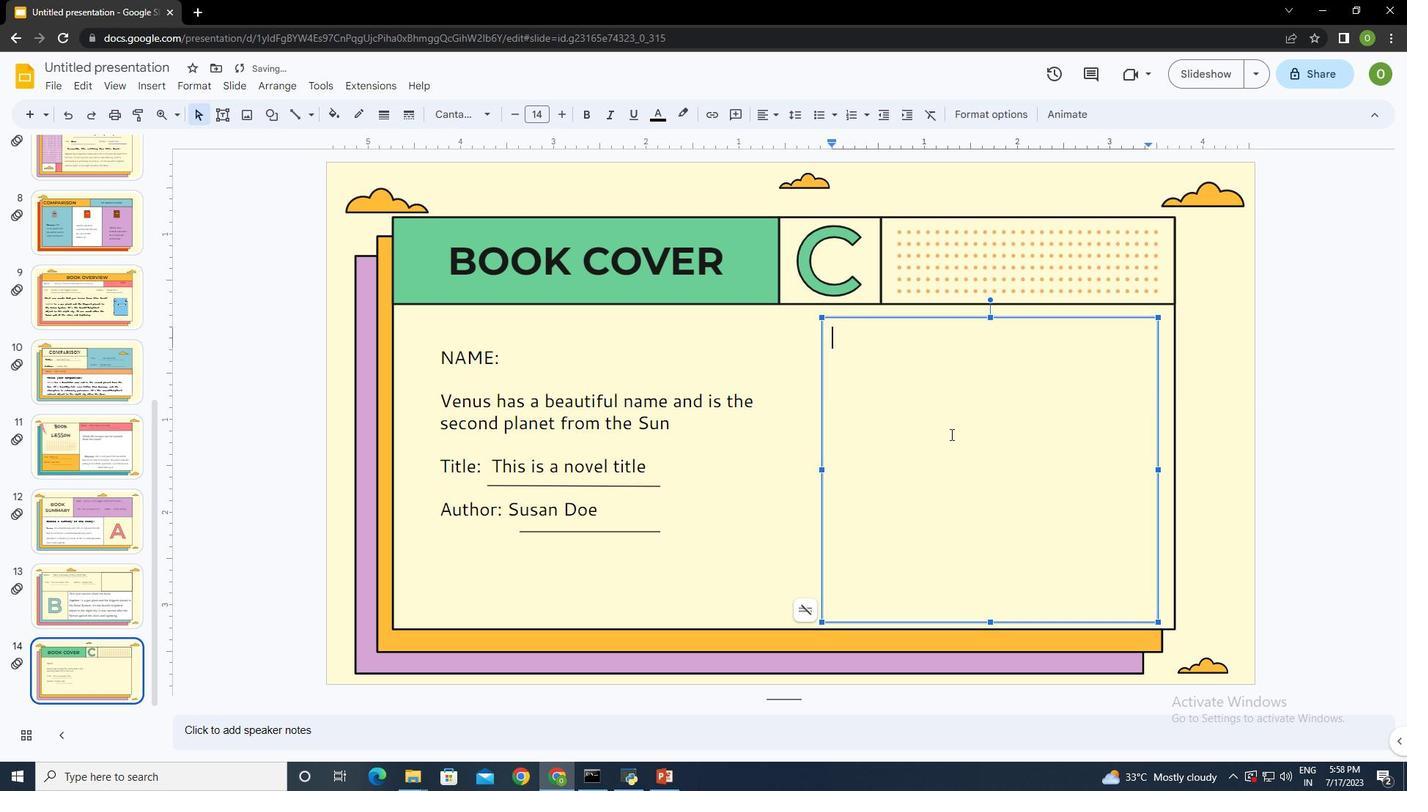 
Action: Key pressed <Key.shift><Key.shift><Key.shift><Key.shift><Key.shift><Key.shift><Key.shift><Key.shift><Key.shift><Key.shift><Key.shift><Key.shift><Key.shift><Key.shift><Key.shift><Key.shift><Key.shift>What<Key.space>do<Key.space>you<Key.space>think<Key.space>about<Key.space>the<Key.space>cover<Key.space>of<Key.space>the<Key.space>book<Key.shift_r>?<Key.enter><Key.enter><Key.shift><Key.shift><Key.shift><Key.shift>aturn<Key.space>is<Key.space>a<Key.space>gas<Key.space>giant<Key.space>and<Key.space>ah<Key.backspace><Key.backspace>has<Key.space>several<Key.space>rings.<Key.space><Key.shift>It's<Key.space>composed<Key.space>mostly<Key.space>of<Key.space>hydrogen<Key.space>and<Key.space>helium.<Key.space><Key.shift>It<Key.space>was<Key.space>named<Key.space>after<Key.space>the<Key.space><Key.shift>Roman<Key.space>god<Key.space>od<Key.backspace>f<Key.space>wealth<Key.space>and<Key.space>agriculture.
Screenshot: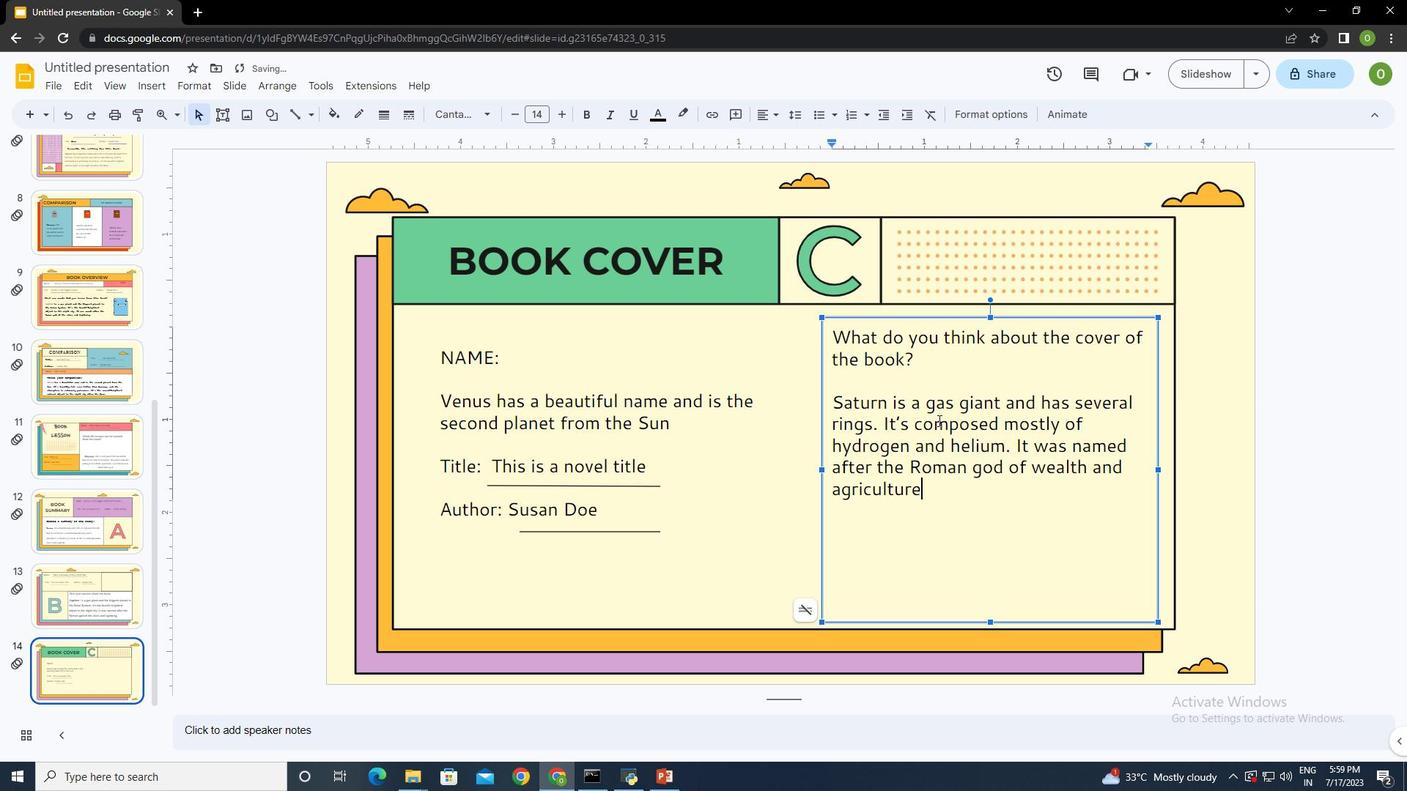 
Action: Mouse moved to (887, 403)
Screenshot: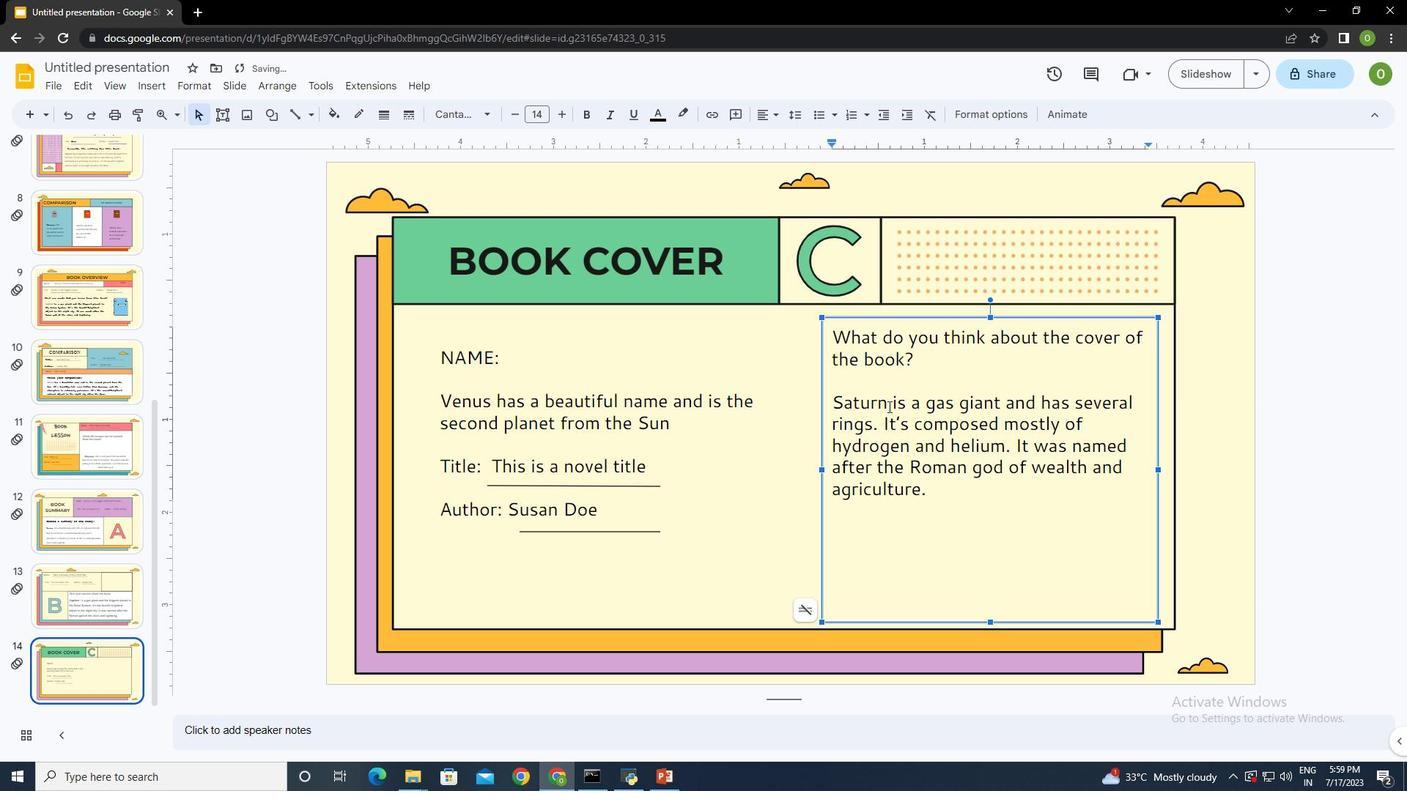 
Action: Mouse pressed left at (887, 403)
Screenshot: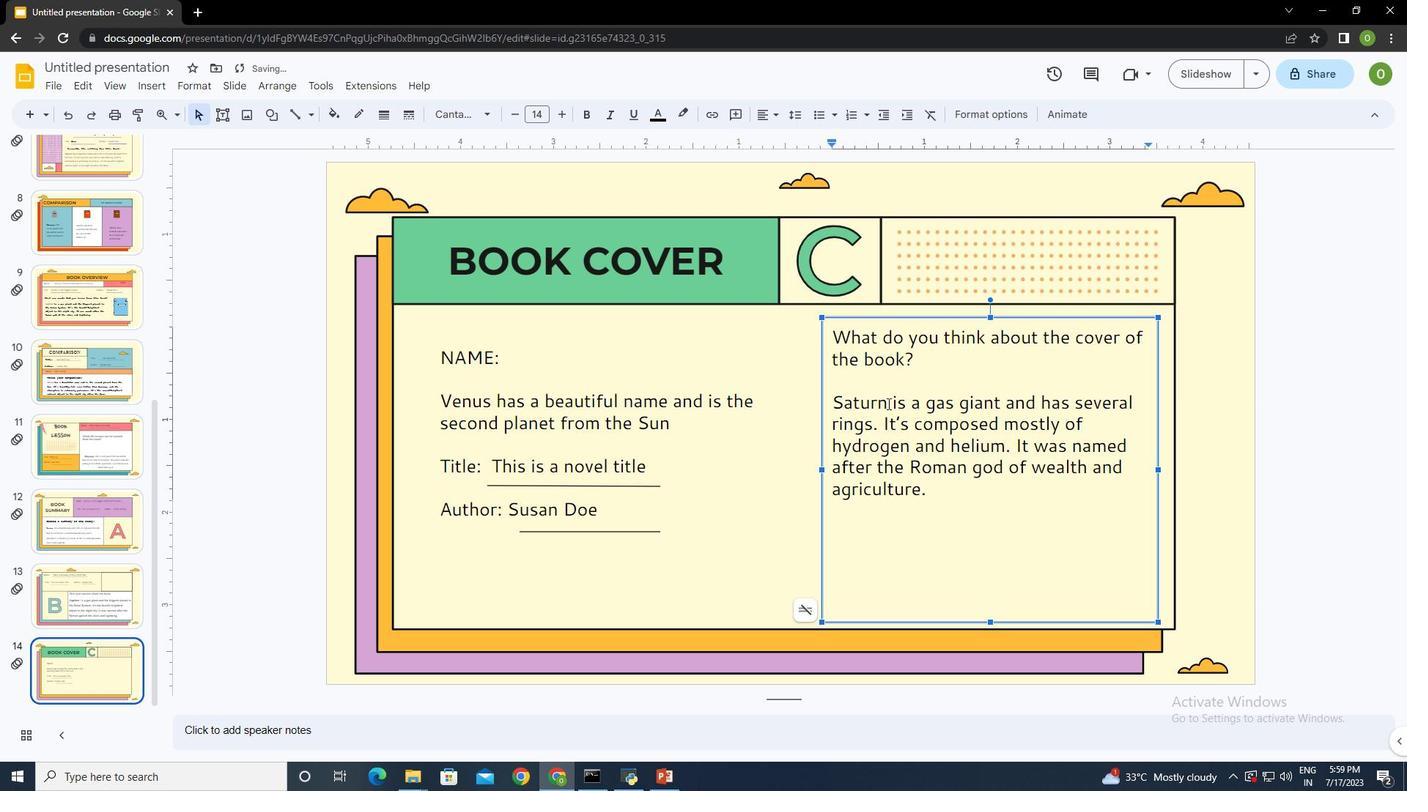 
Action: Mouse moved to (585, 118)
Screenshot: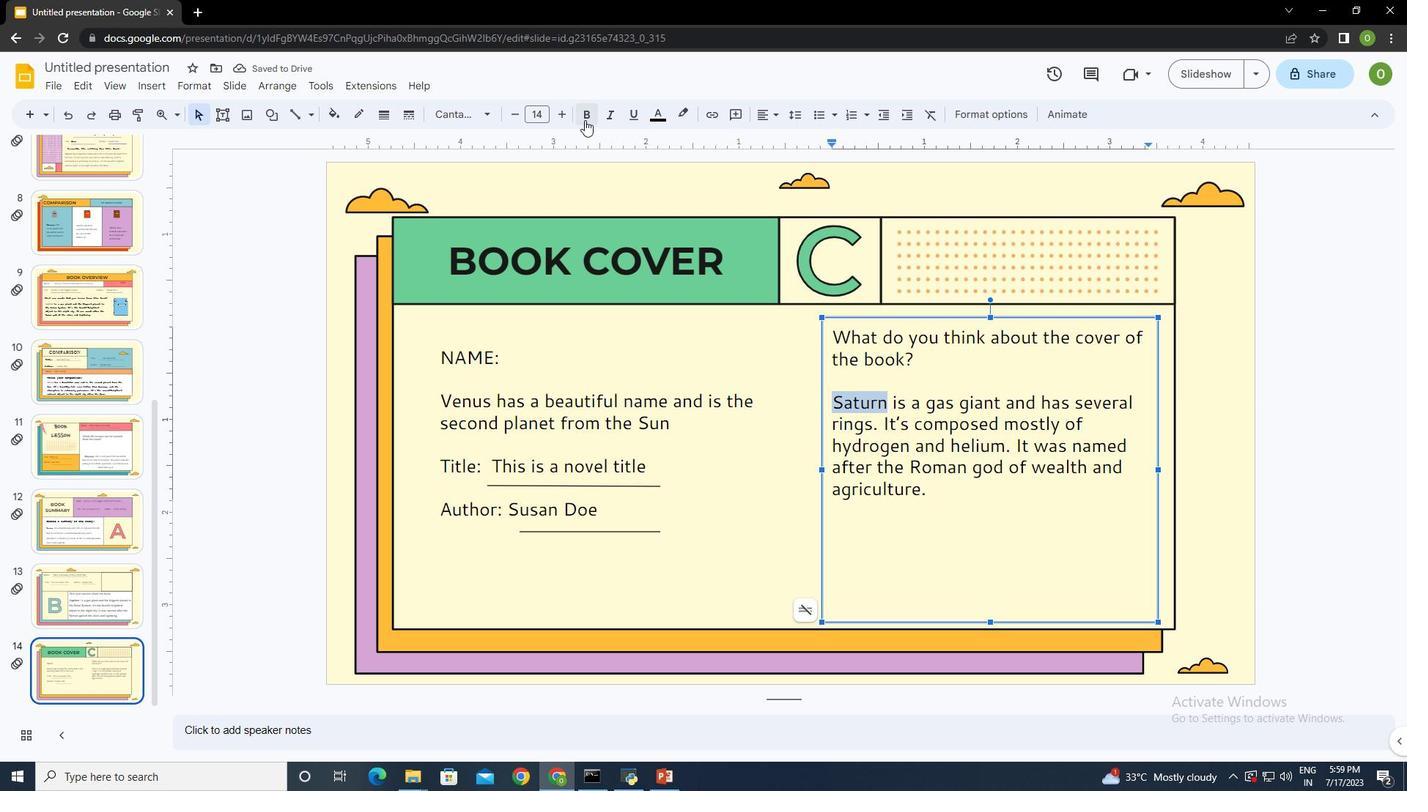
Action: Mouse pressed left at (585, 118)
Screenshot: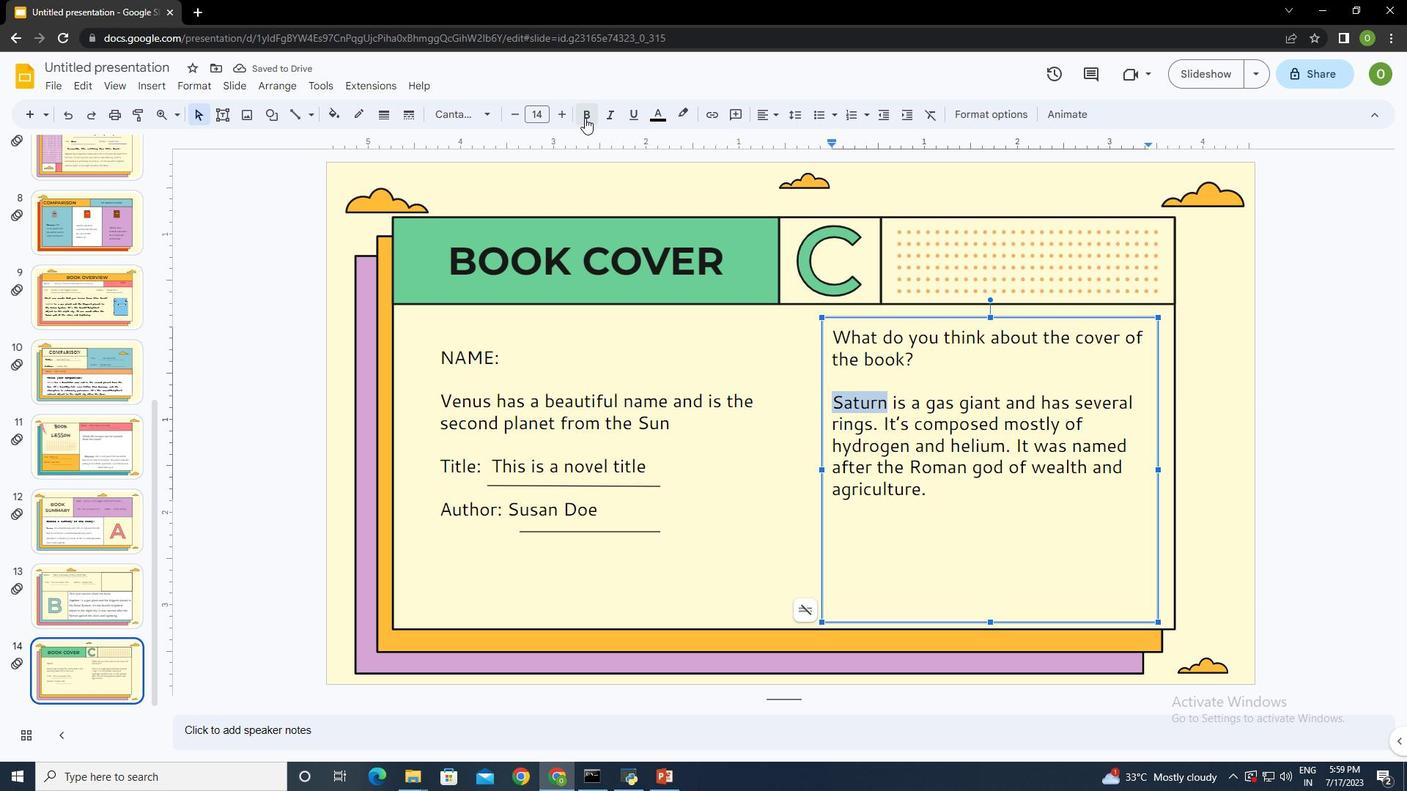 
Action: Mouse moved to (563, 118)
Screenshot: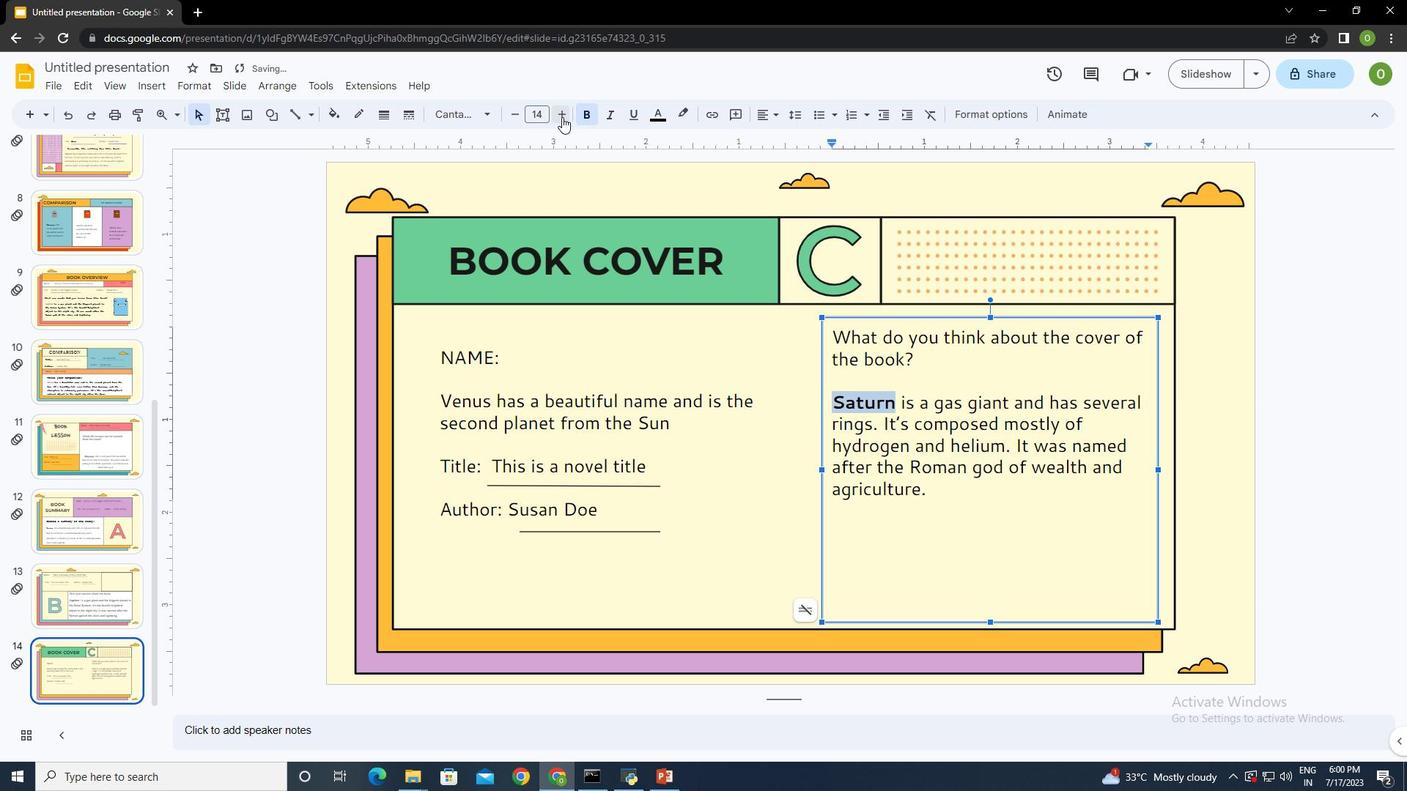 
Action: Mouse pressed left at (563, 118)
Screenshot: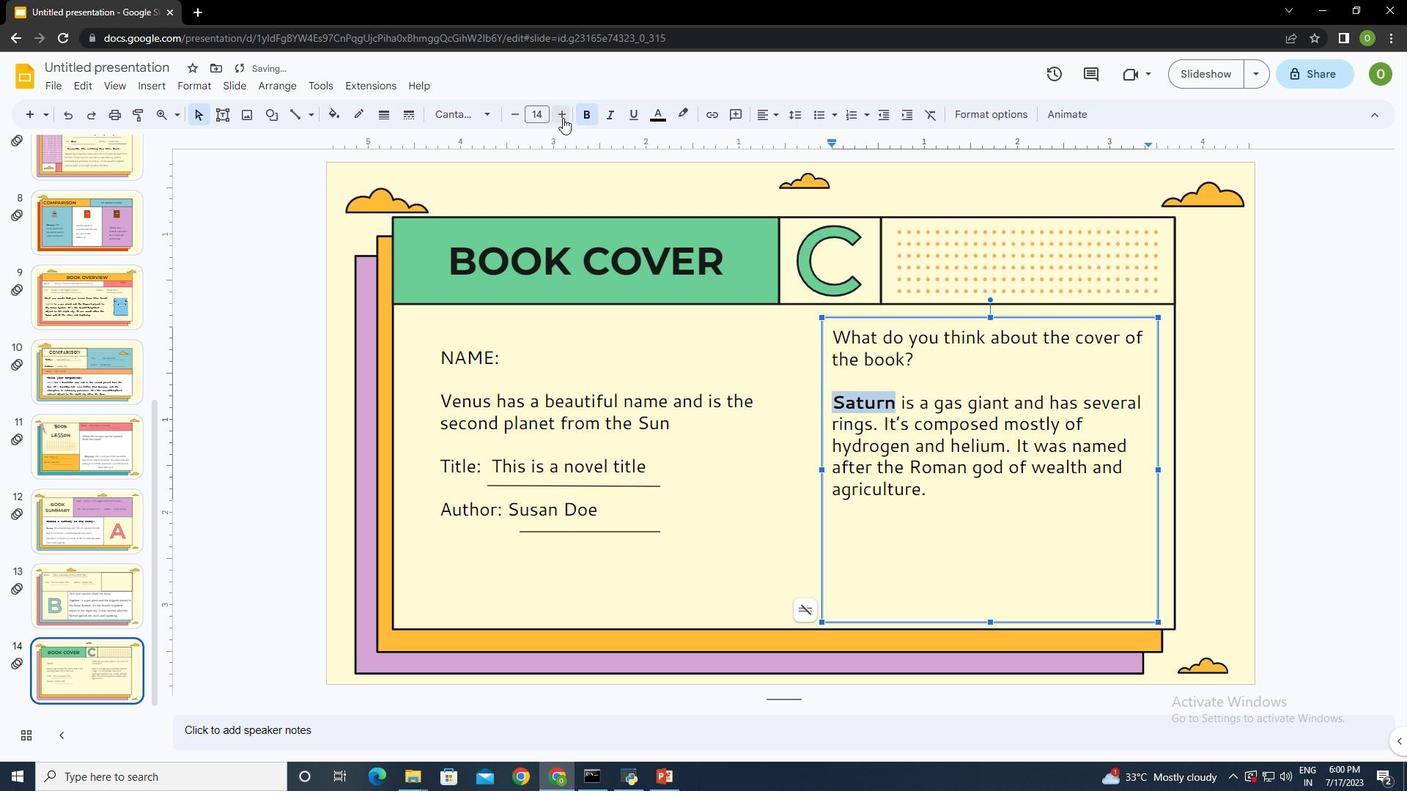 
Action: Mouse moved to (902, 406)
Screenshot: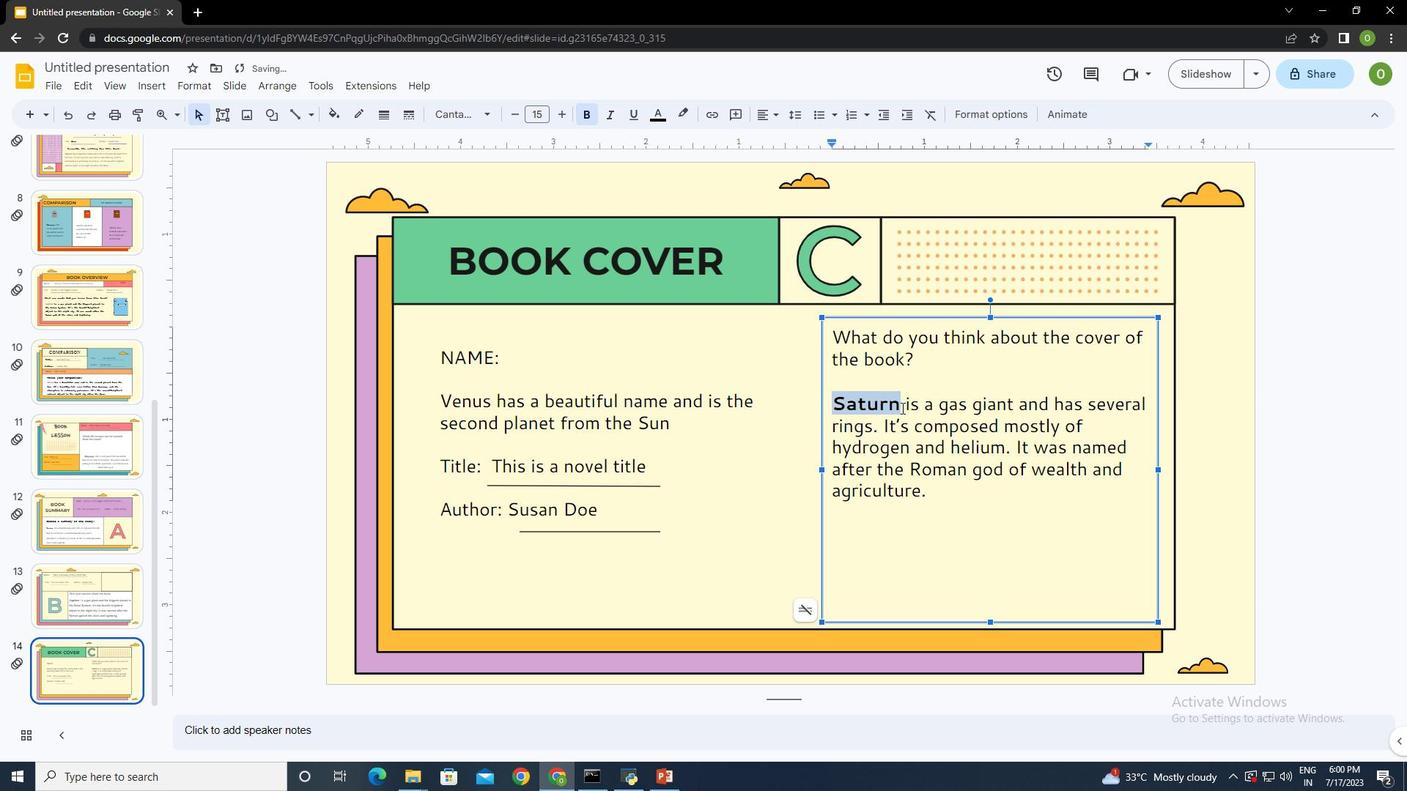 
Action: Mouse pressed left at (902, 406)
Screenshot: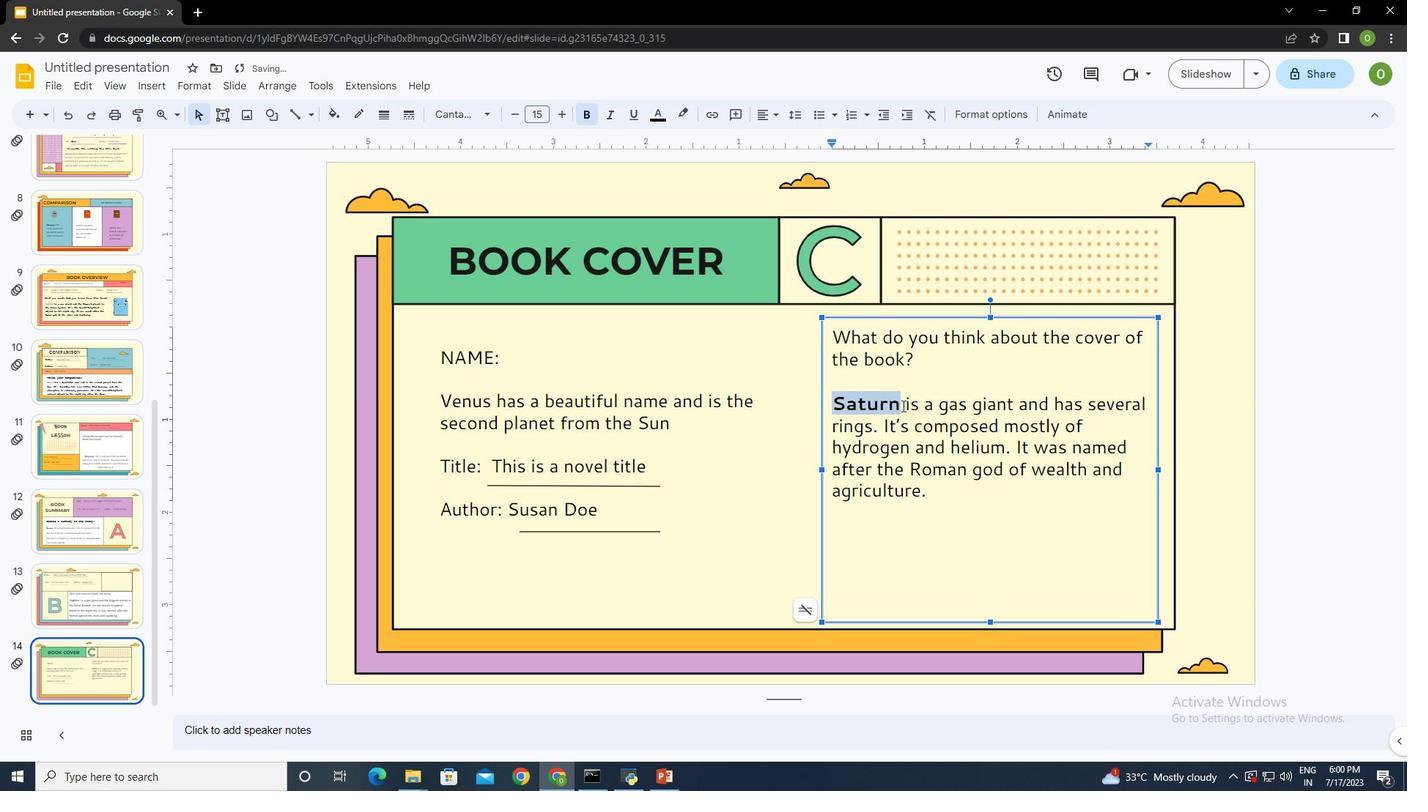 
Action: Mouse moved to (903, 403)
Screenshot: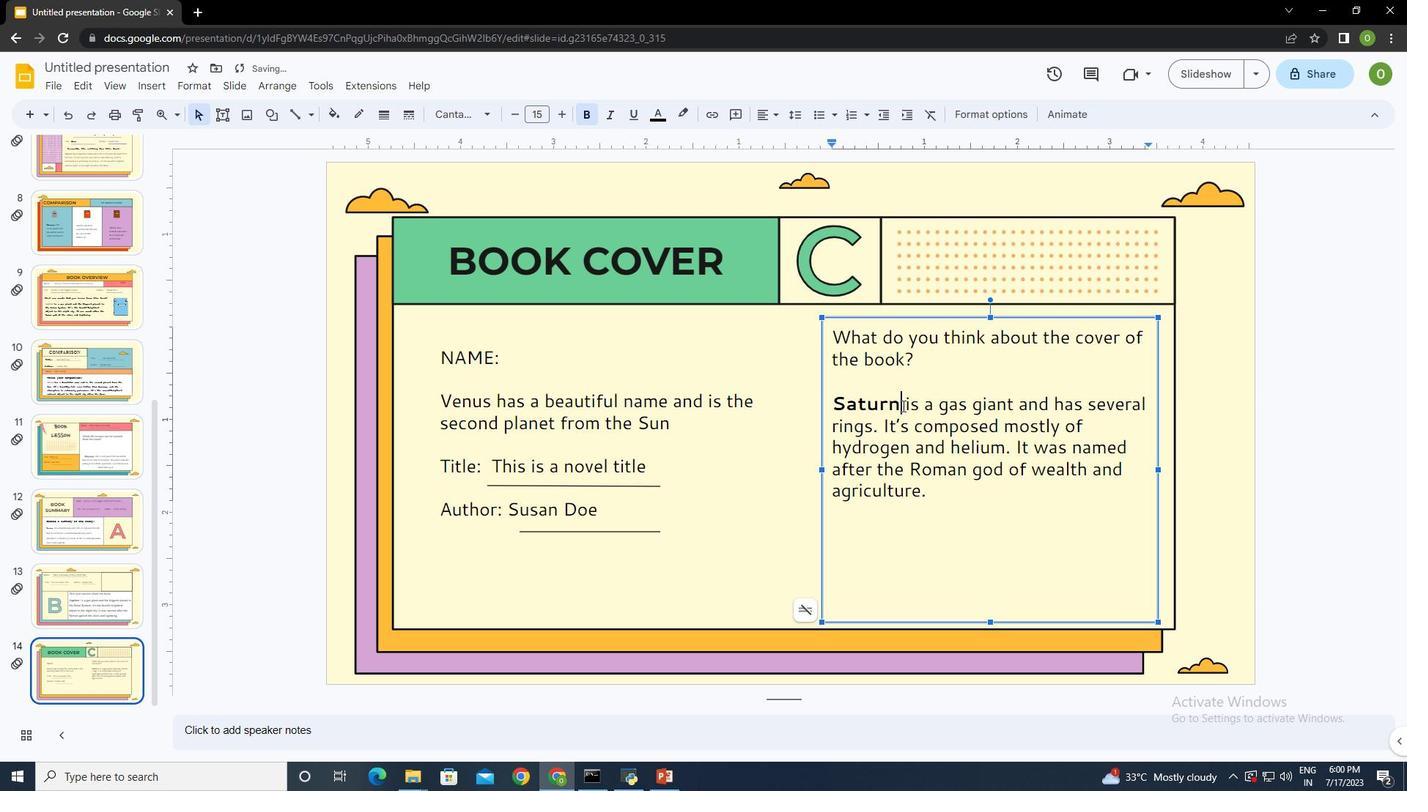 
Action: Mouse pressed left at (903, 403)
Screenshot: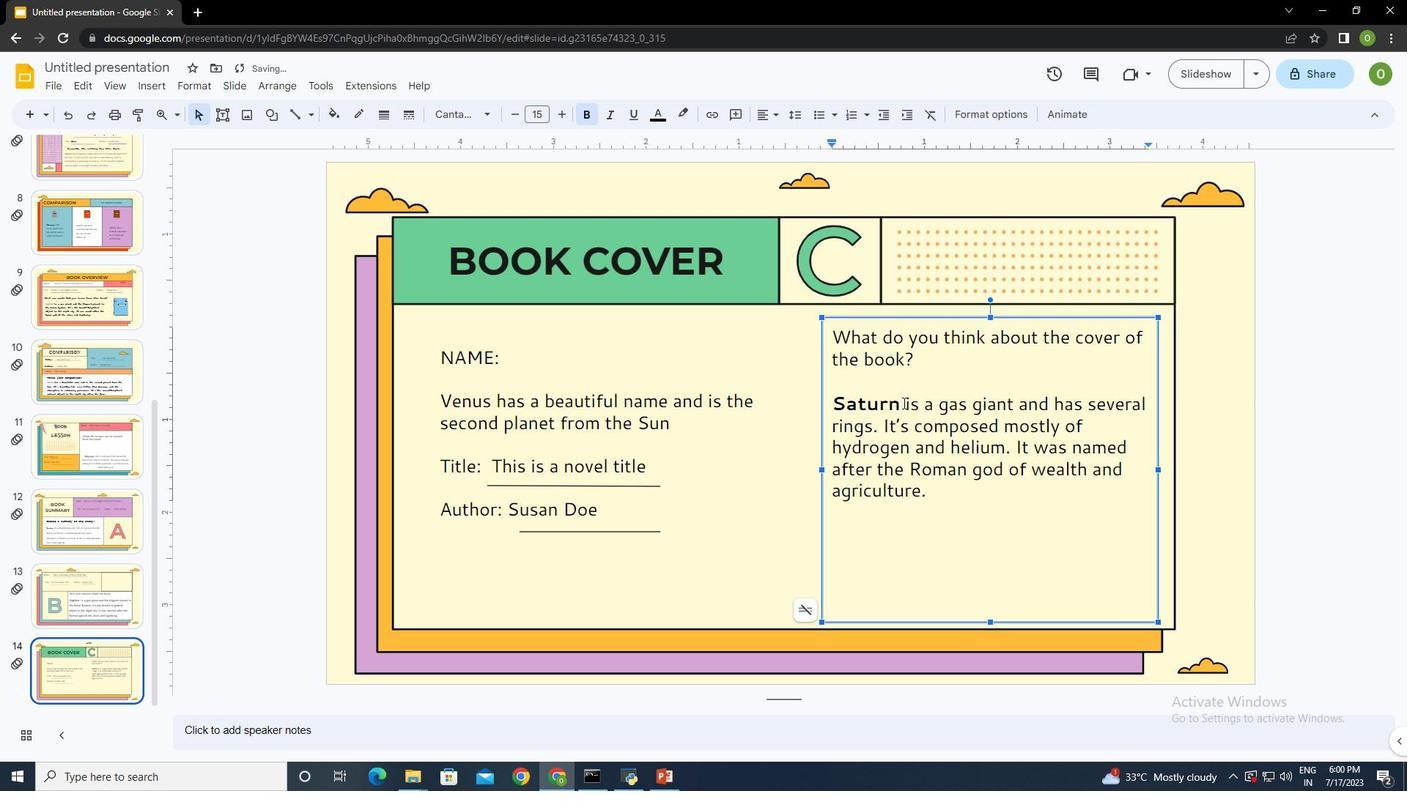 
Action: Mouse moved to (799, 117)
Screenshot: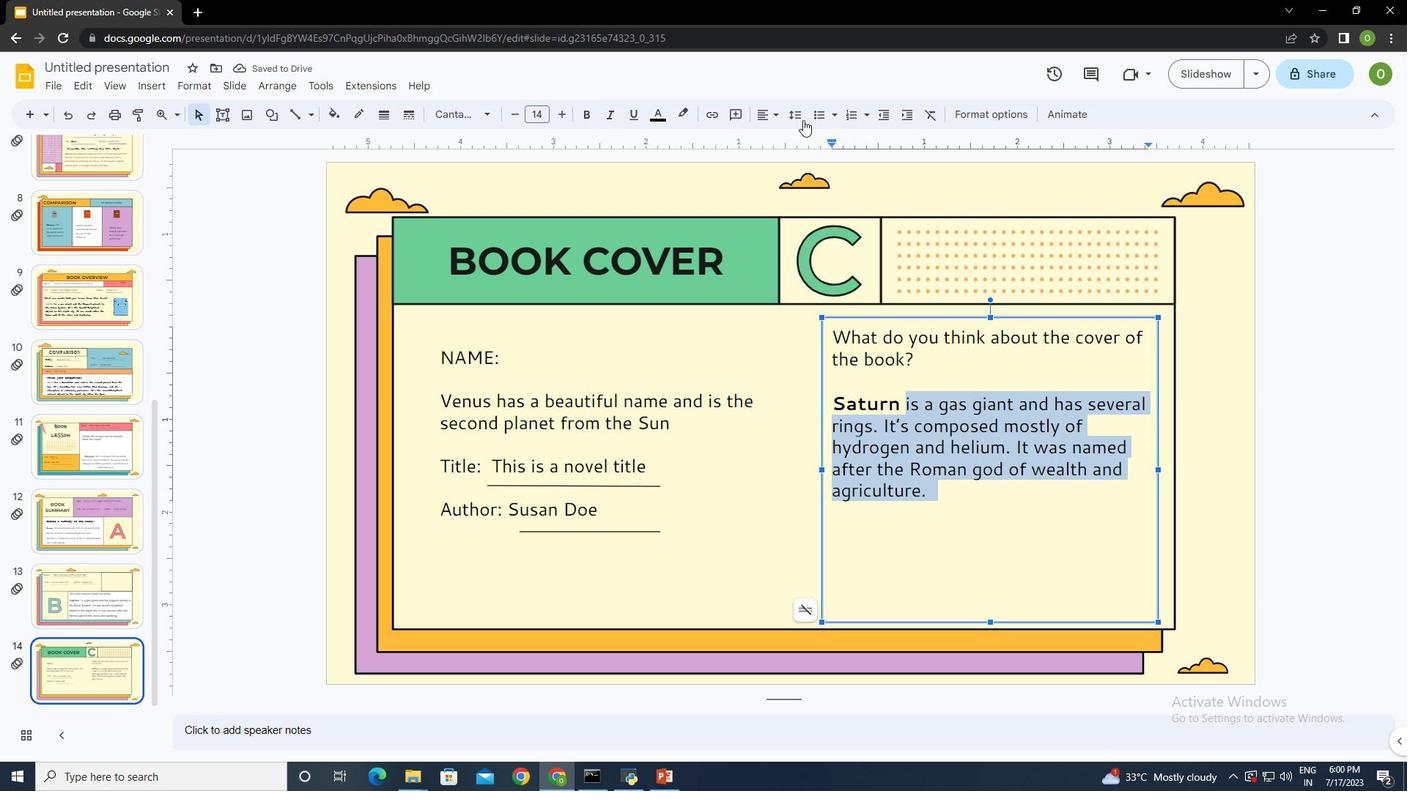 
Action: Mouse pressed left at (799, 117)
Screenshot: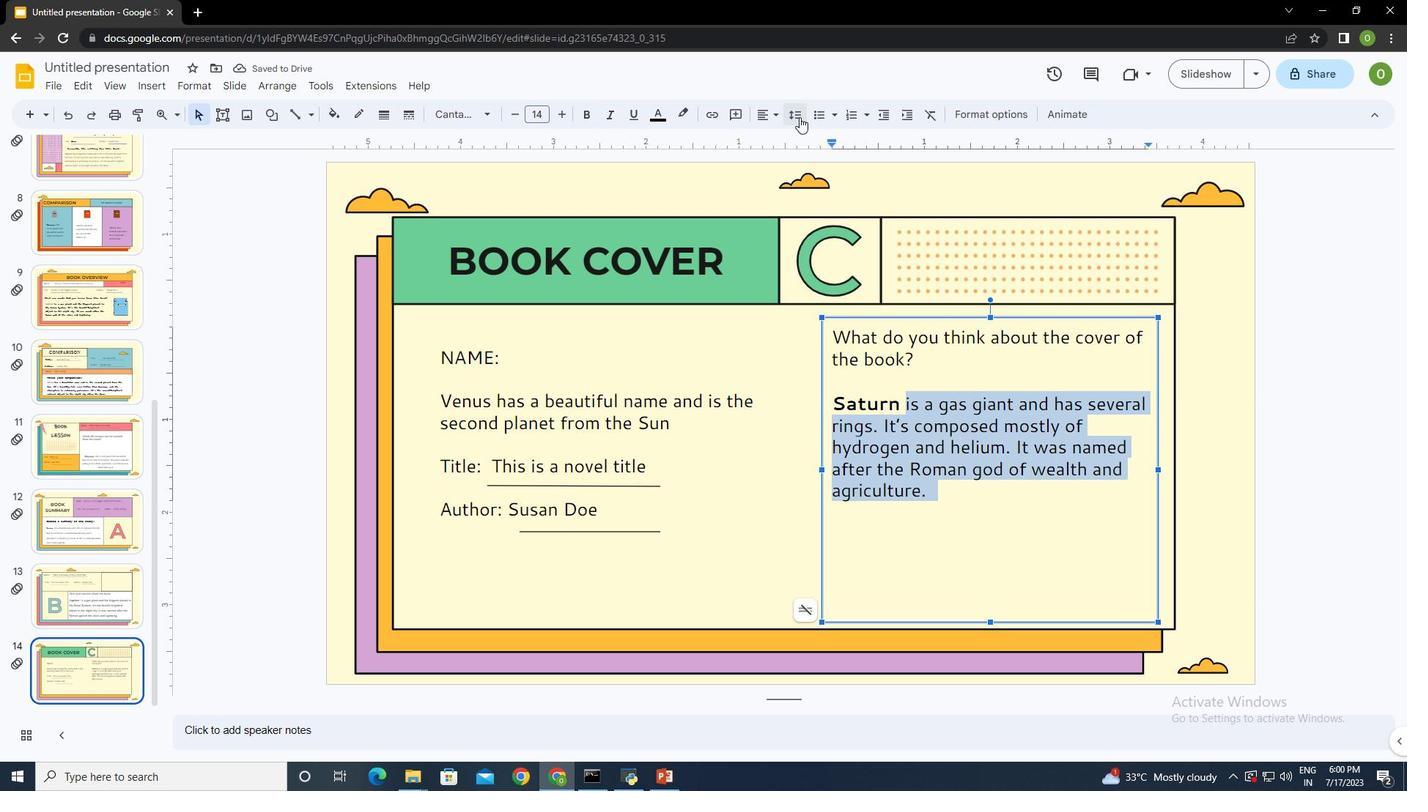 
Action: Mouse moved to (835, 208)
Screenshot: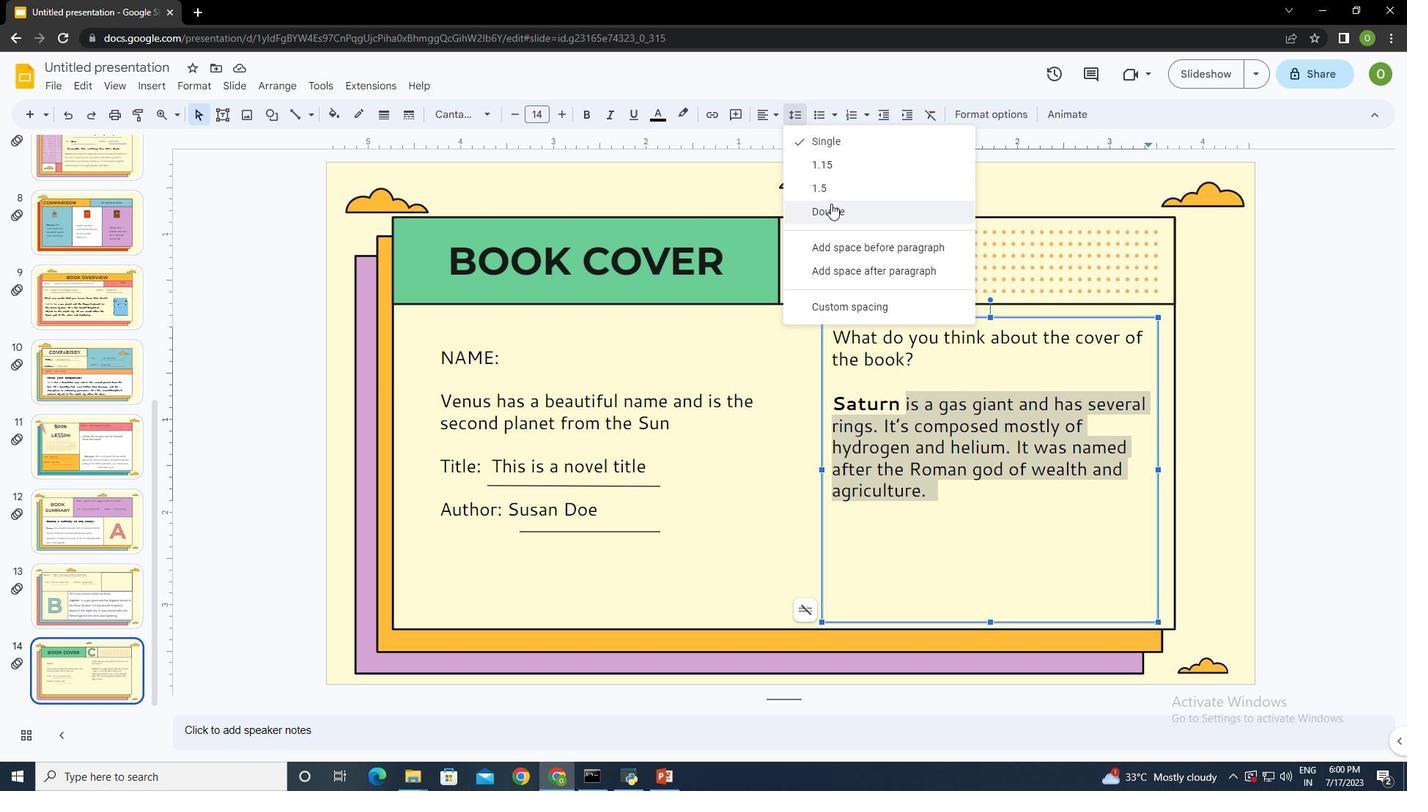 
Action: Mouse pressed left at (835, 208)
Screenshot: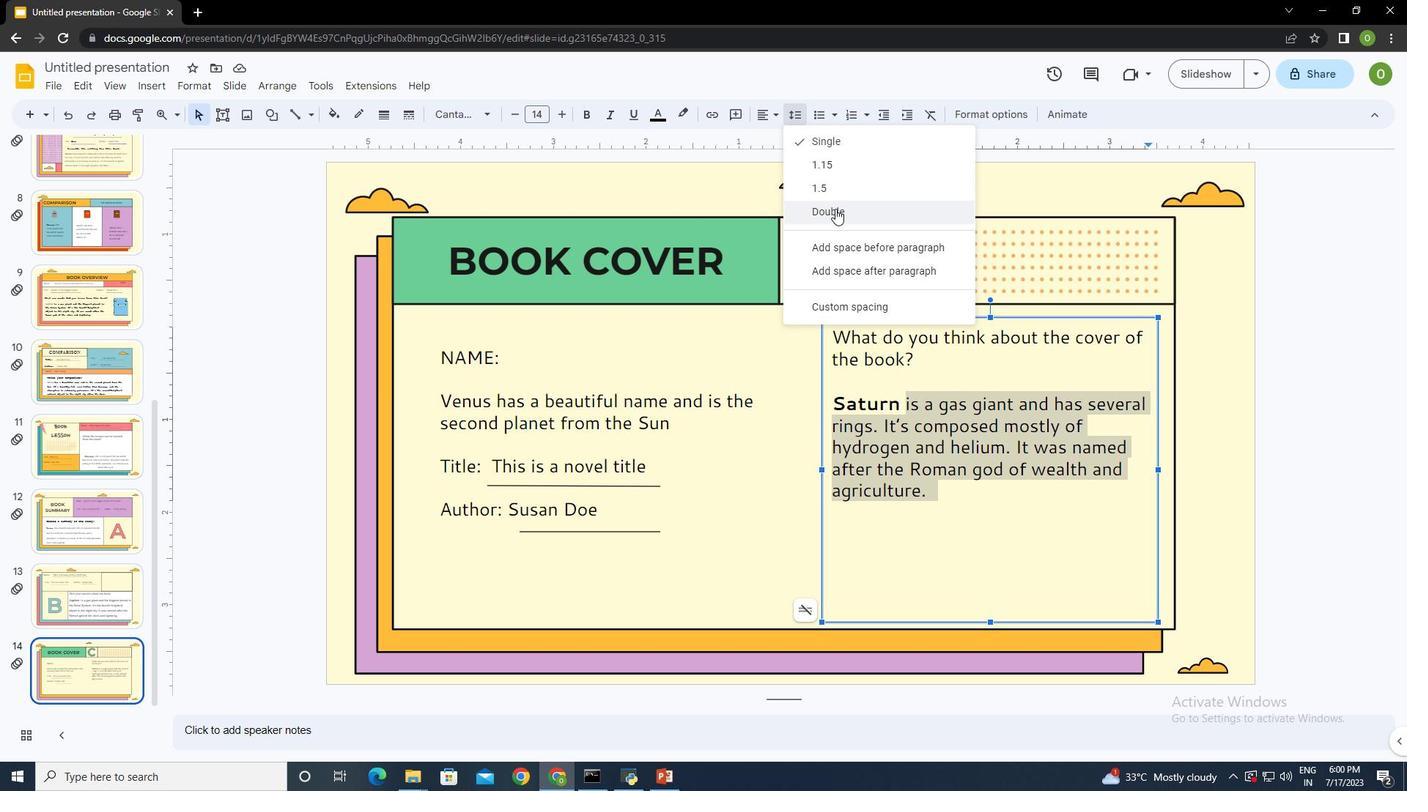 
Action: Mouse moved to (1027, 552)
Screenshot: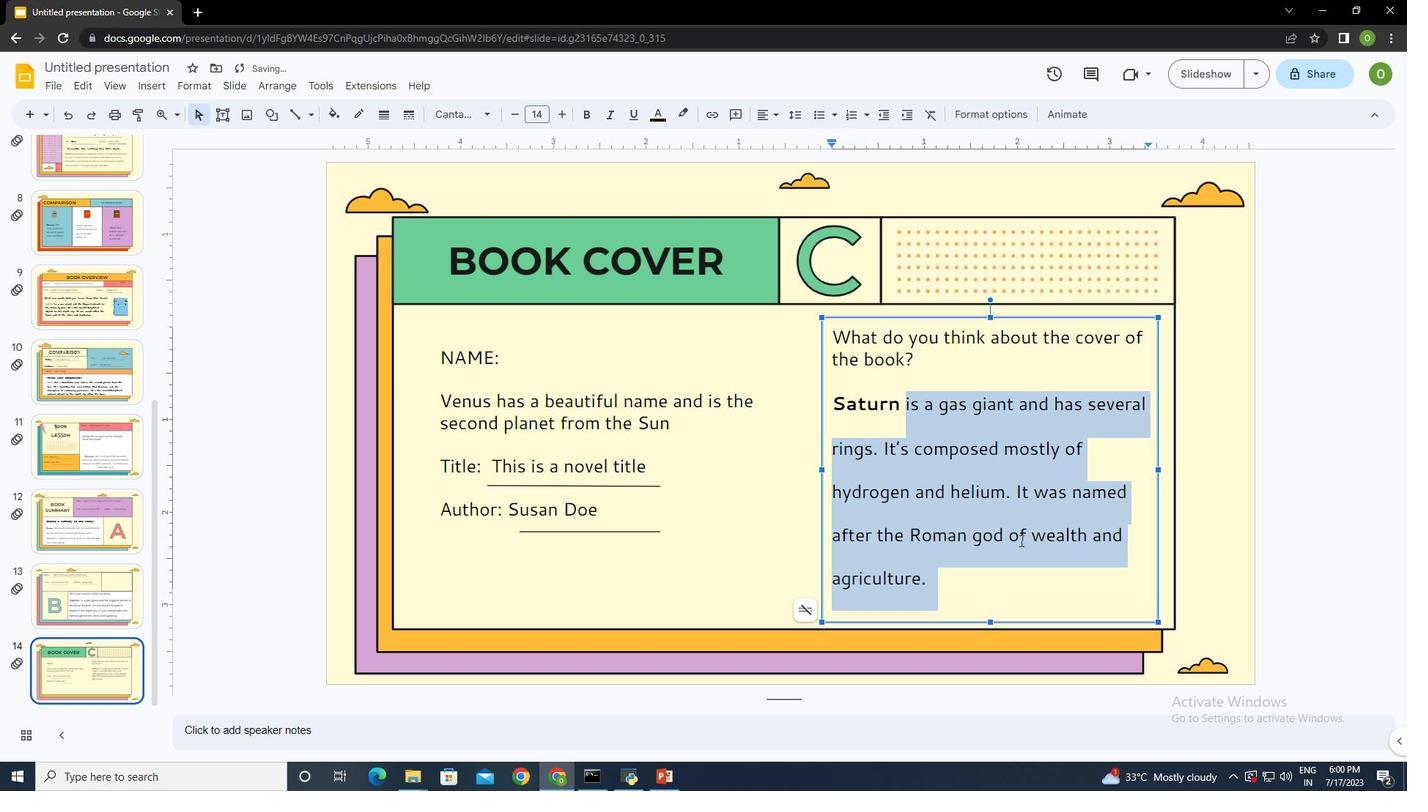 
Action: Mouse pressed left at (1027, 552)
Screenshot: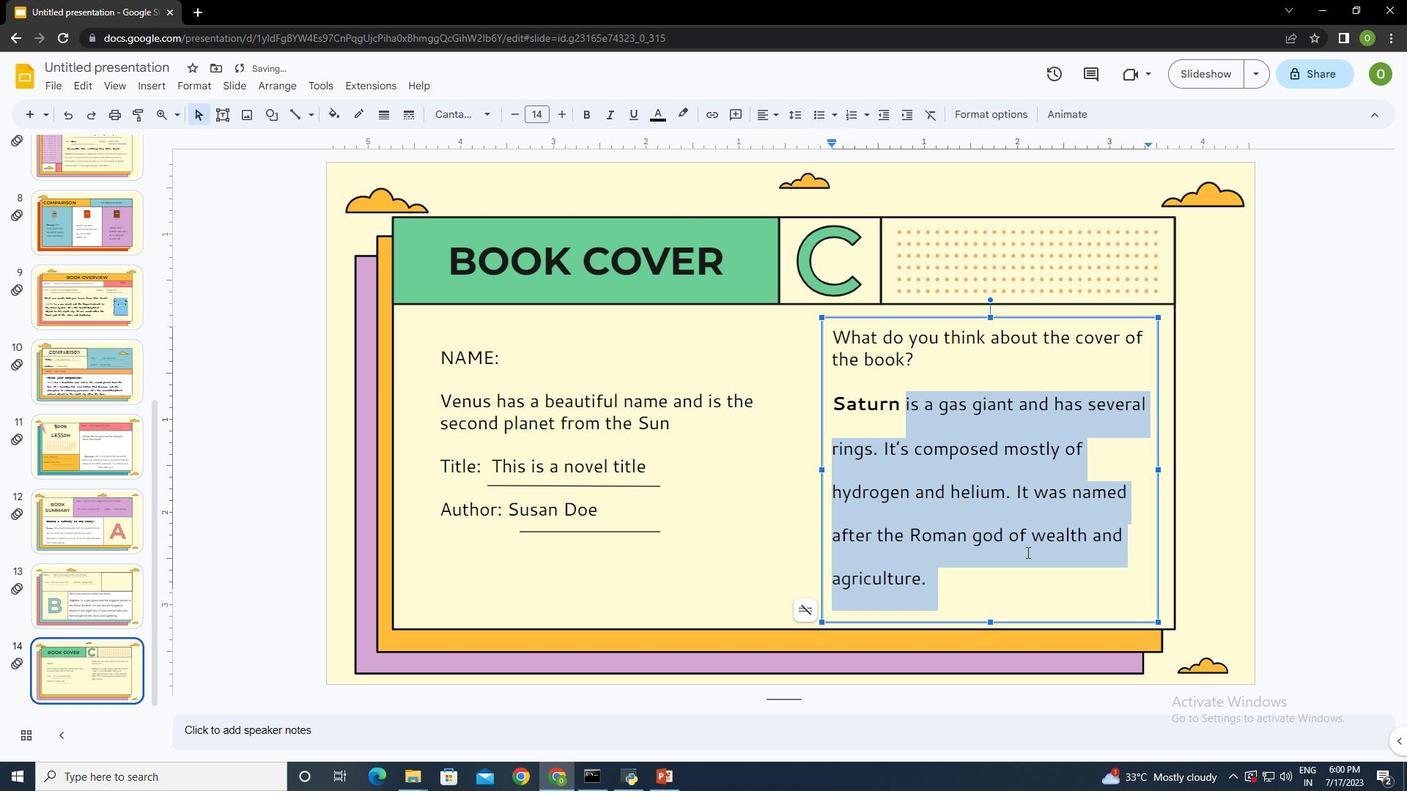 
Action: Mouse moved to (918, 358)
Screenshot: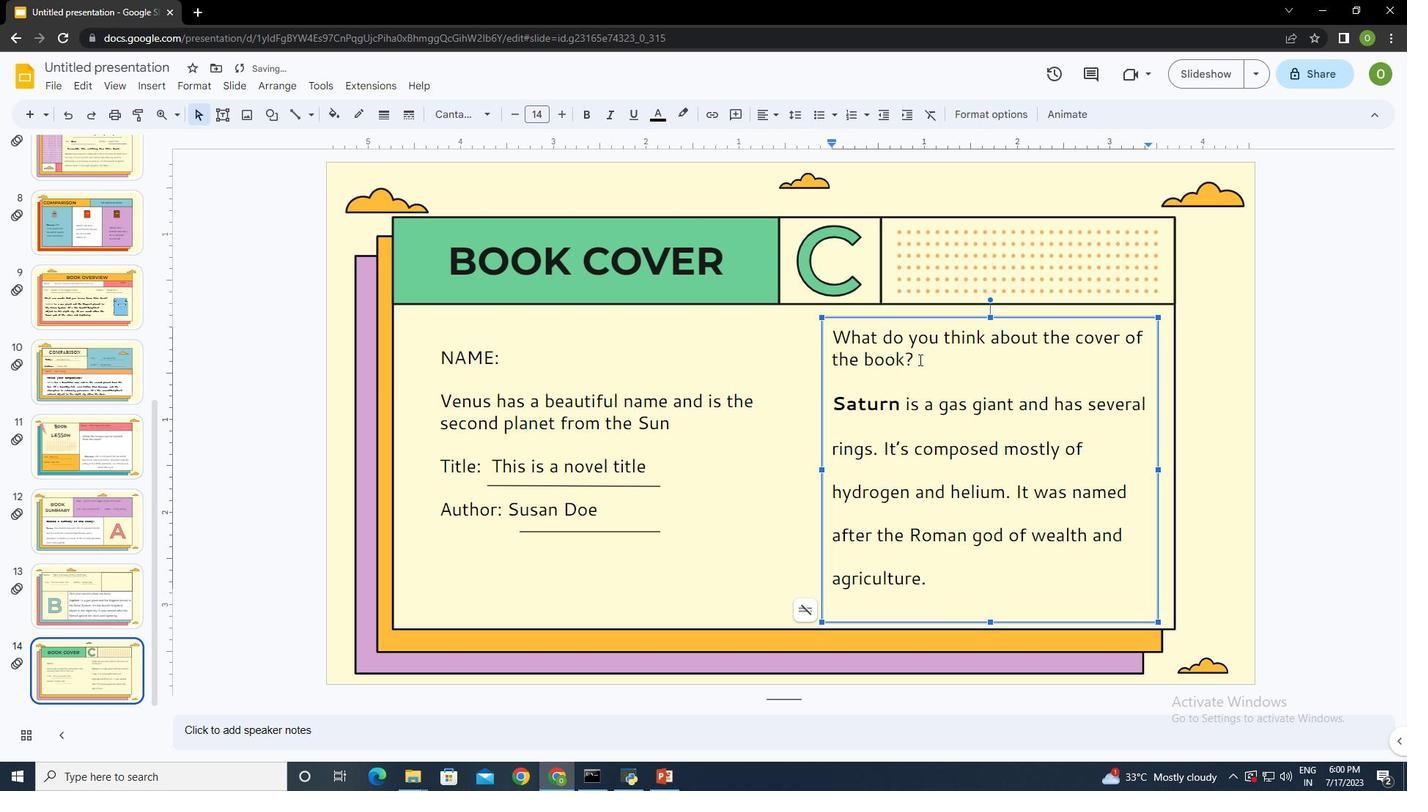 
Action: Mouse pressed left at (918, 358)
Screenshot: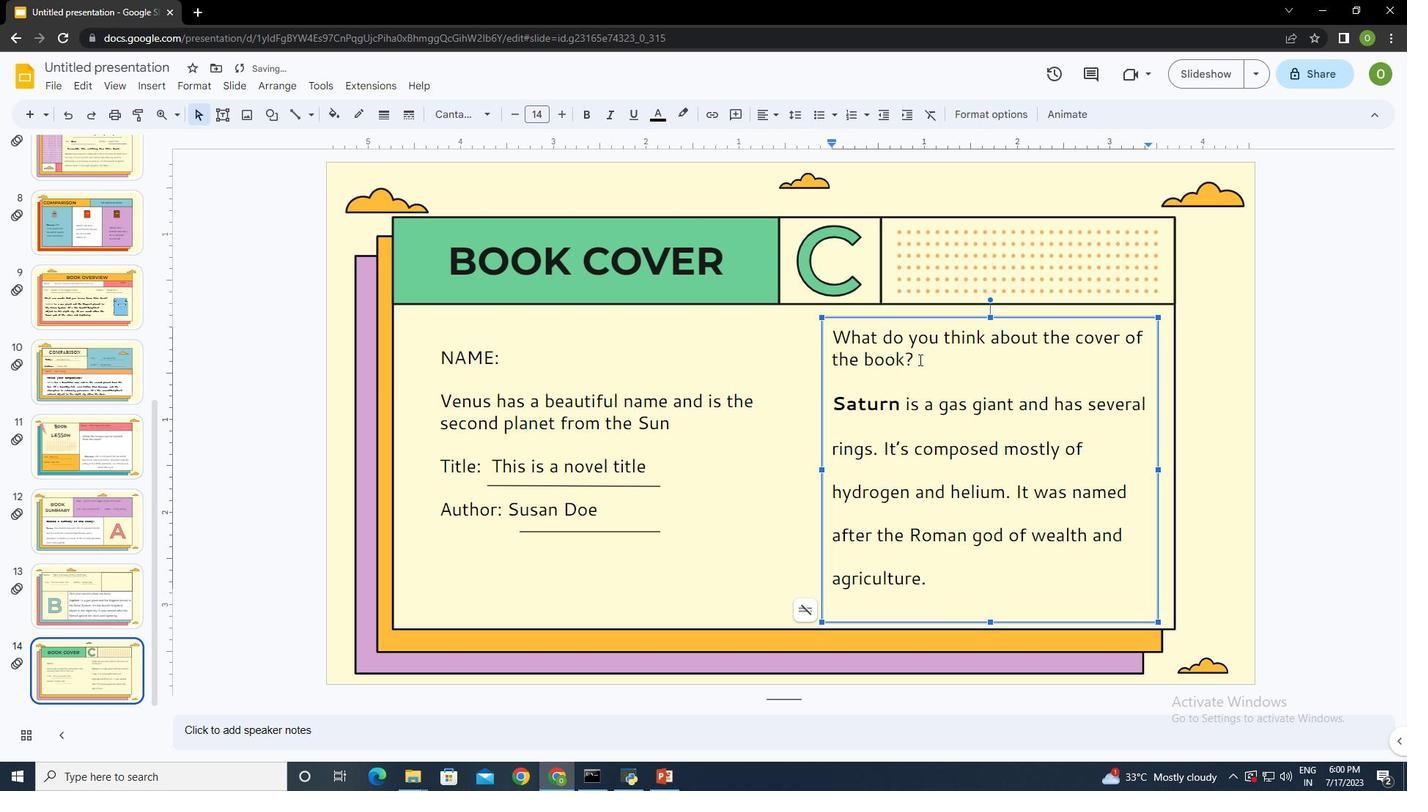 
Action: Mouse moved to (460, 115)
Screenshot: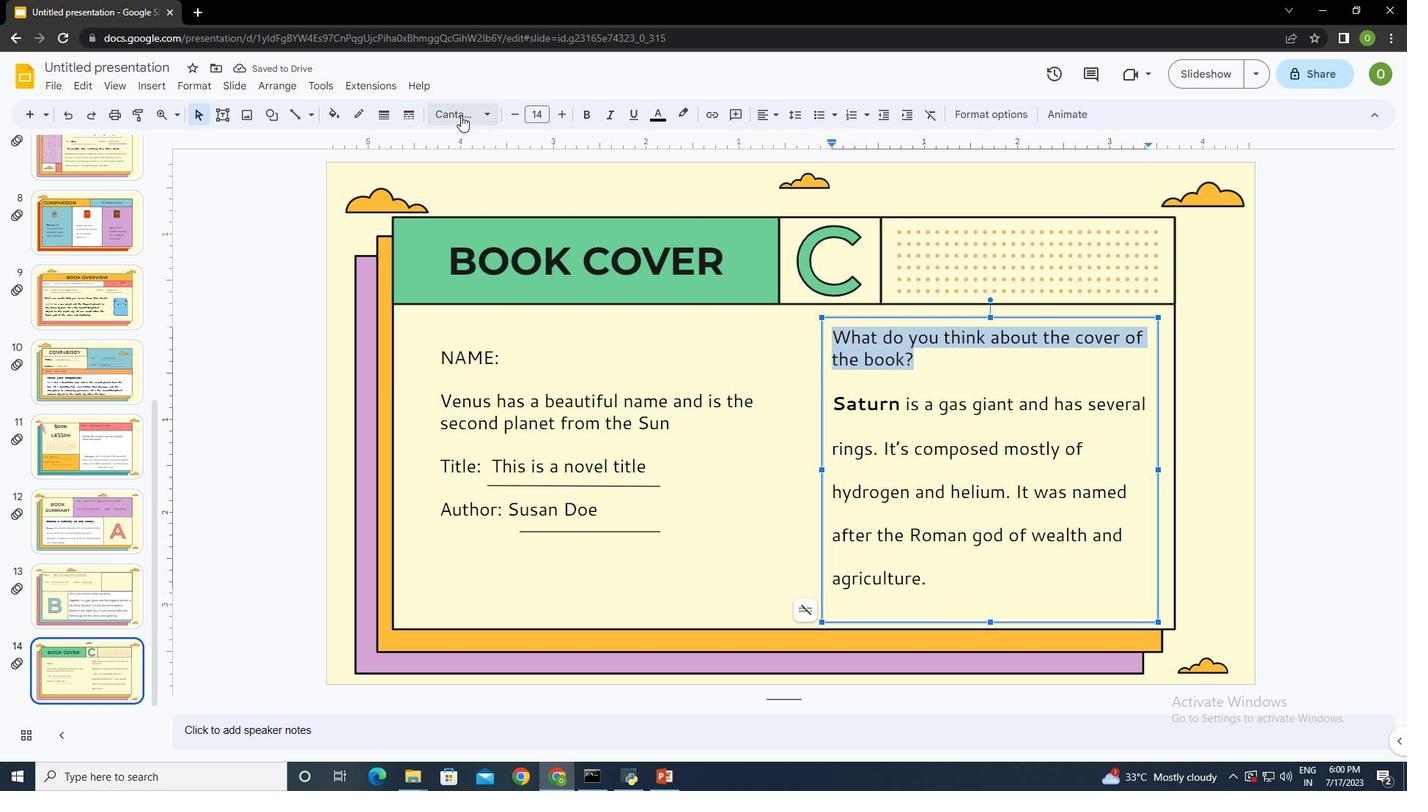 
Action: Mouse pressed left at (460, 115)
Screenshot: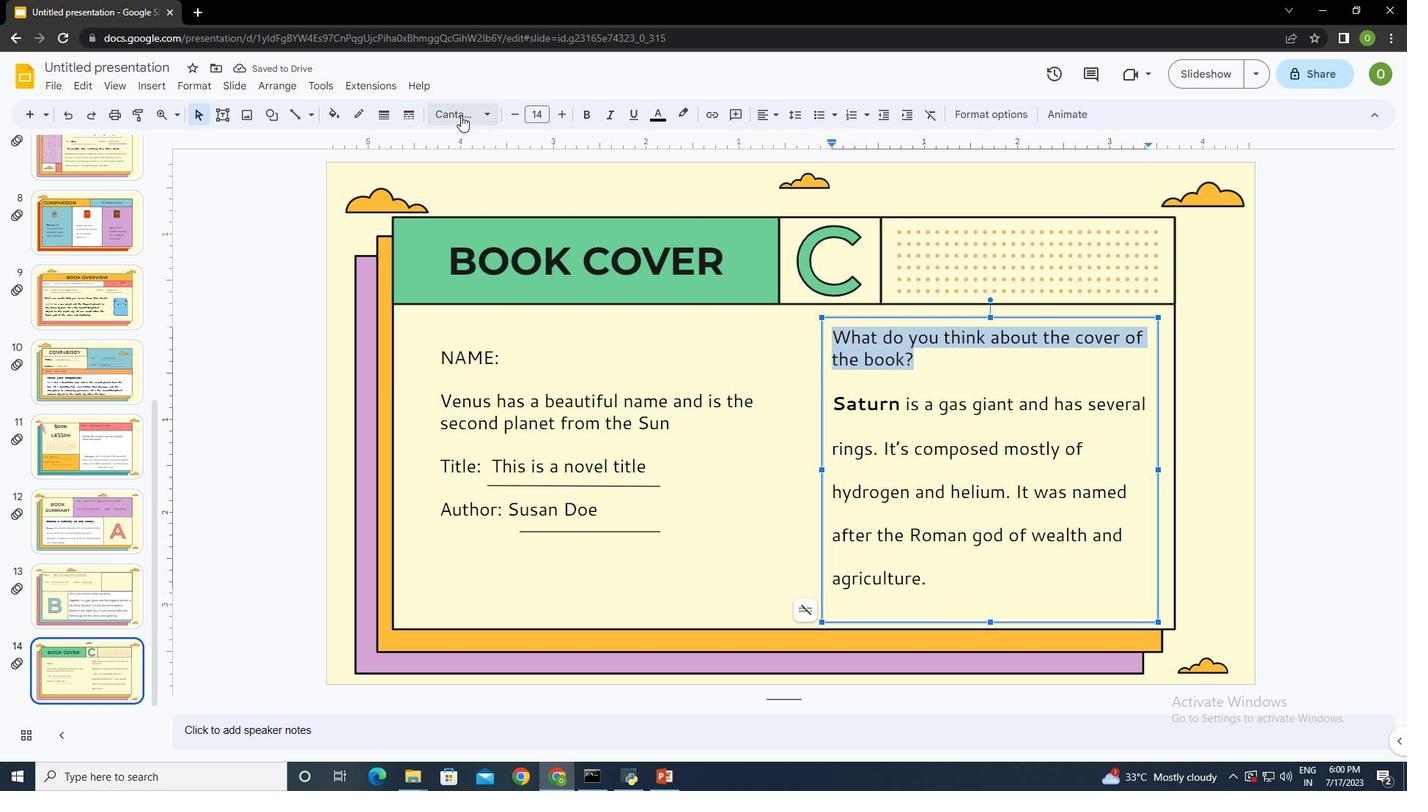 
Action: Mouse moved to (516, 352)
Screenshot: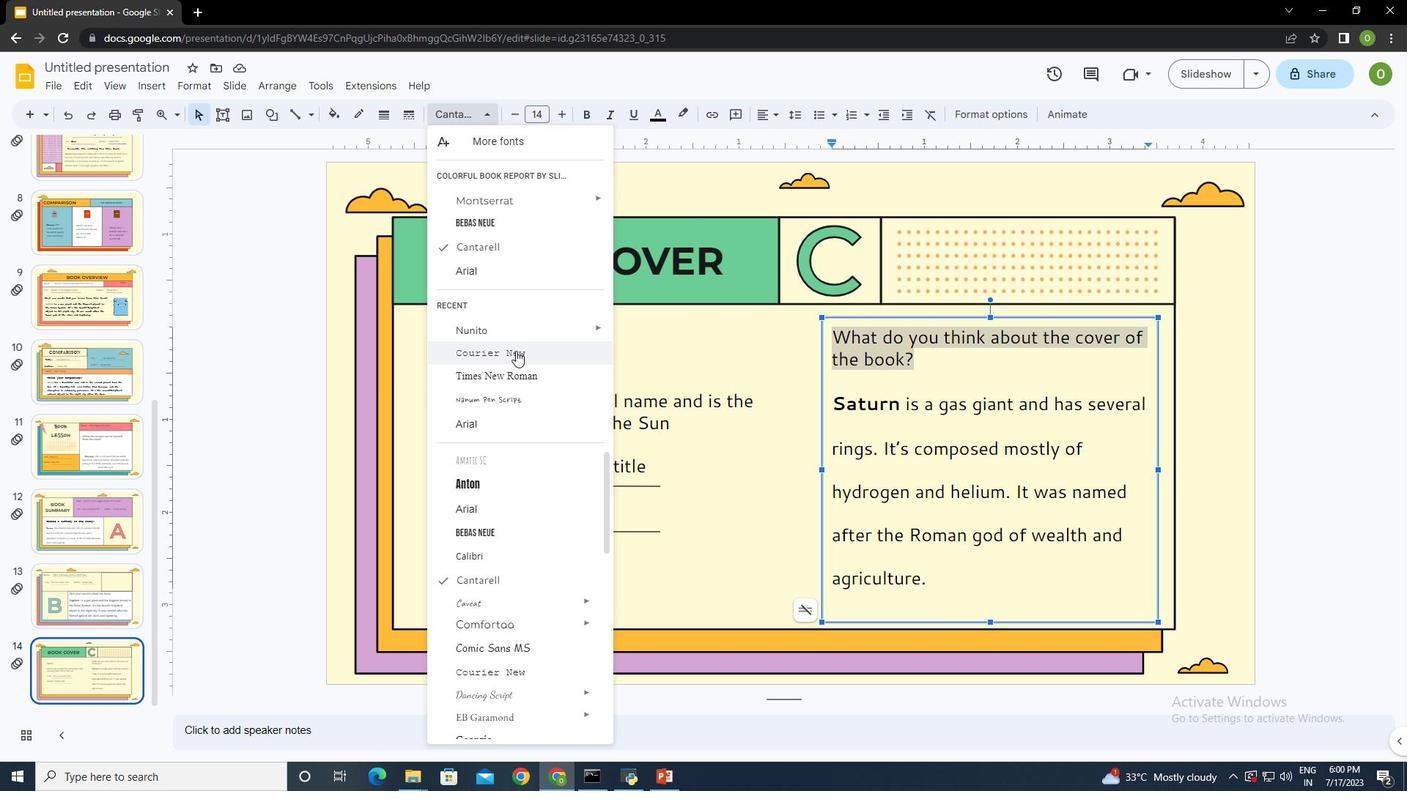 
Action: Mouse pressed left at (516, 352)
Screenshot: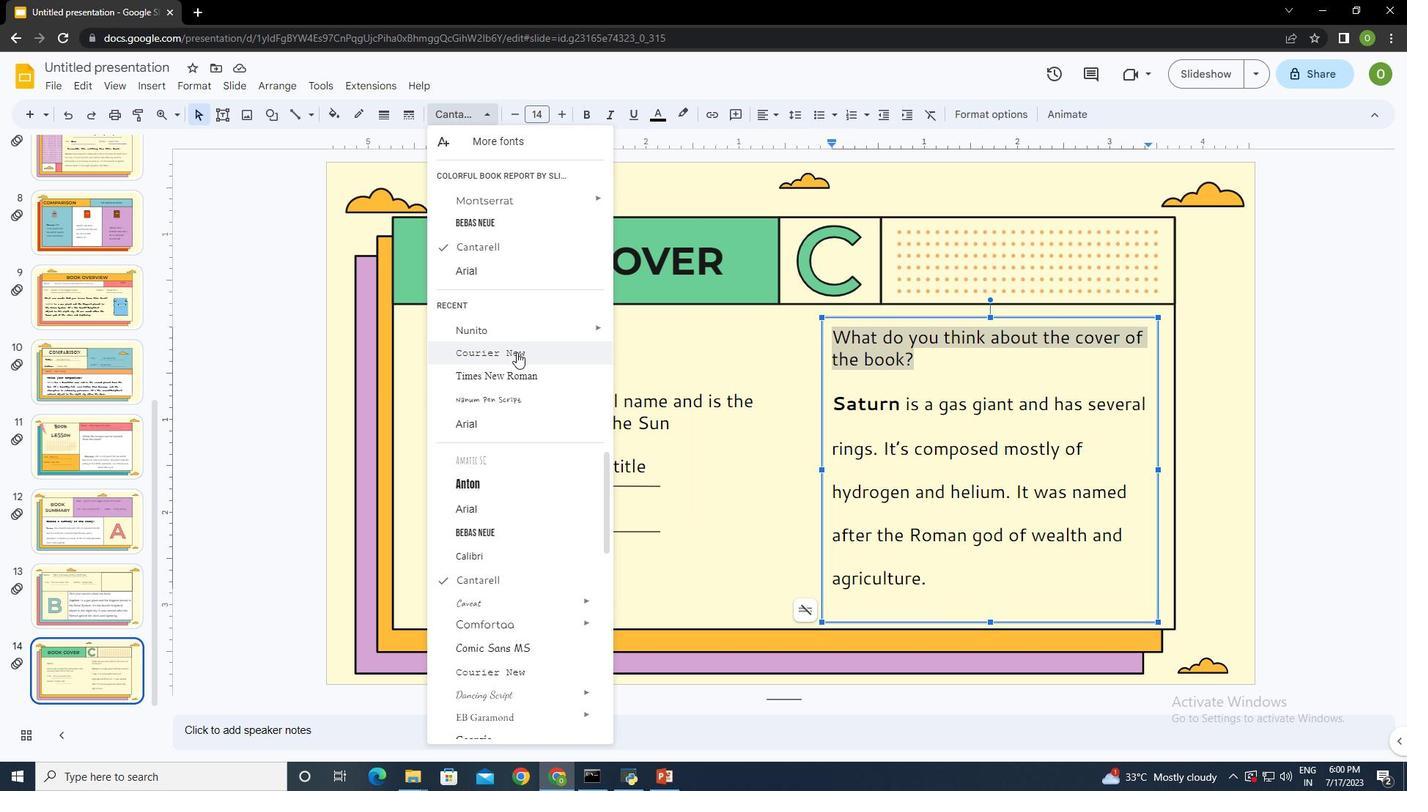 
Action: Mouse moved to (561, 116)
Screenshot: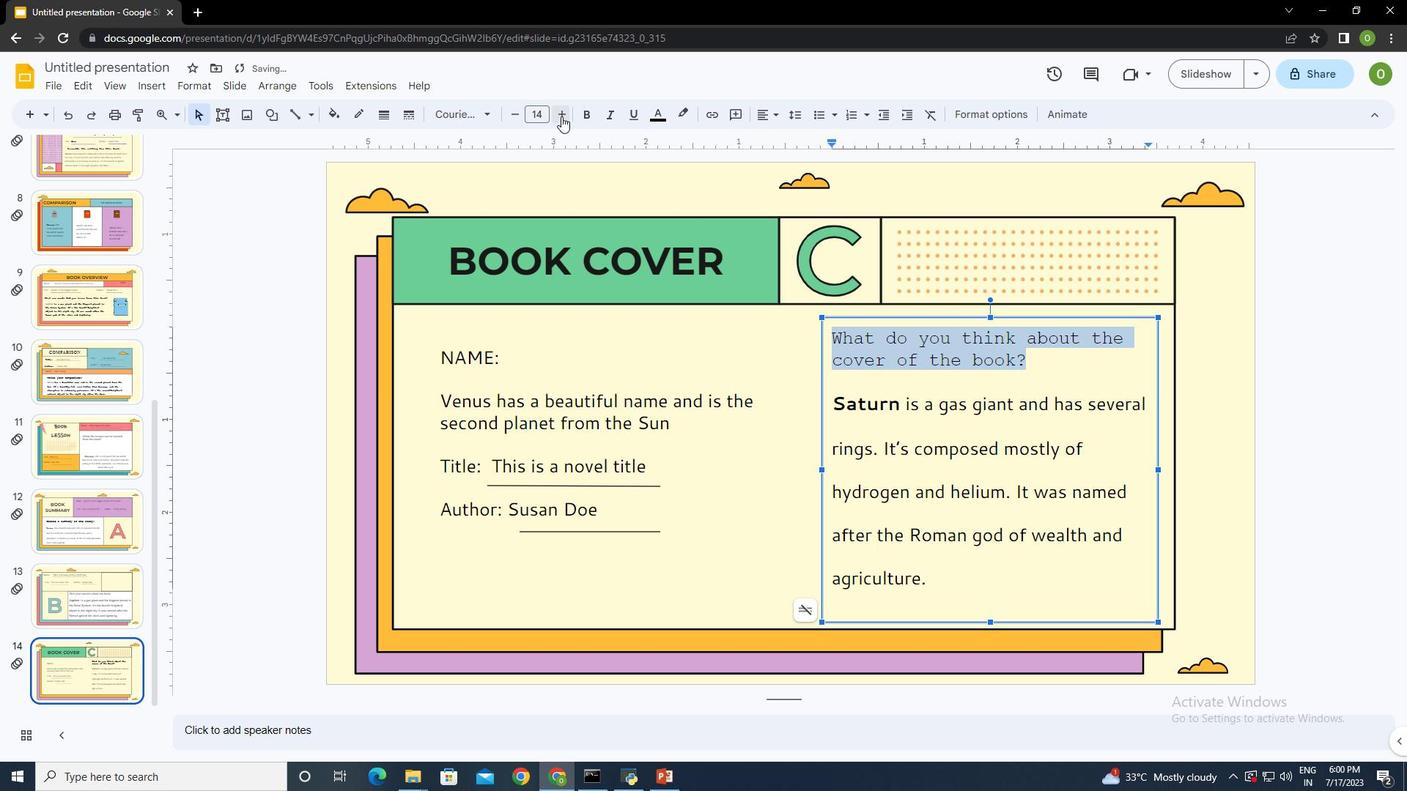 
Action: Mouse pressed left at (561, 116)
Screenshot: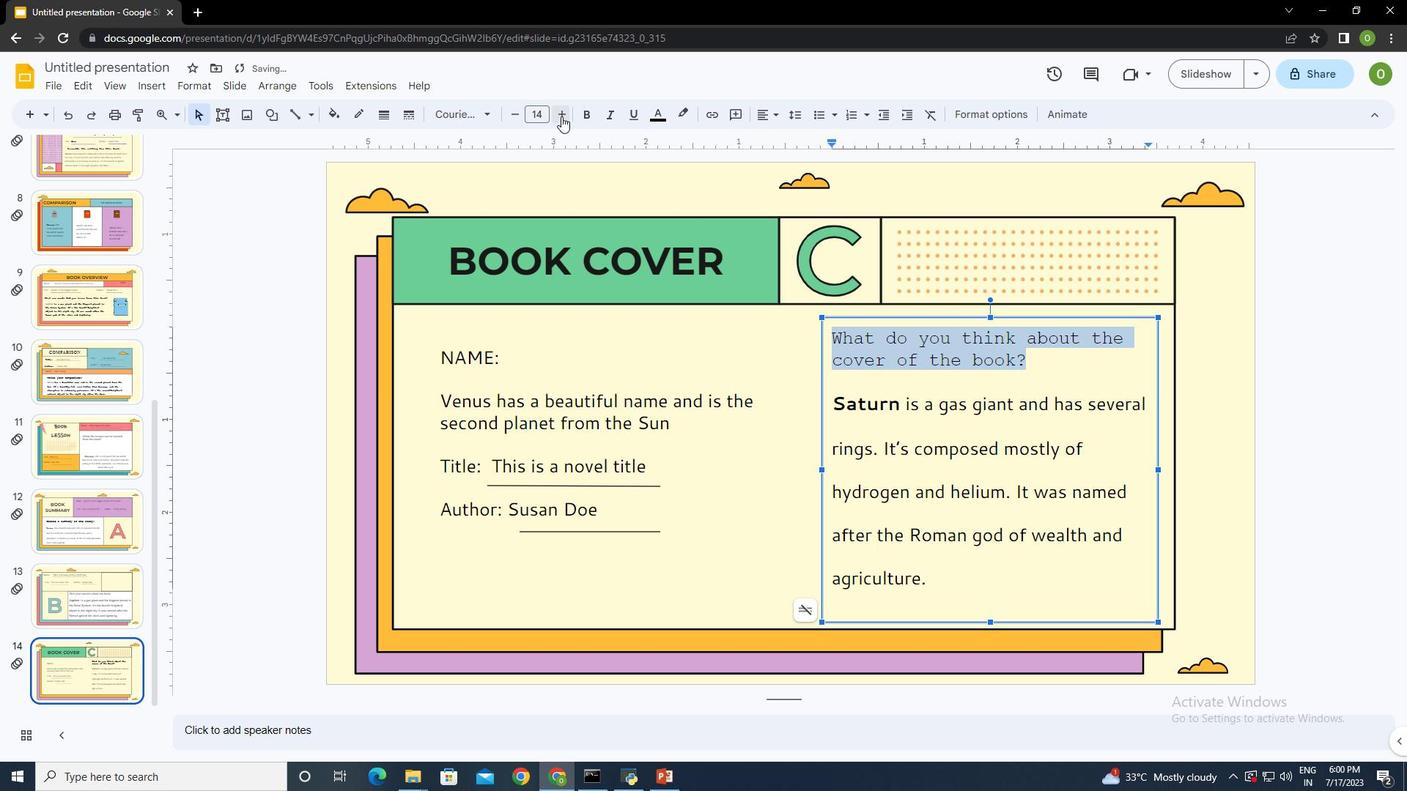 
Action: Mouse moved to (976, 513)
Screenshot: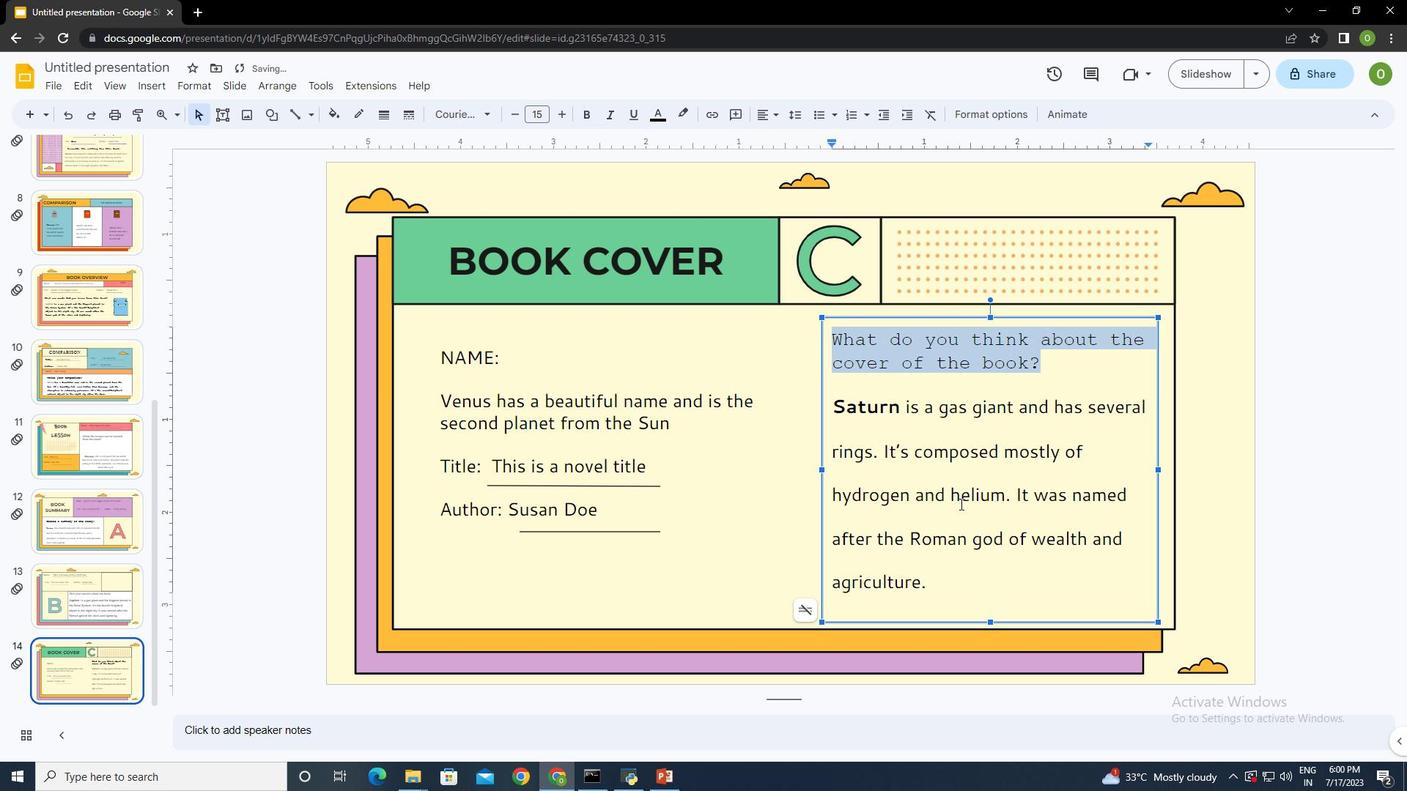 
Action: Mouse pressed left at (976, 513)
Screenshot: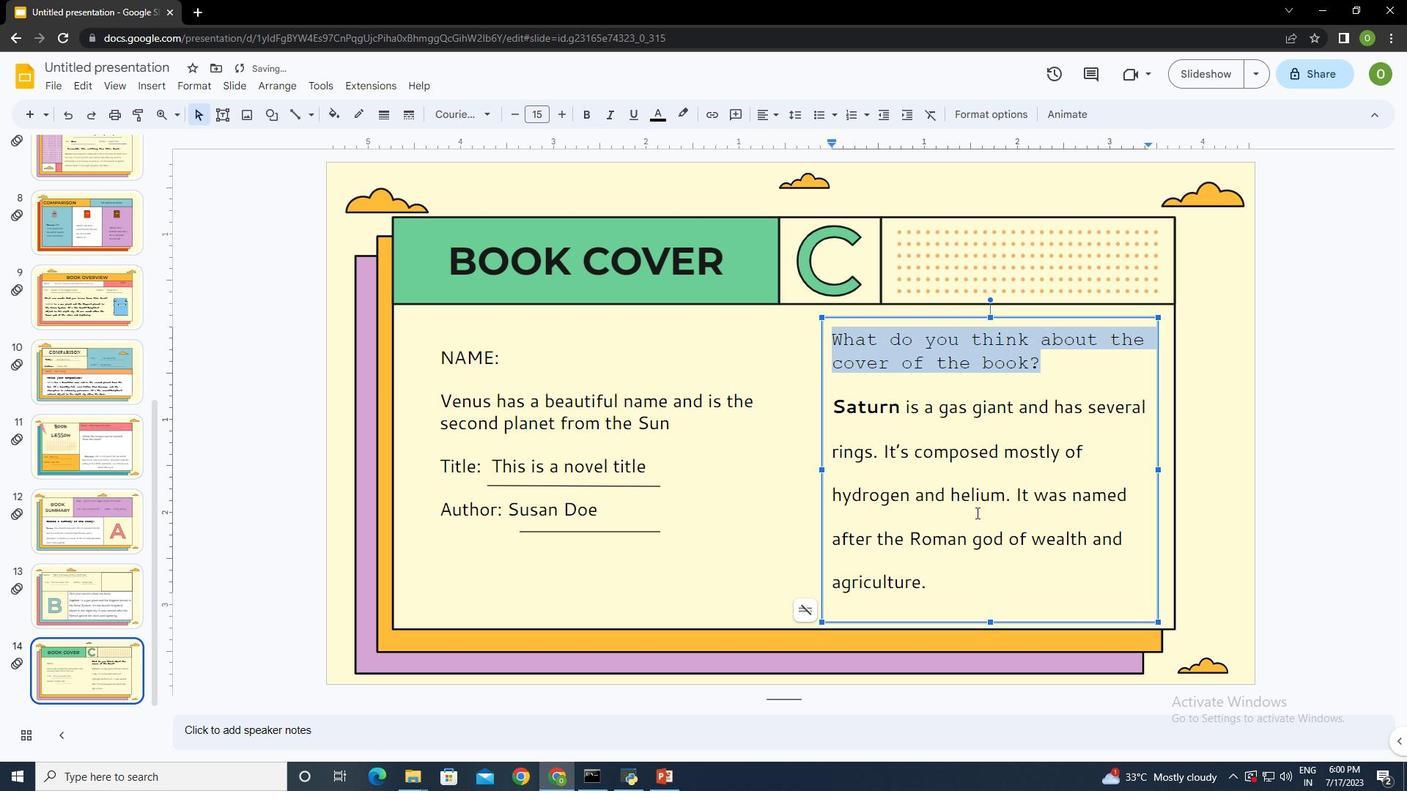 
Action: Mouse moved to (819, 471)
Screenshot: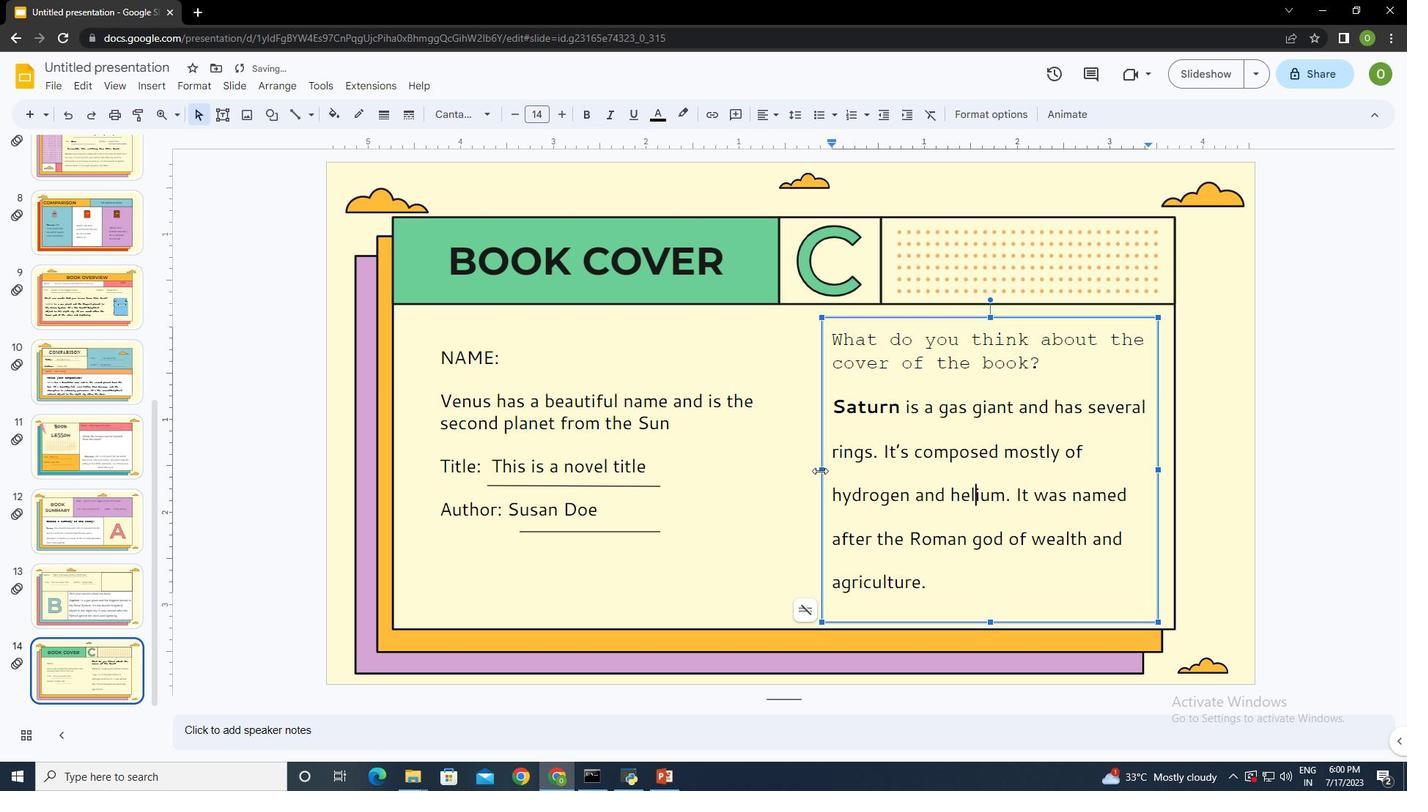 
Action: Mouse pressed left at (819, 471)
Screenshot: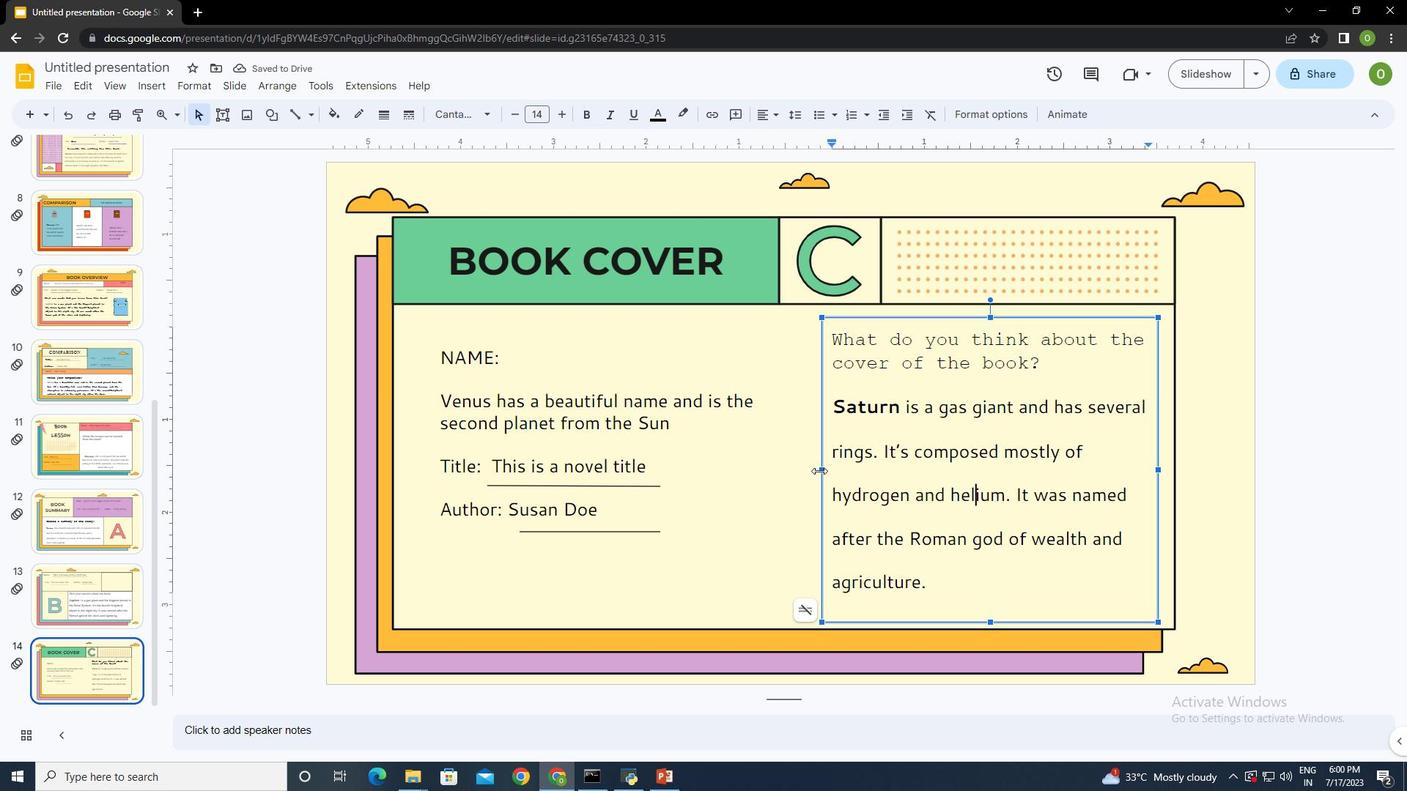 
Action: Mouse moved to (1019, 516)
Screenshot: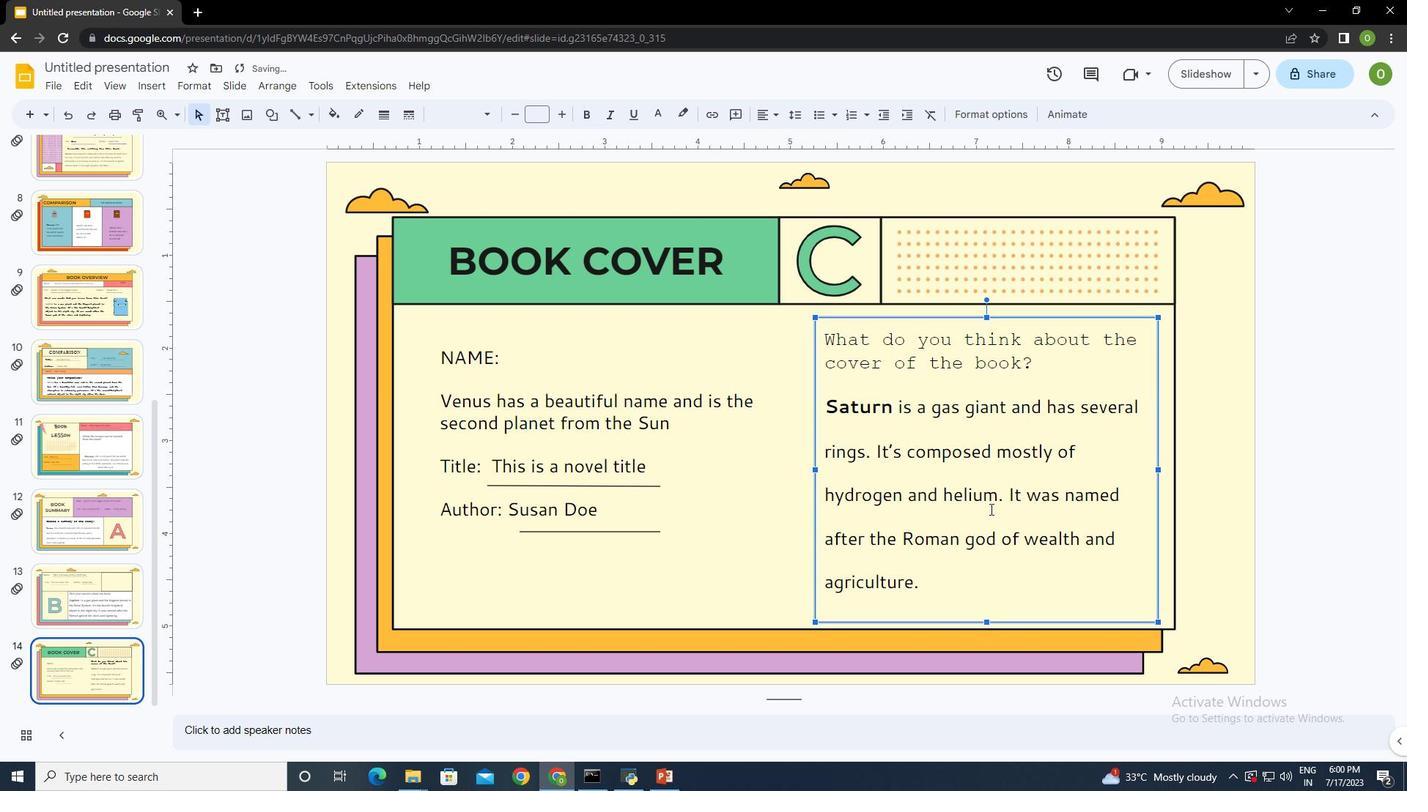 
Action: Mouse pressed left at (1019, 516)
Screenshot: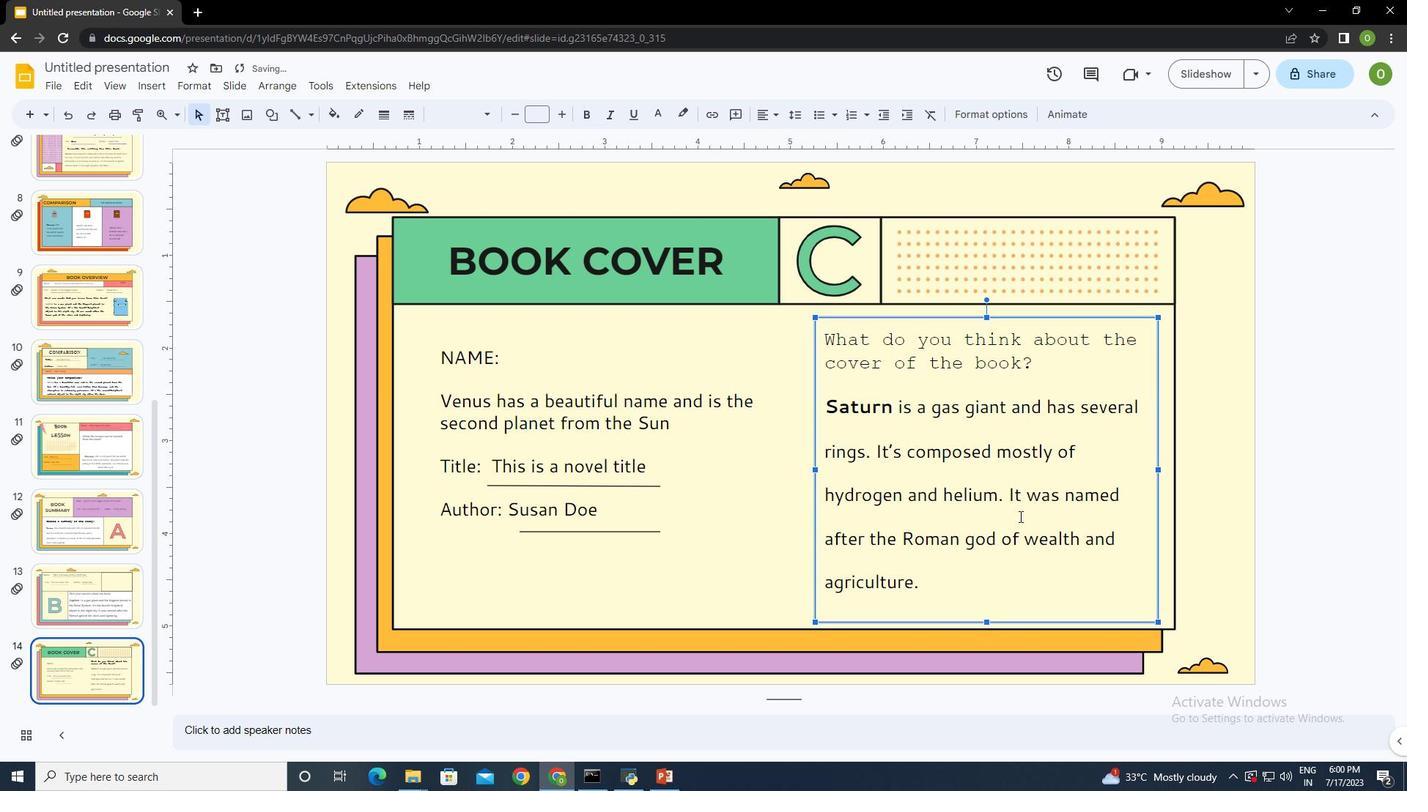
Action: Mouse moved to (1195, 549)
Screenshot: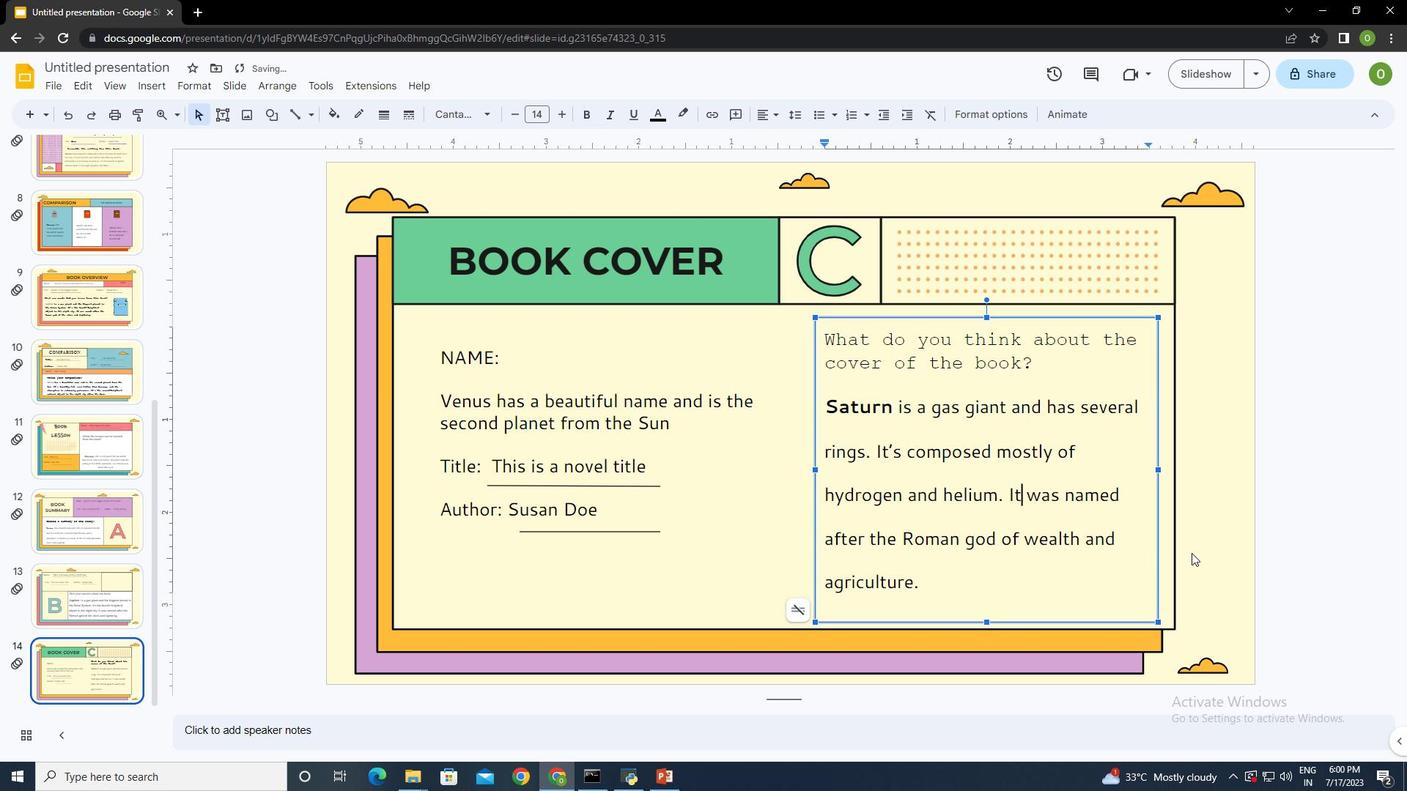 
Action: Mouse pressed left at (1195, 549)
Screenshot: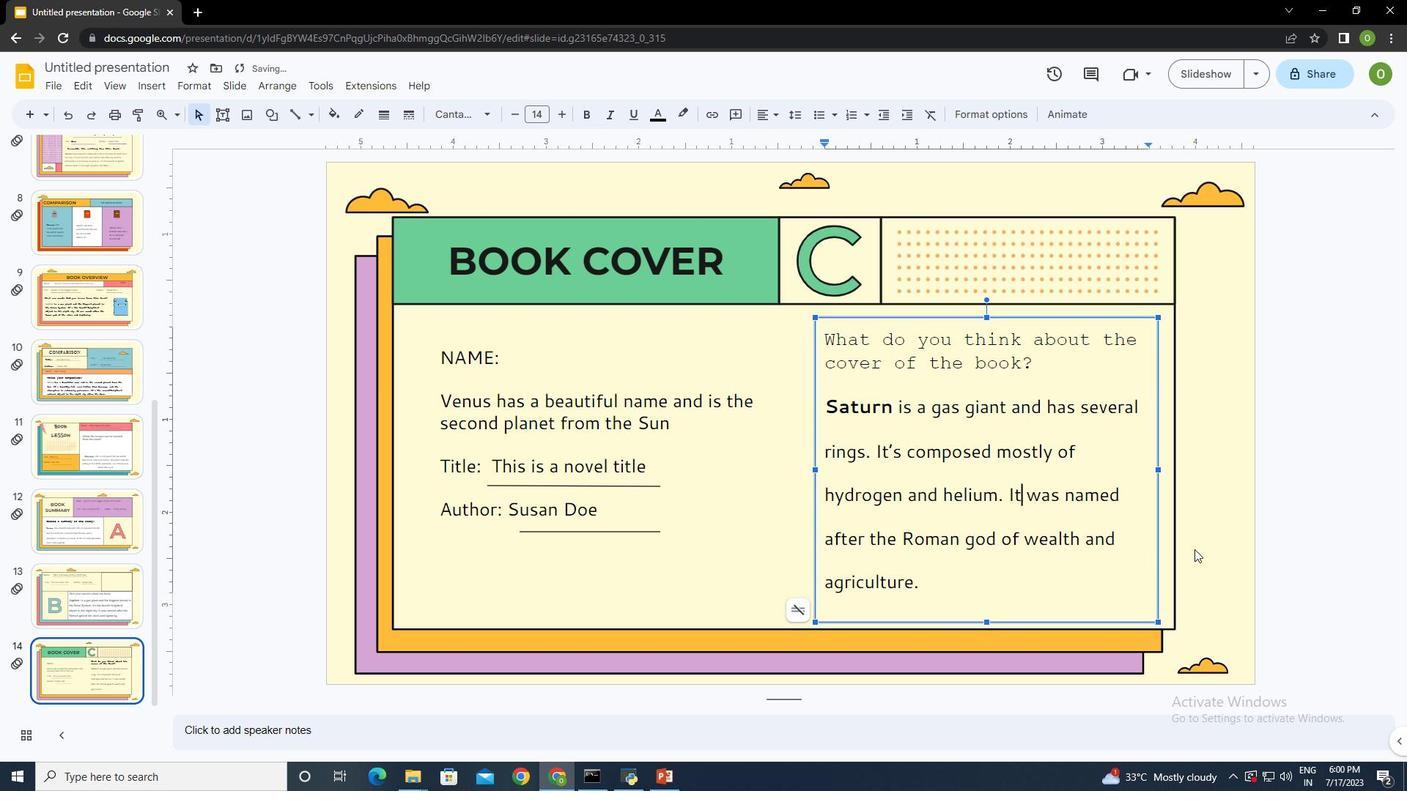 
Action: Mouse moved to (771, 285)
Screenshot: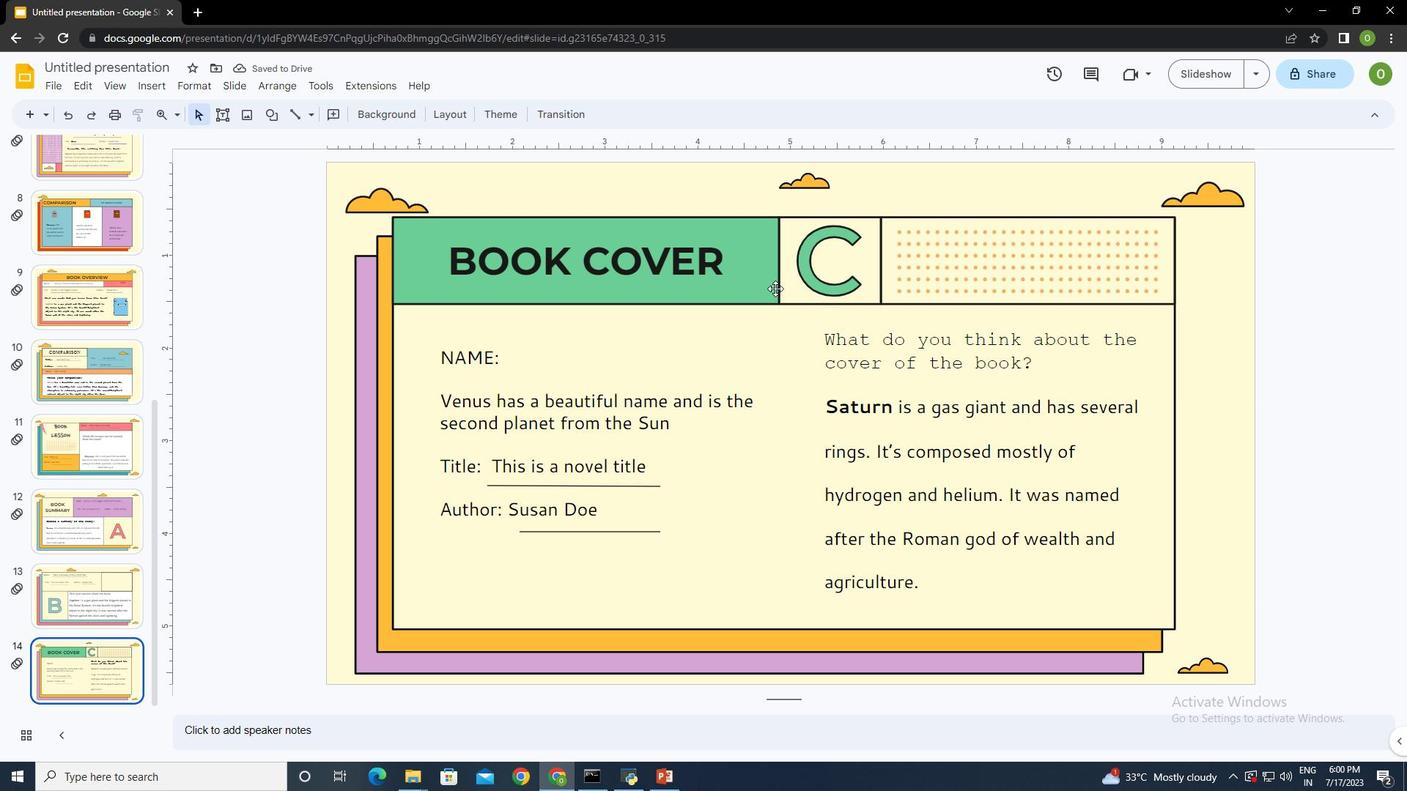 
Action: Mouse pressed left at (771, 285)
Screenshot: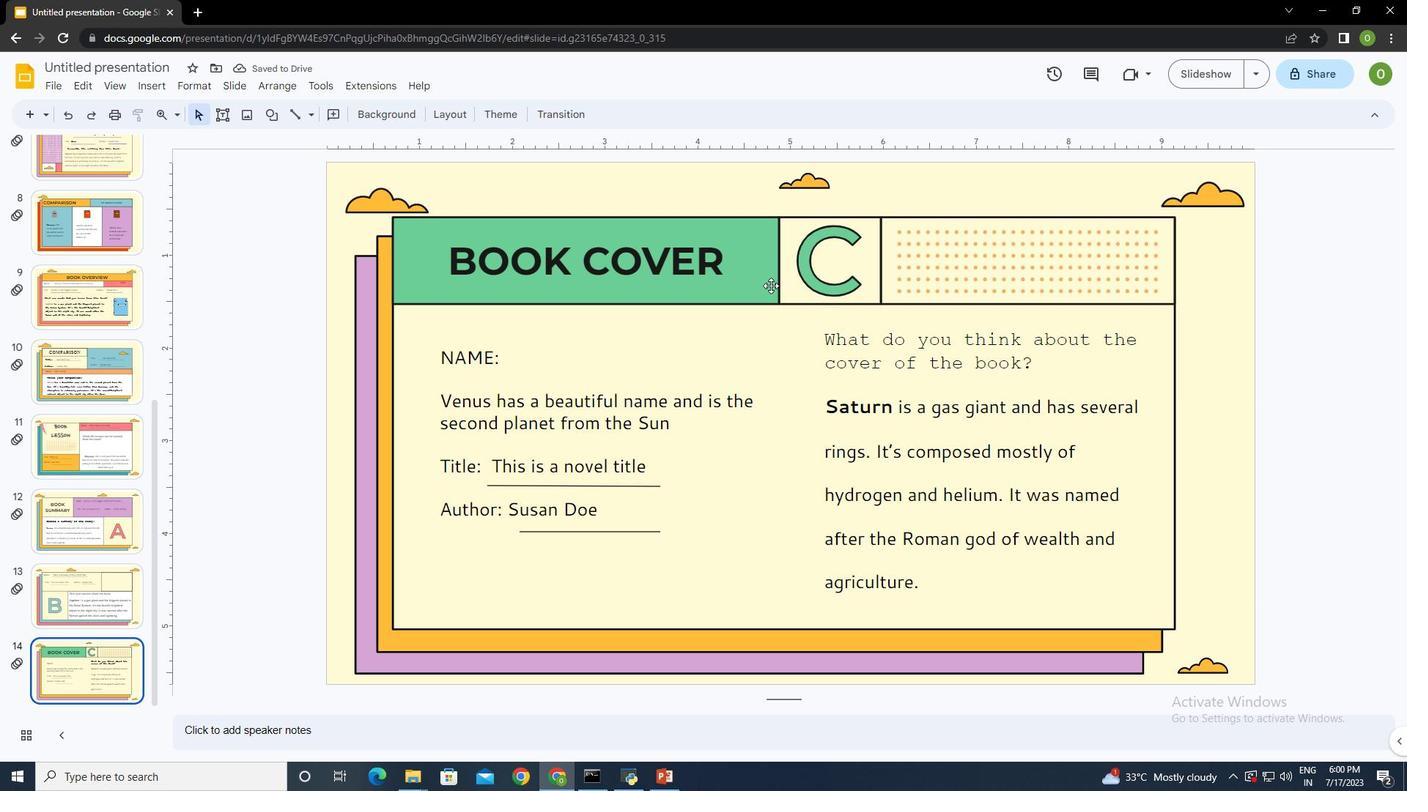 
Action: Mouse moved to (332, 110)
Screenshot: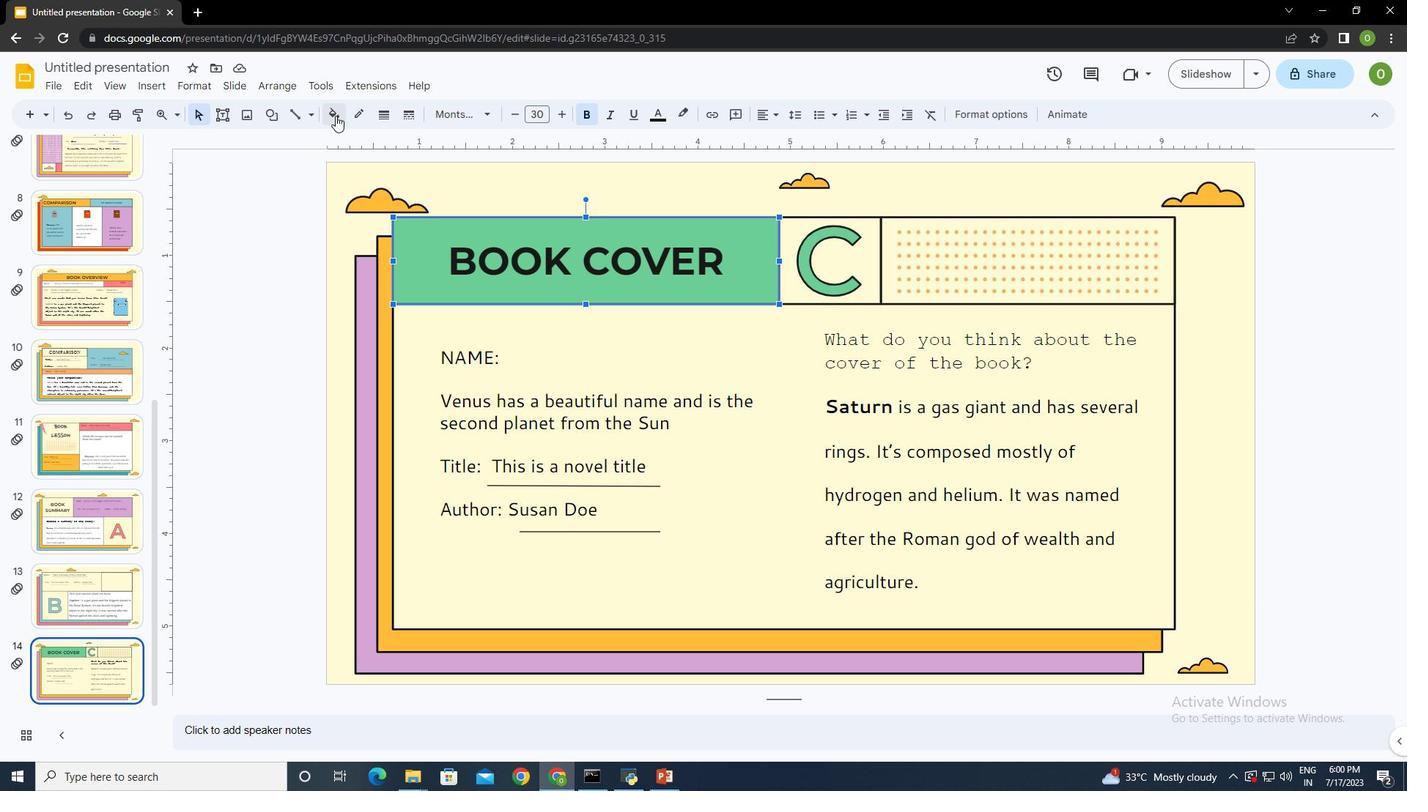 
Action: Mouse pressed left at (332, 110)
Screenshot: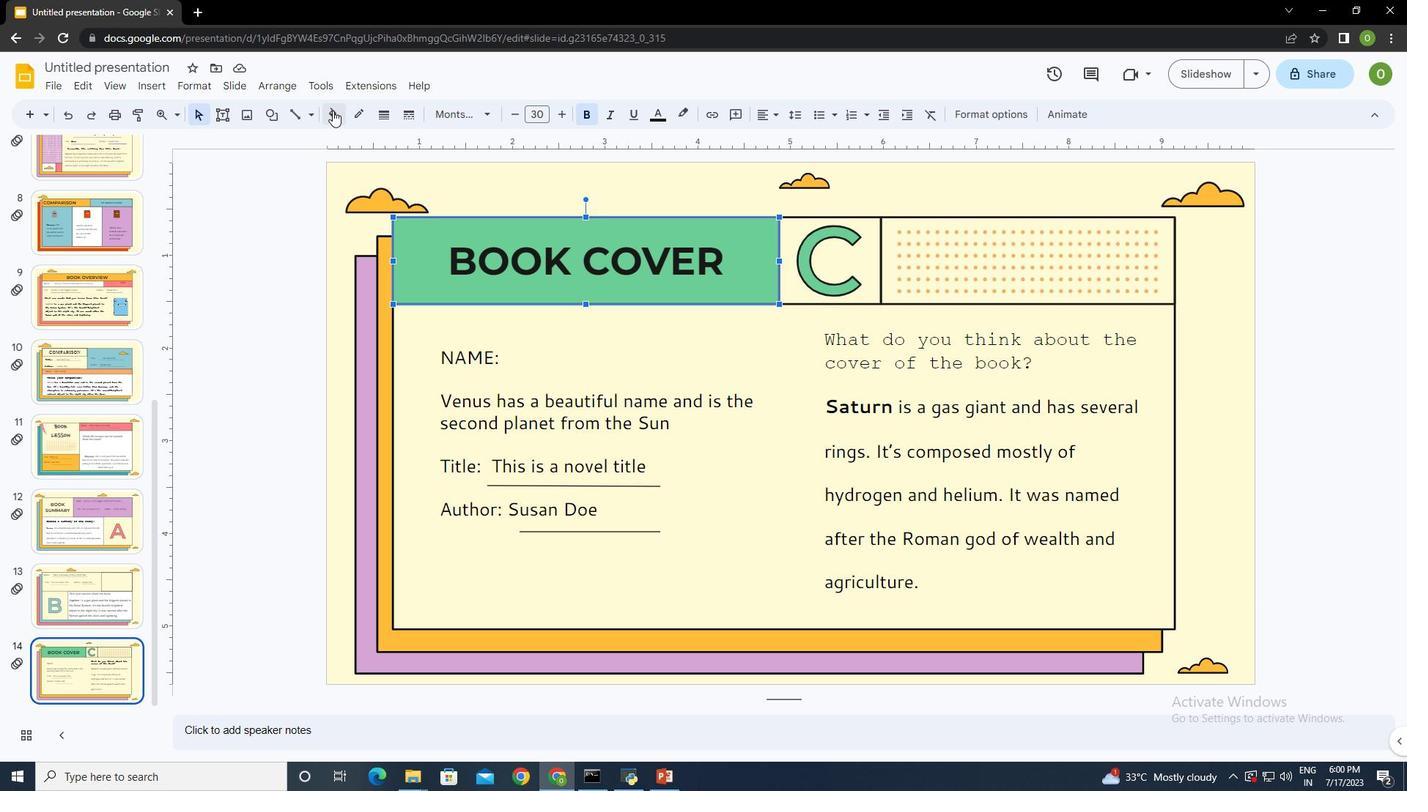 
Action: Mouse moved to (471, 189)
Screenshot: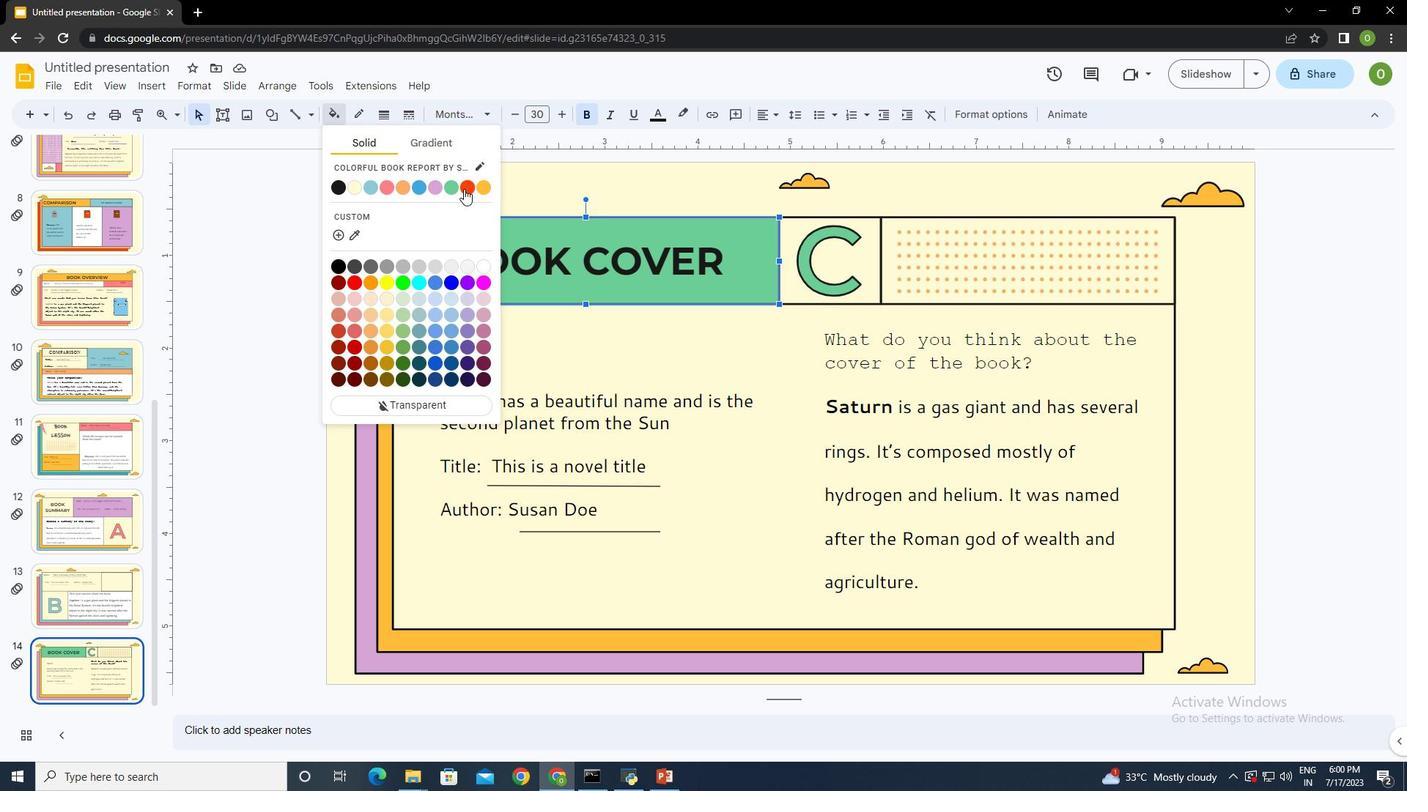 
Action: Mouse pressed left at (471, 189)
Screenshot: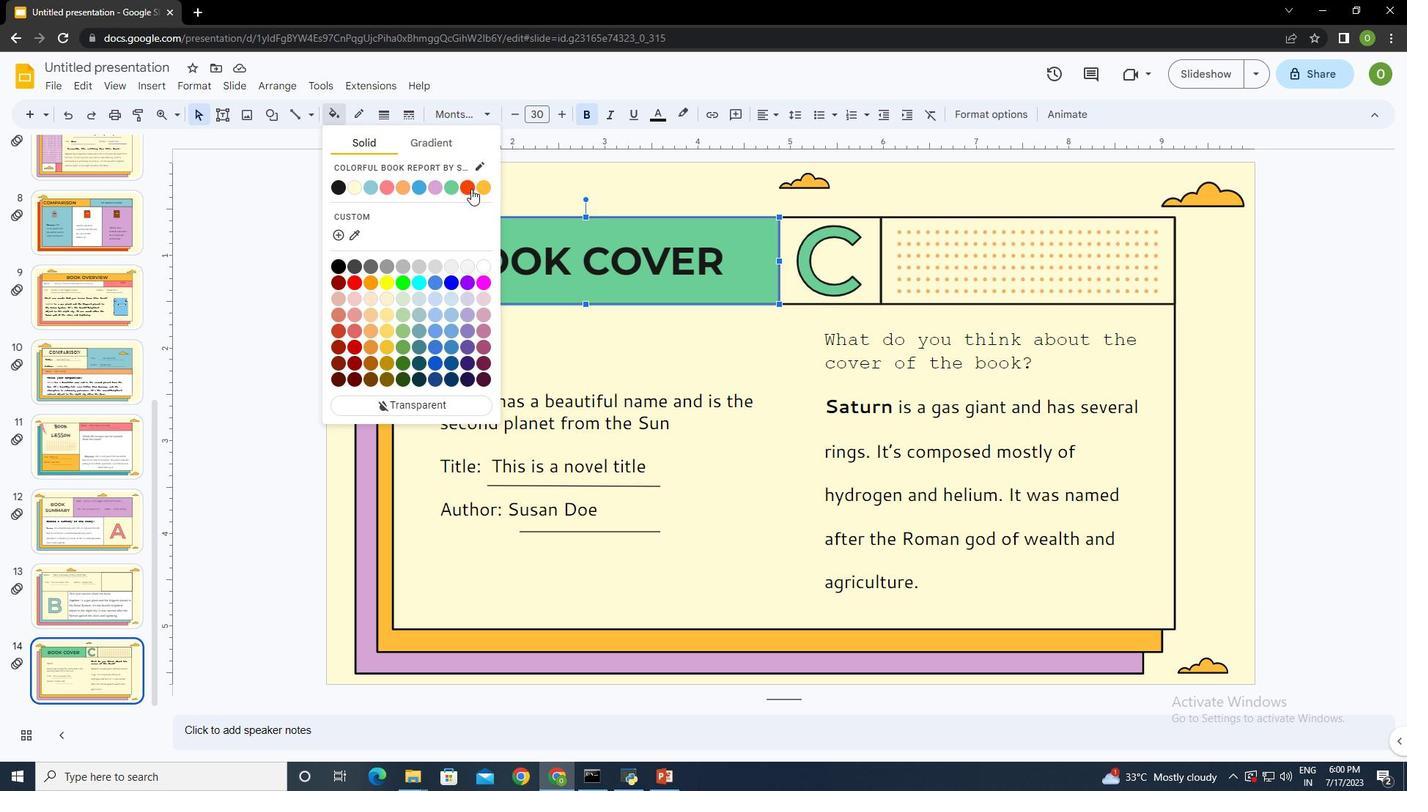 
Action: Mouse moved to (887, 197)
Screenshot: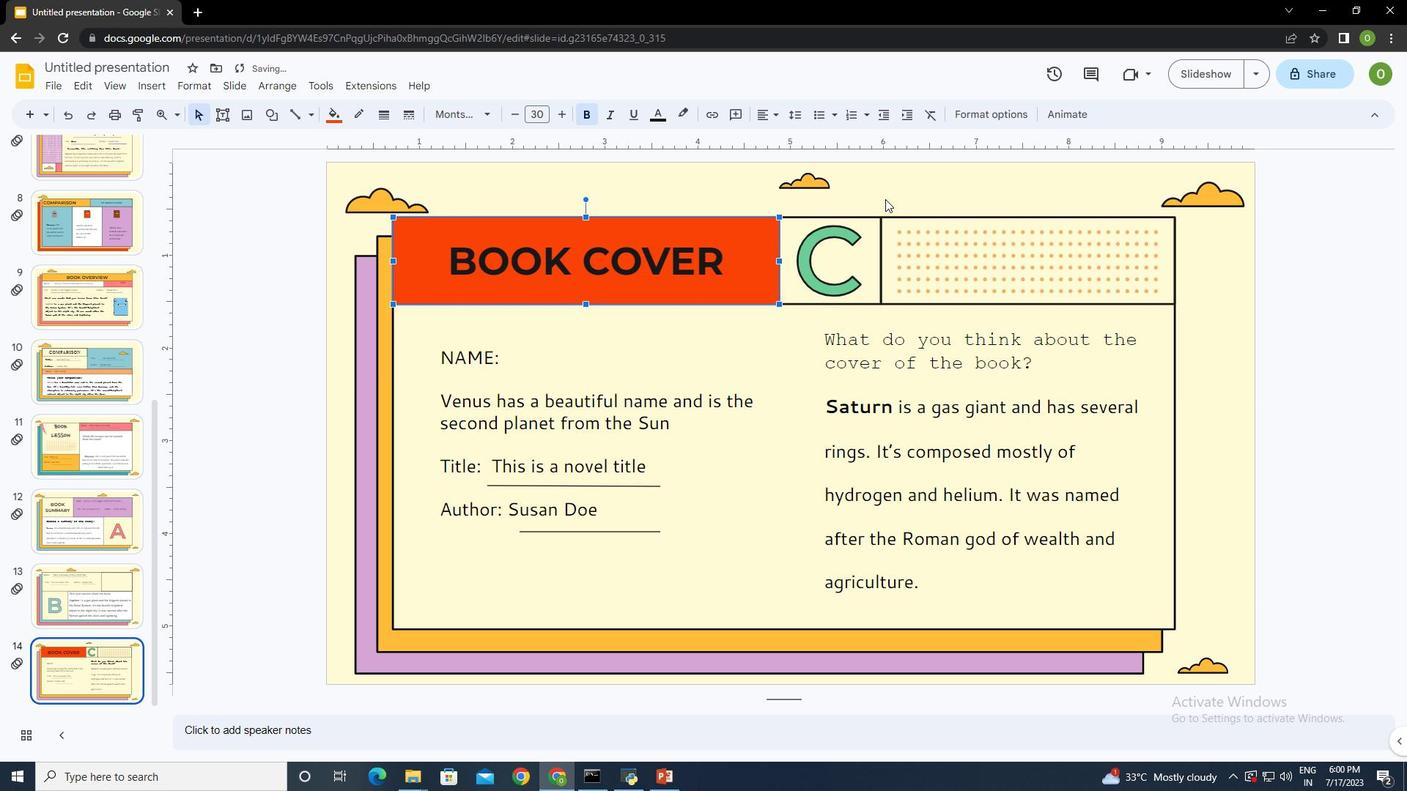 
Action: Mouse pressed left at (887, 197)
Screenshot: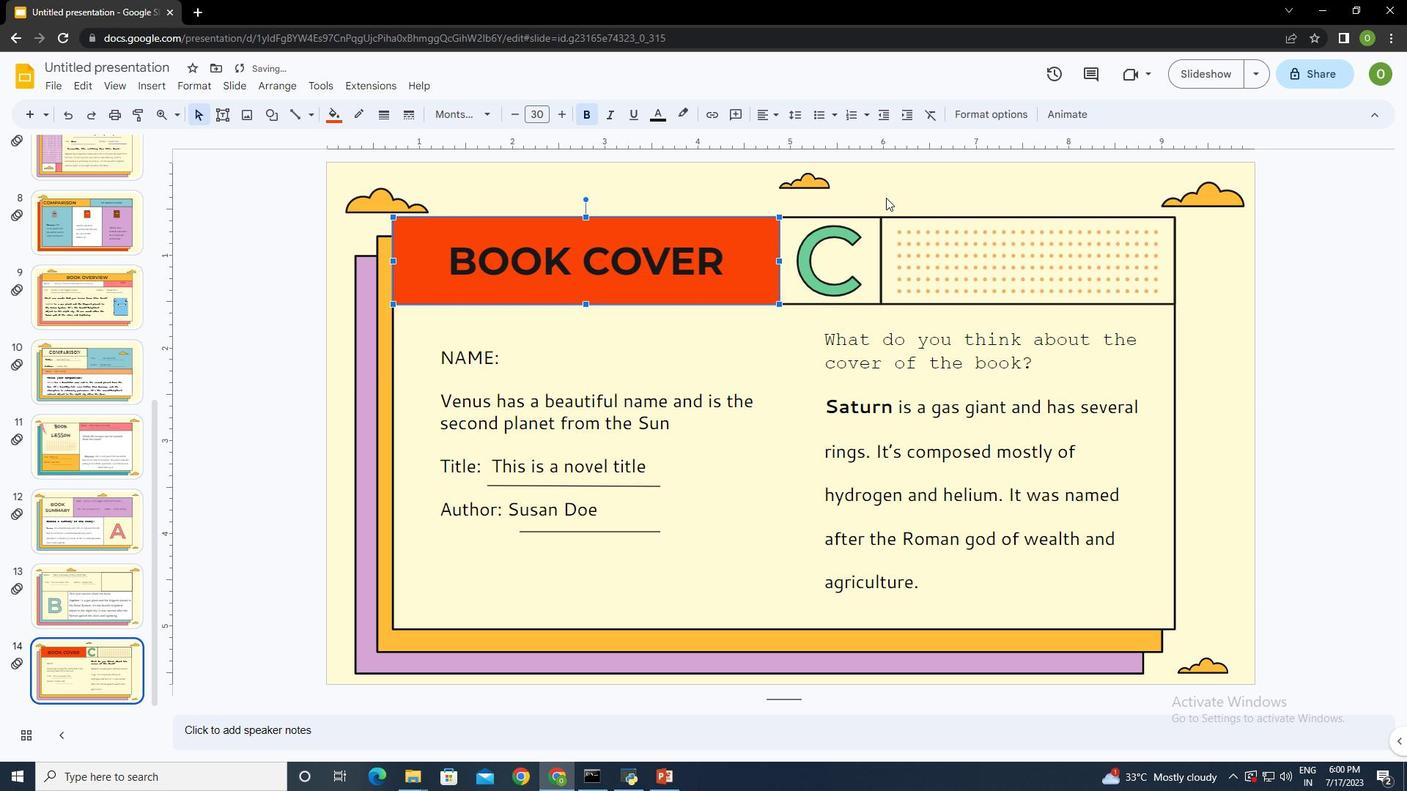 
